 Task: Find an accommodation in 's-Gravenzande, Nederland' for 8 guests from July 12 to July 16, with a price range of ₹10,000 to ₹16,000, 5 beds, and amenities including WiFi, free parking, gym, and TV. Ensure the property type is a house and the host speaks English.
Action: Mouse moved to (438, 56)
Screenshot: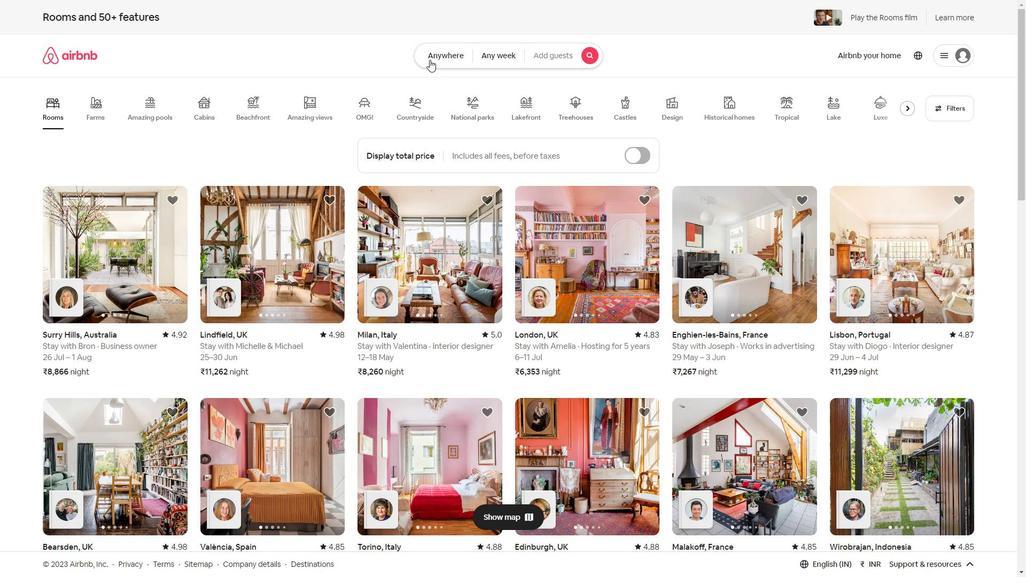
Action: Mouse pressed left at (438, 56)
Screenshot: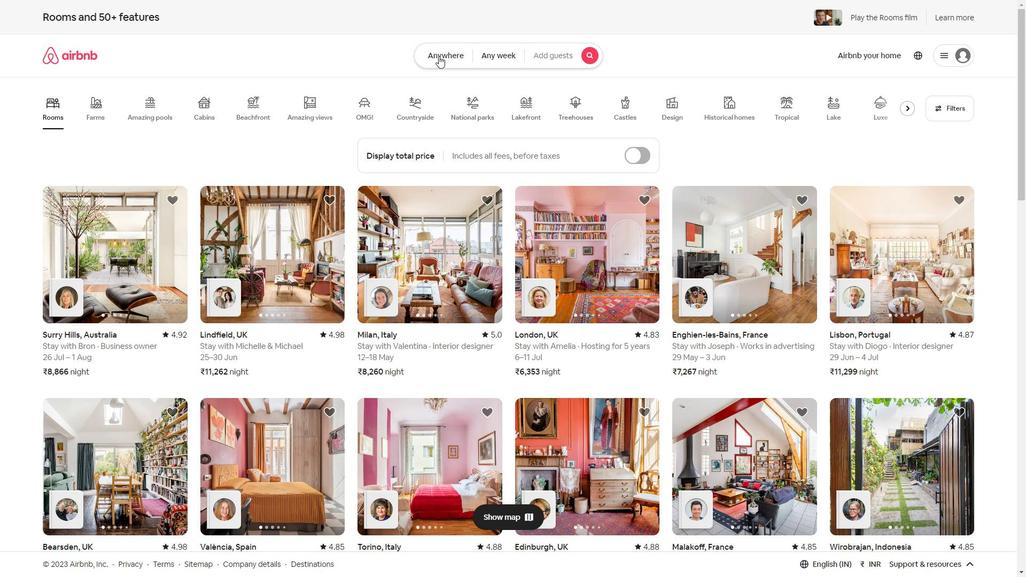 
Action: Mouse moved to (369, 116)
Screenshot: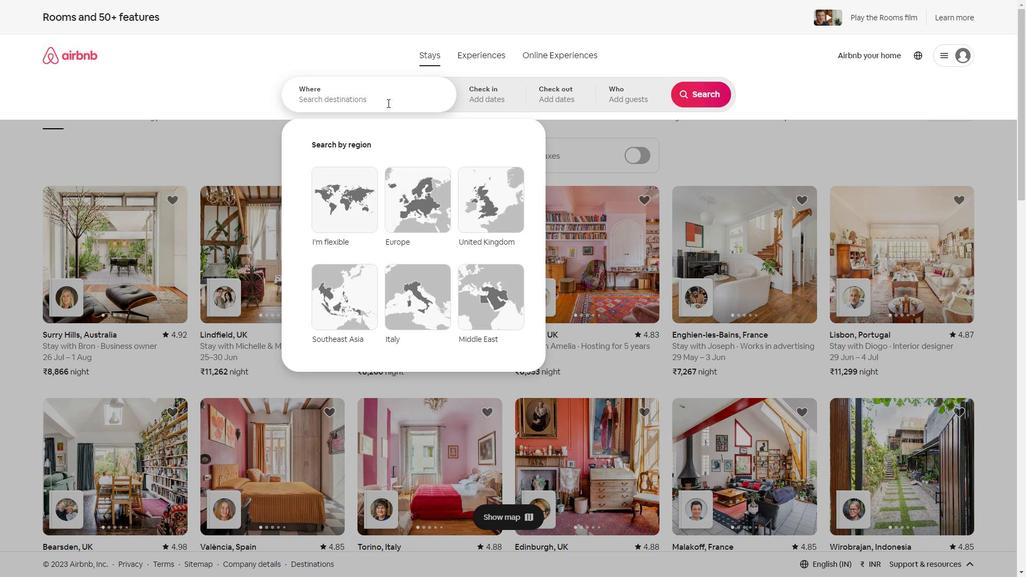 
Action: Mouse pressed left at (369, 116)
Screenshot: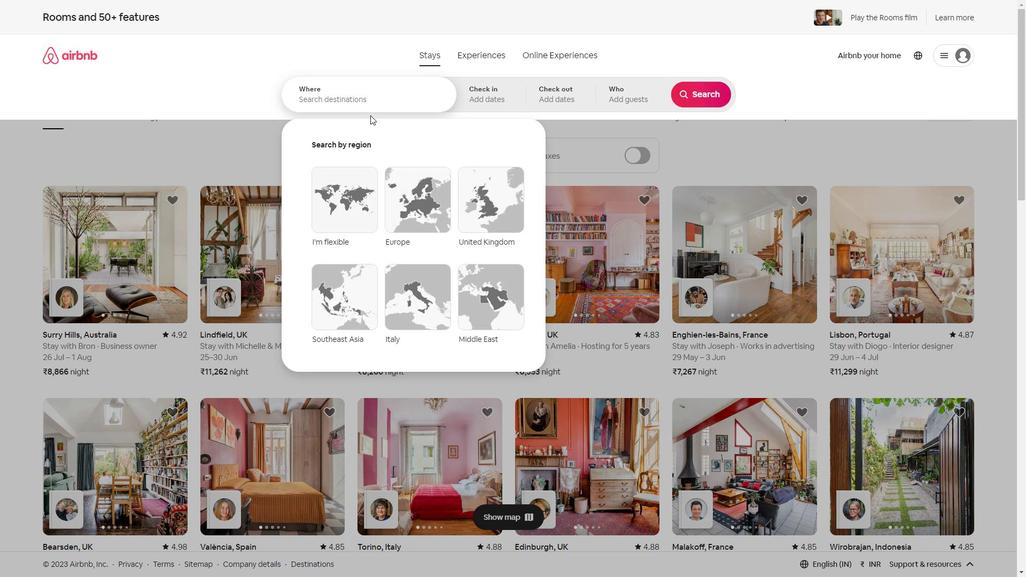 
Action: Mouse moved to (367, 97)
Screenshot: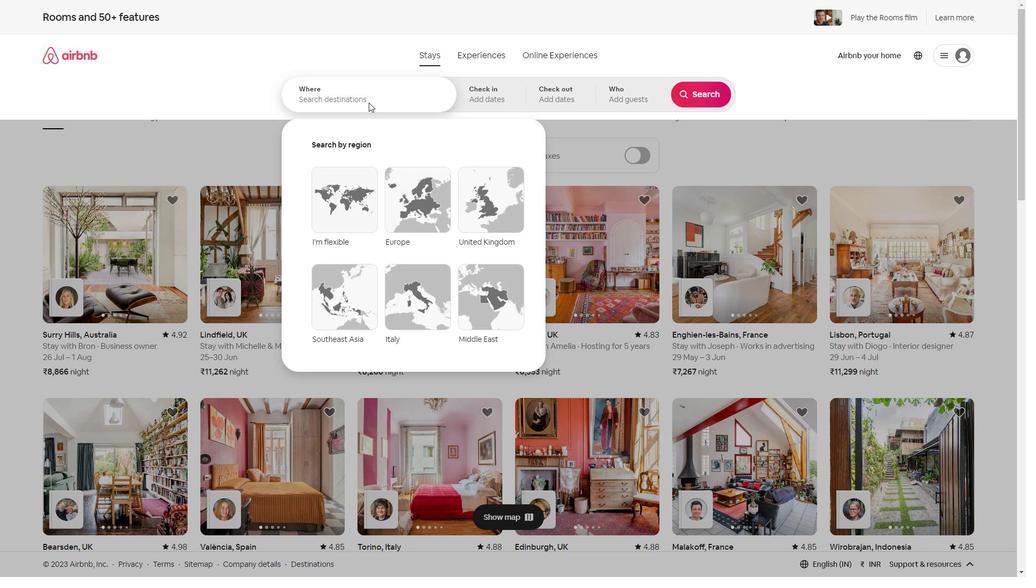 
Action: Mouse pressed left at (367, 97)
Screenshot: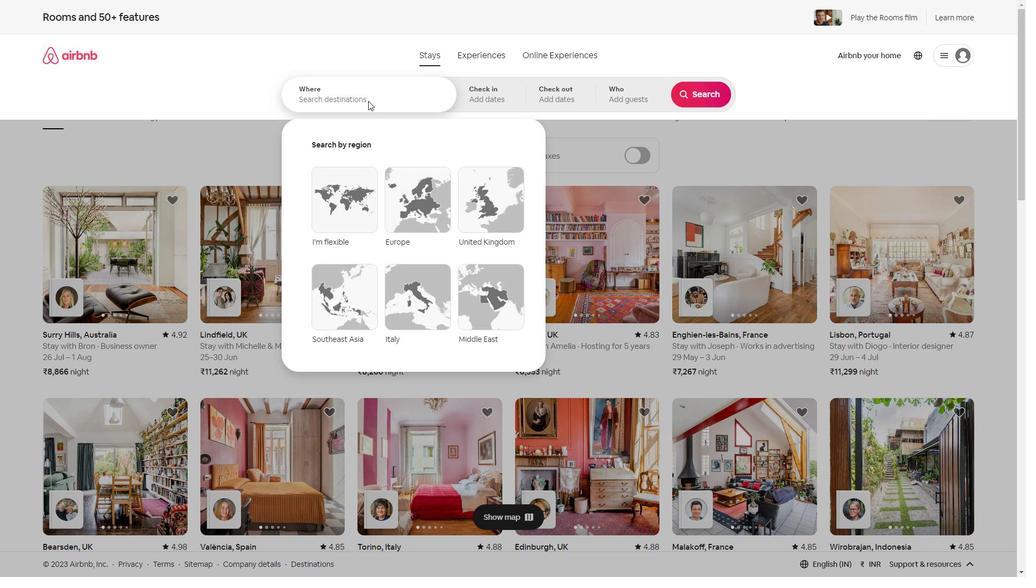 
Action: Key pressed s-<Key.shift><Key.shift><Key.shift><Key.shift><Key.shift><Key.shift><Key.shift><Key.shift><Key.shift><Key.shift><Key.shift>Gre
Screenshot: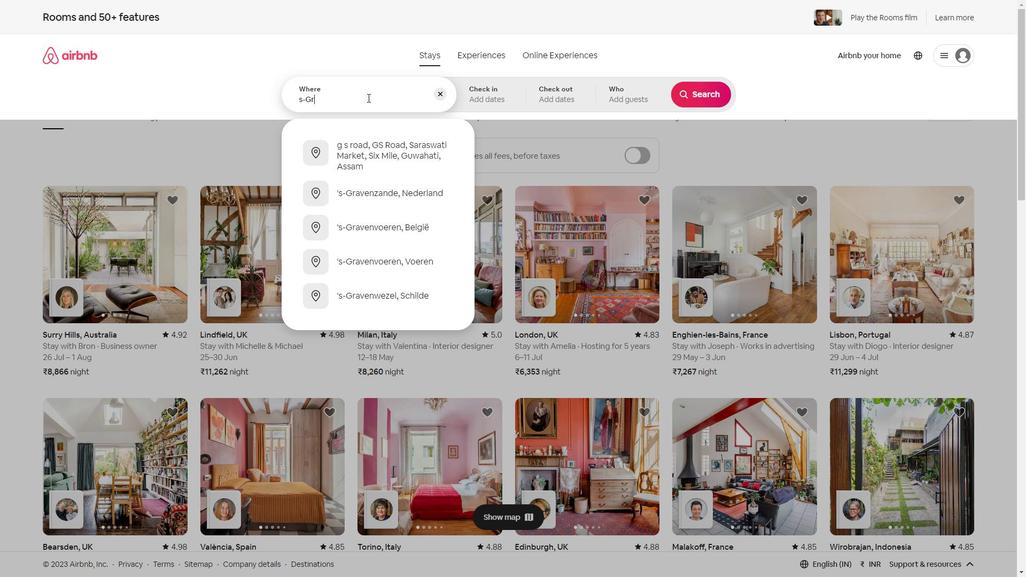 
Action: Mouse moved to (378, 149)
Screenshot: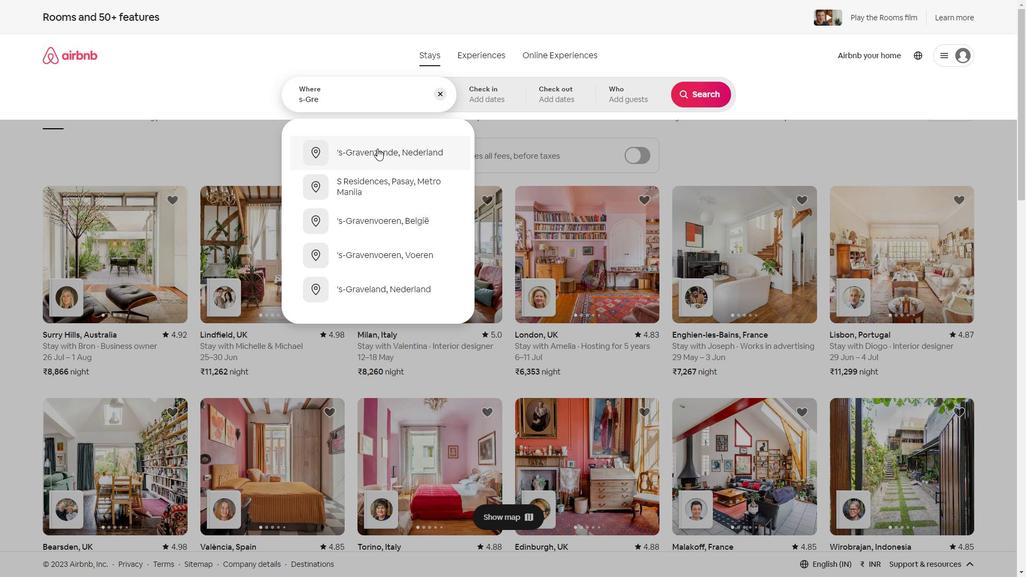 
Action: Mouse pressed left at (378, 149)
Screenshot: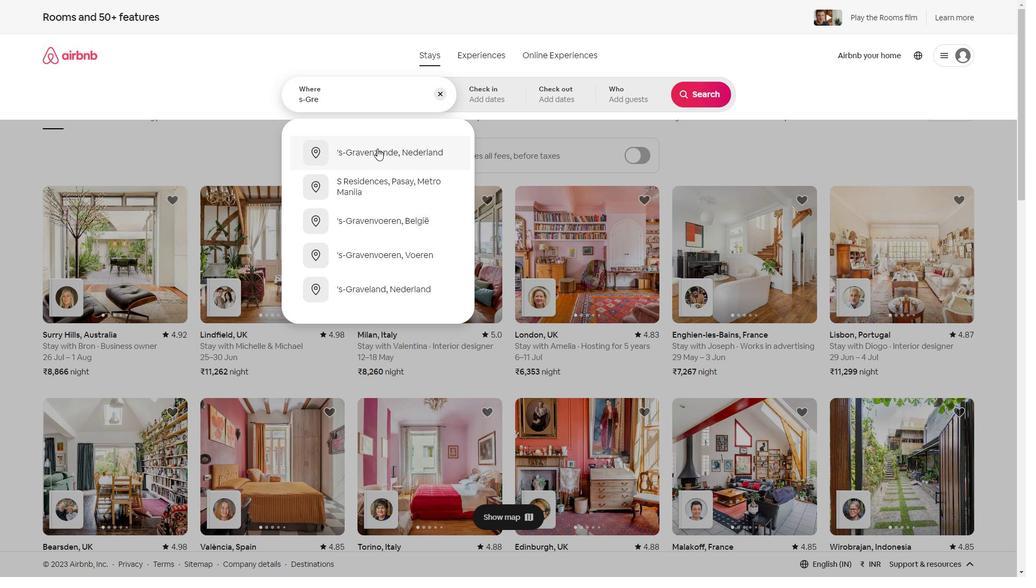 
Action: Mouse moved to (701, 182)
Screenshot: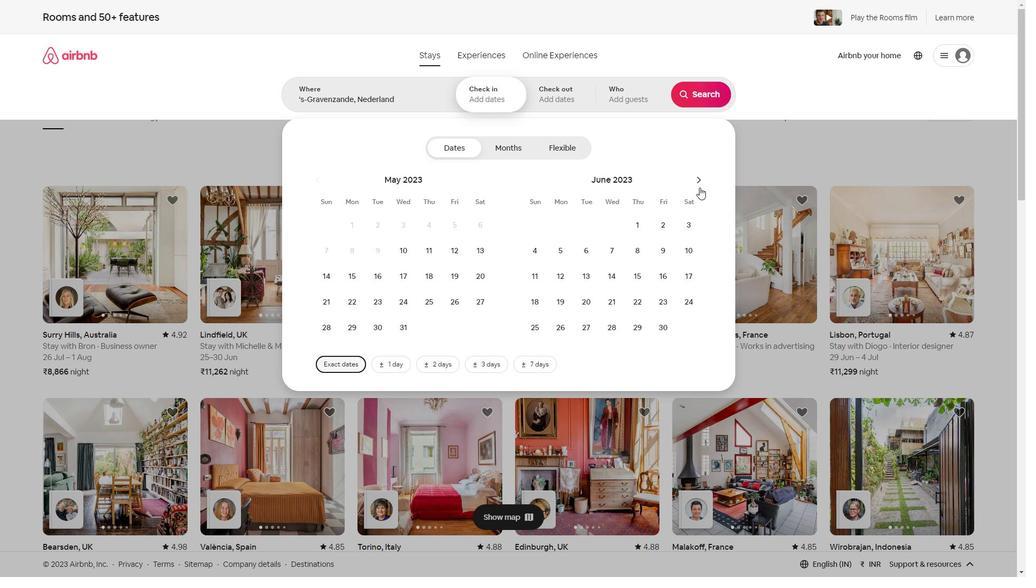 
Action: Mouse pressed left at (701, 182)
Screenshot: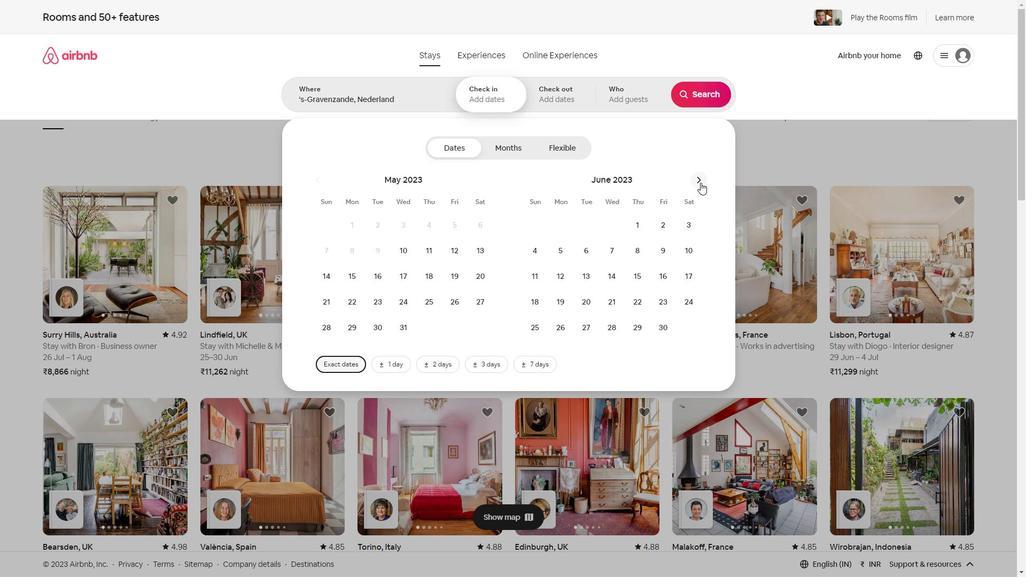 
Action: Mouse moved to (611, 271)
Screenshot: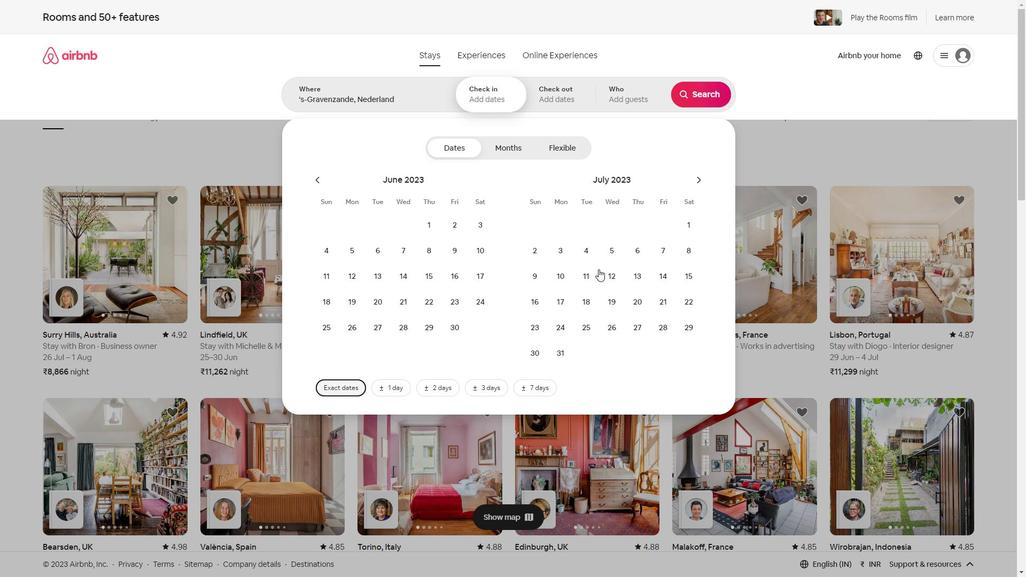 
Action: Mouse pressed left at (611, 271)
Screenshot: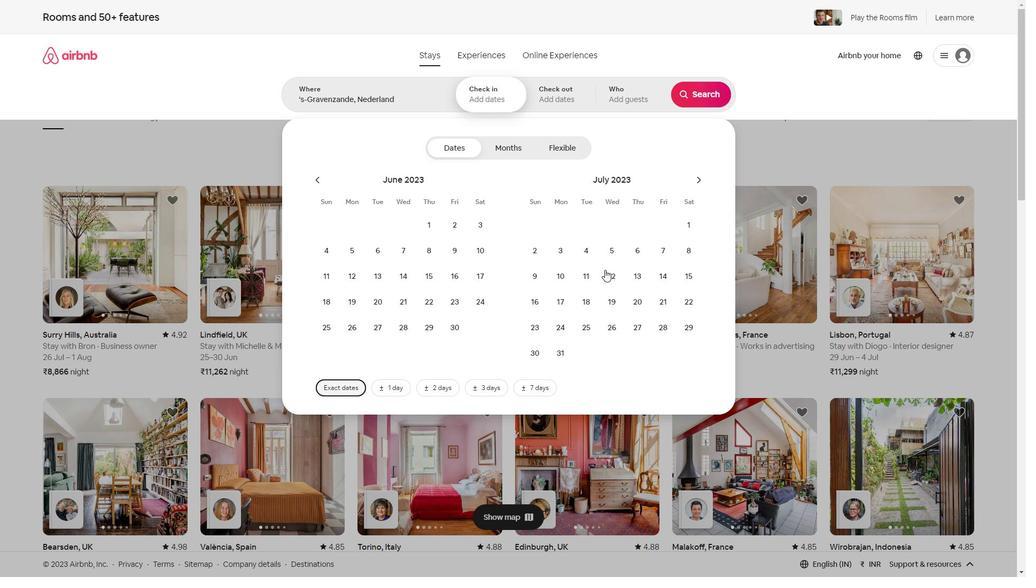 
Action: Mouse moved to (538, 298)
Screenshot: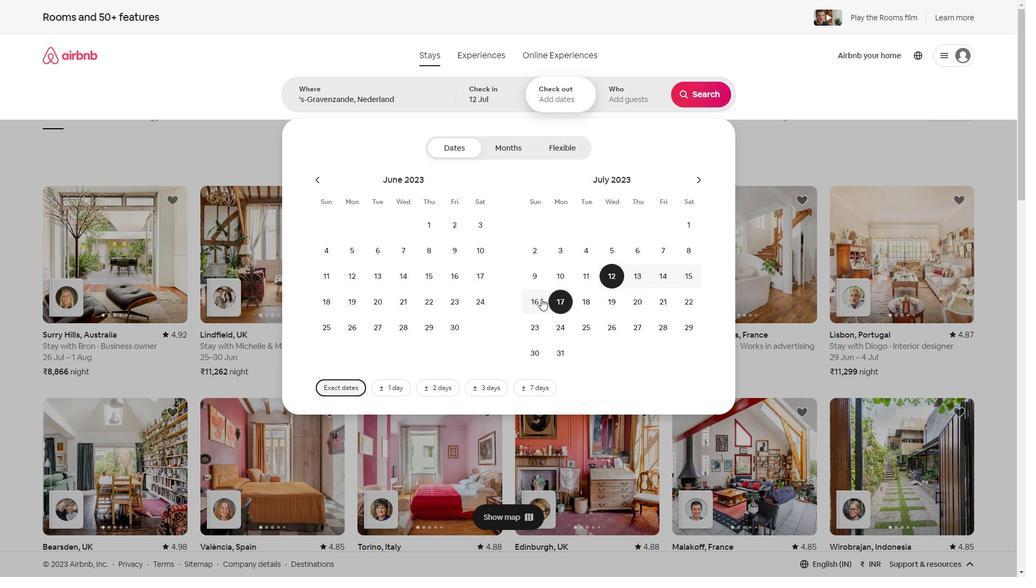 
Action: Mouse pressed left at (538, 298)
Screenshot: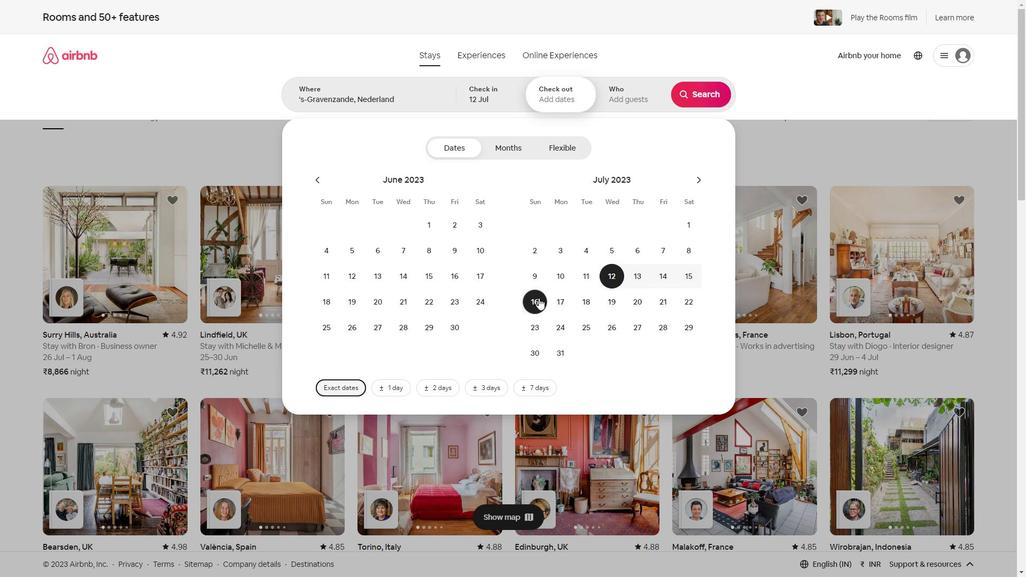 
Action: Mouse moved to (652, 94)
Screenshot: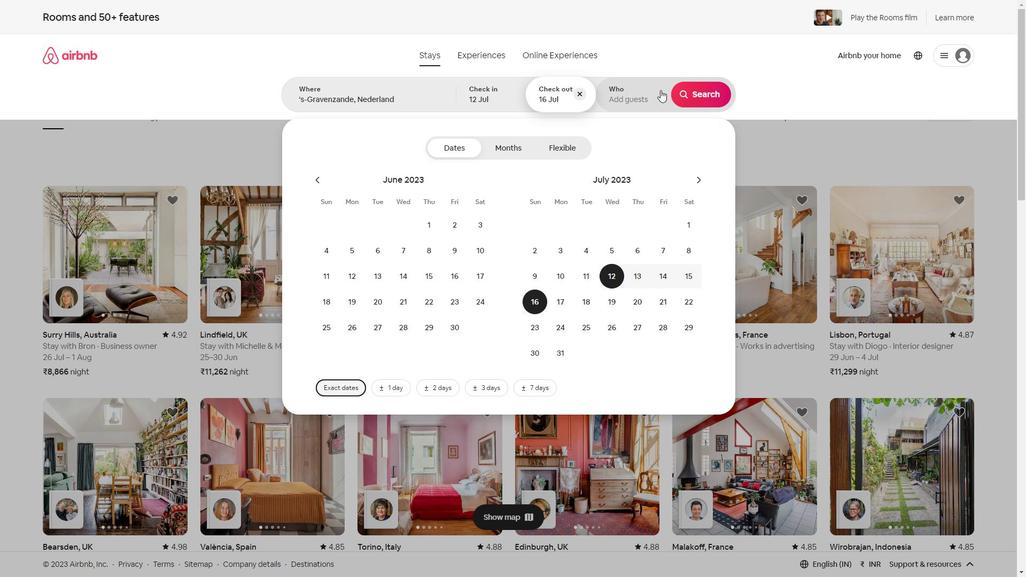 
Action: Mouse pressed left at (652, 94)
Screenshot: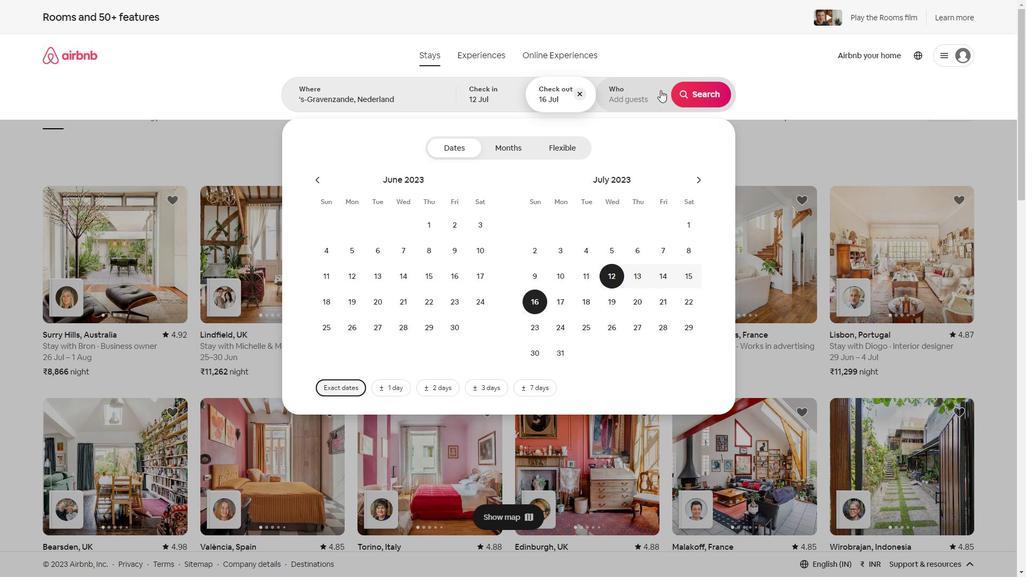 
Action: Mouse moved to (698, 149)
Screenshot: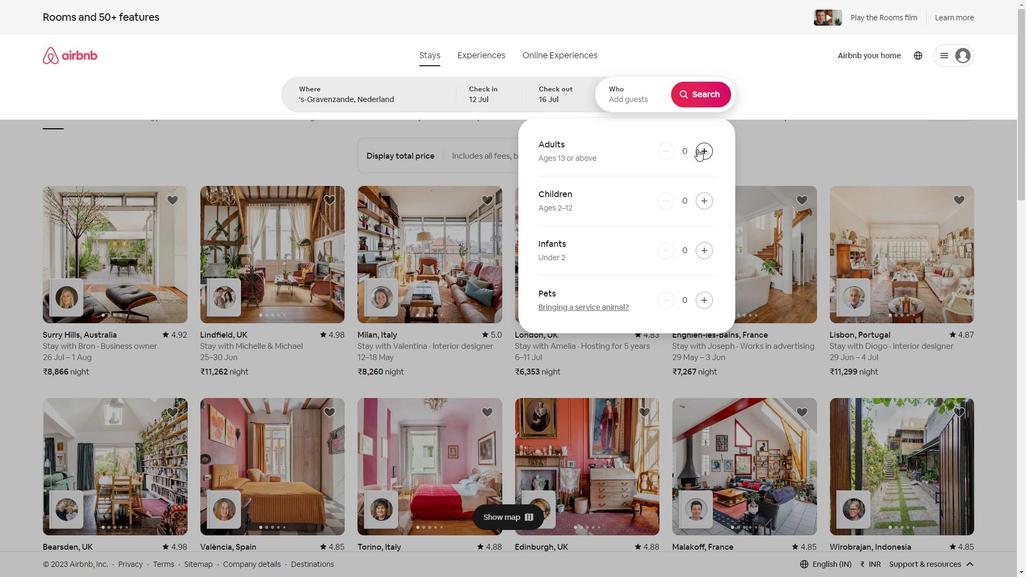 
Action: Mouse pressed left at (698, 149)
Screenshot: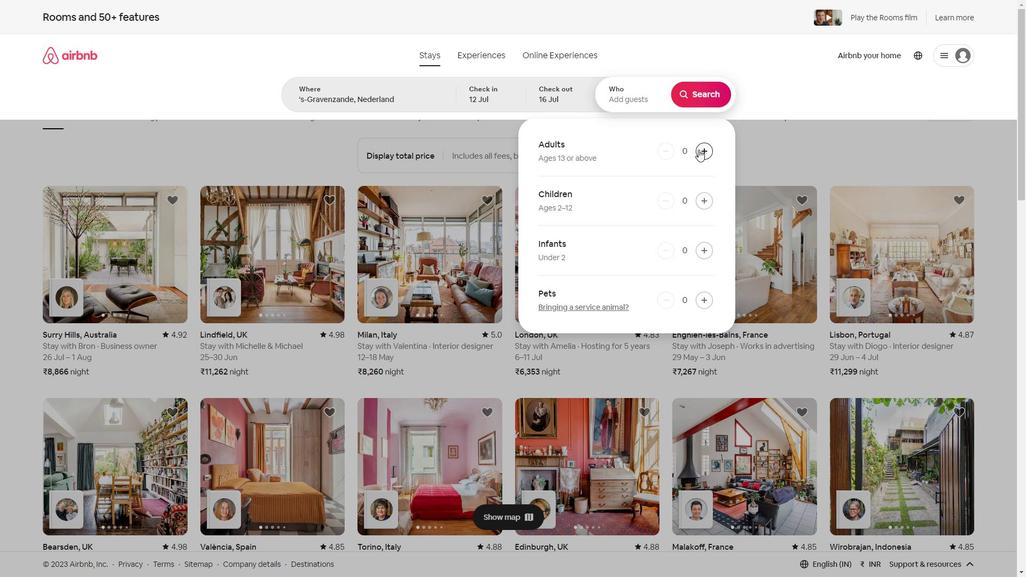 
Action: Mouse pressed left at (698, 149)
Screenshot: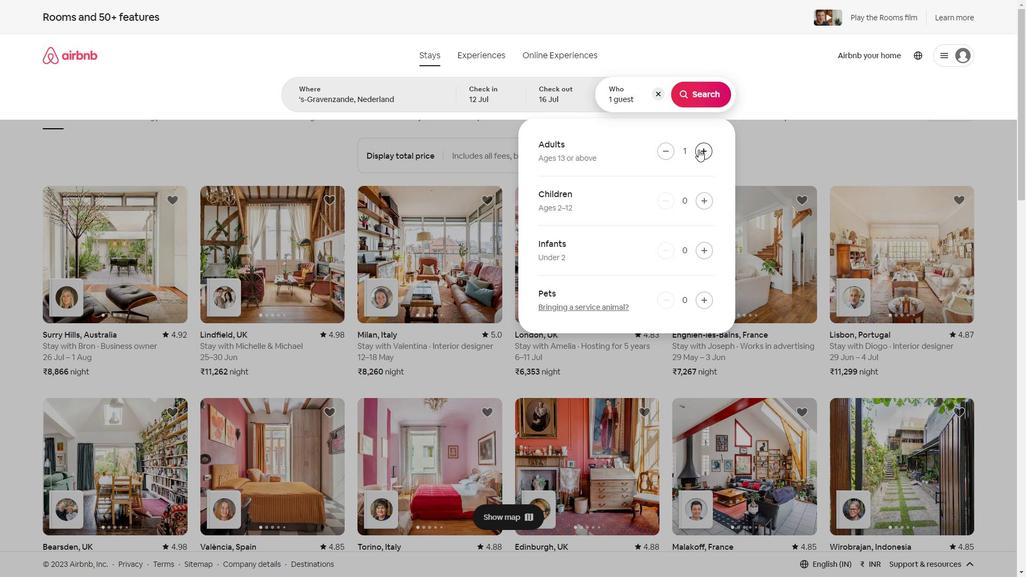 
Action: Mouse pressed left at (698, 149)
Screenshot: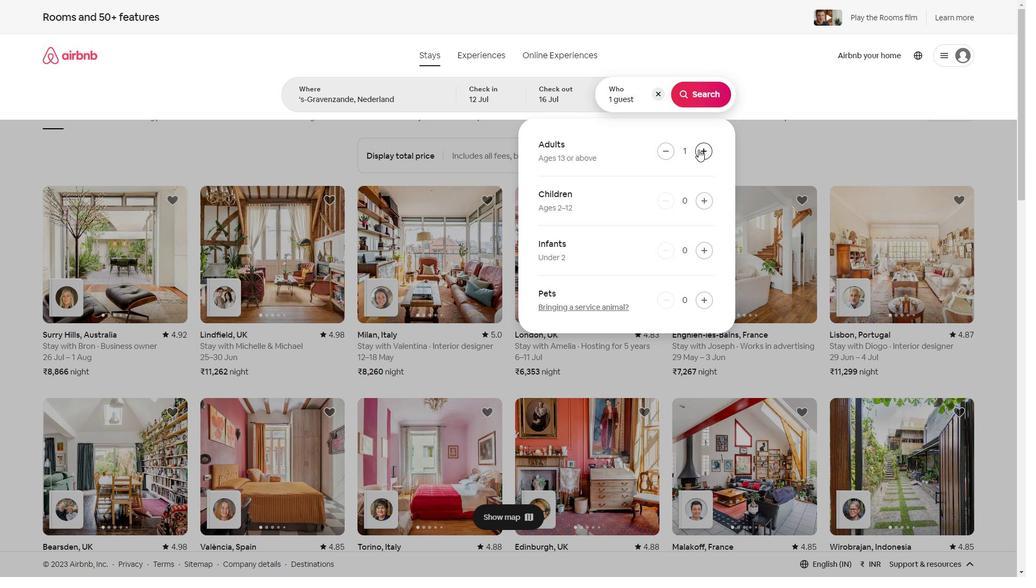 
Action: Mouse pressed left at (698, 149)
Screenshot: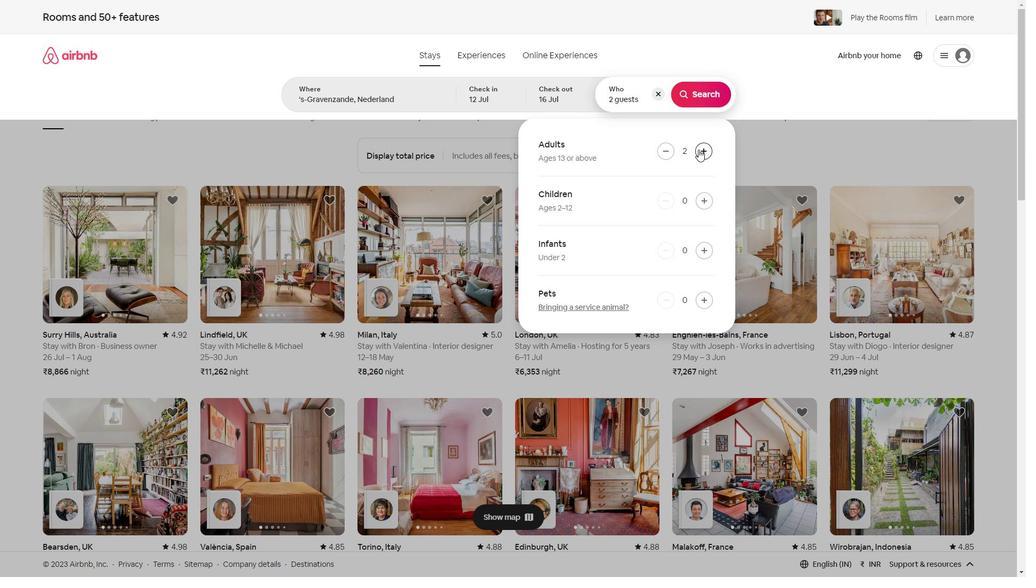 
Action: Mouse pressed left at (698, 149)
Screenshot: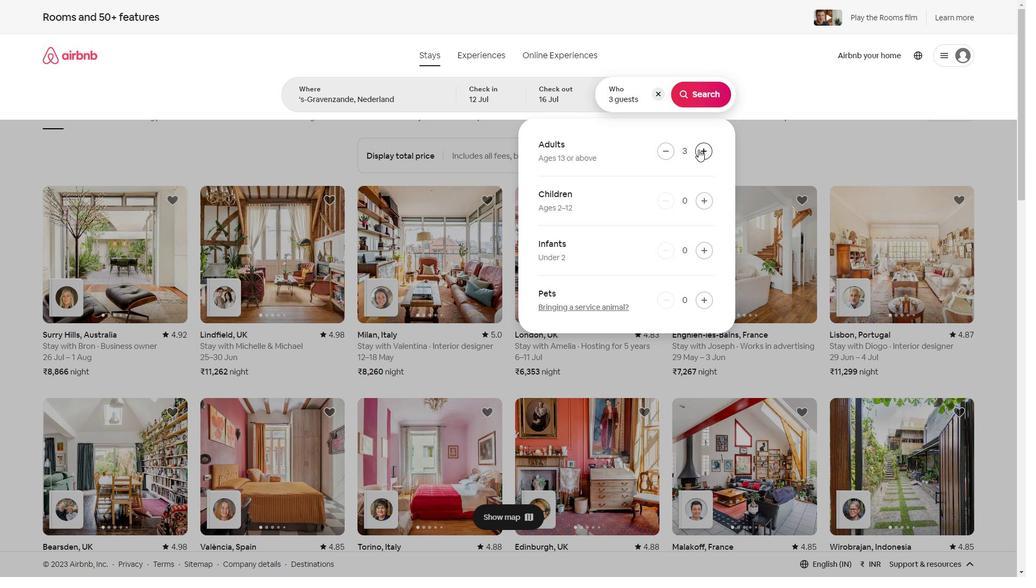 
Action: Mouse pressed left at (698, 149)
Screenshot: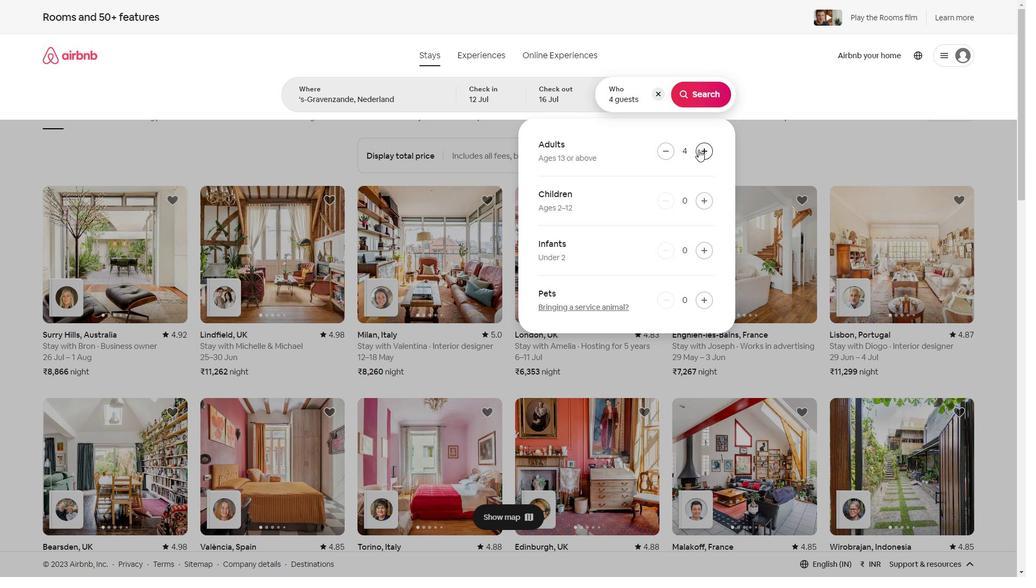 
Action: Mouse pressed left at (698, 149)
Screenshot: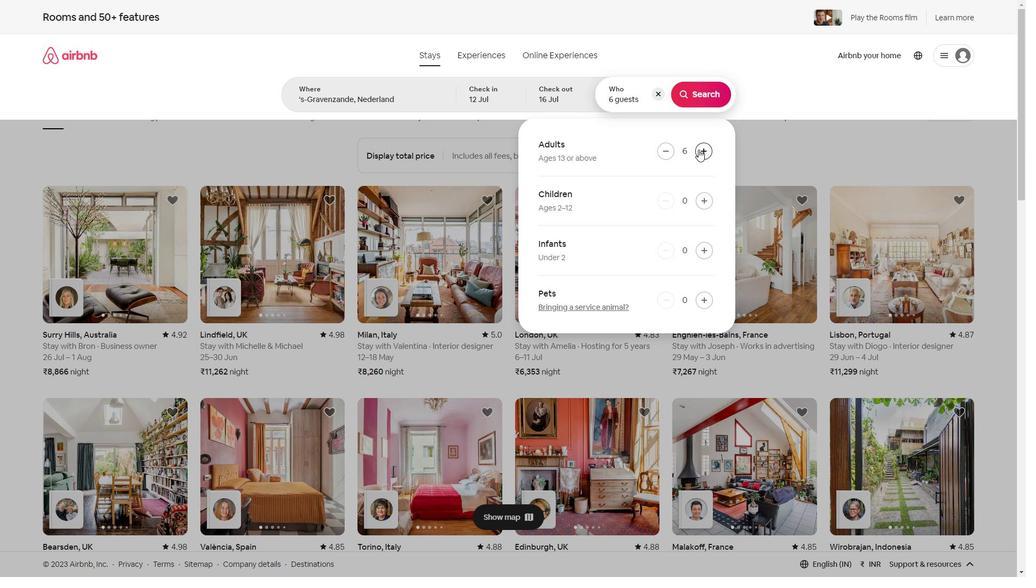 
Action: Mouse pressed left at (698, 149)
Screenshot: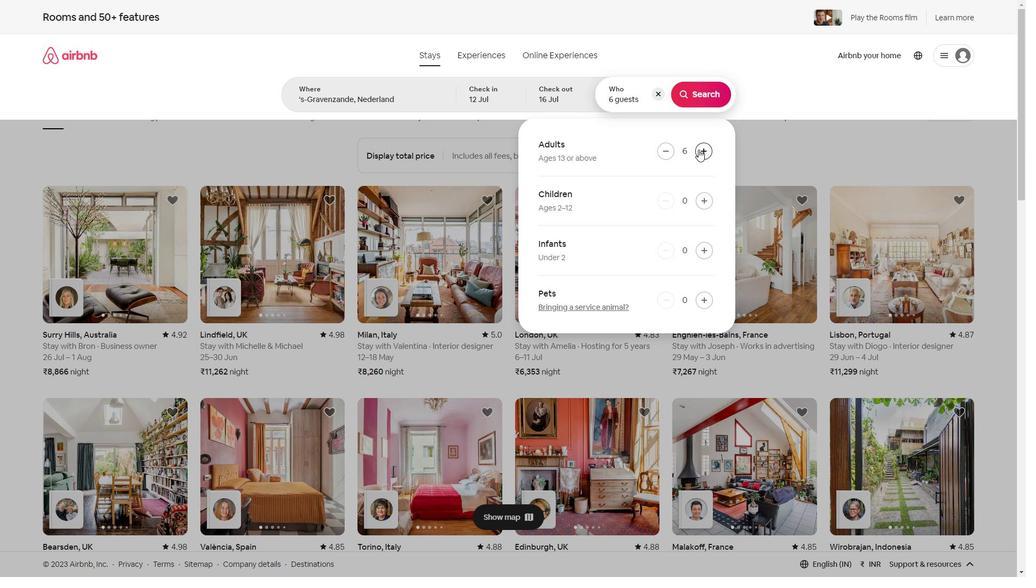 
Action: Mouse moved to (694, 94)
Screenshot: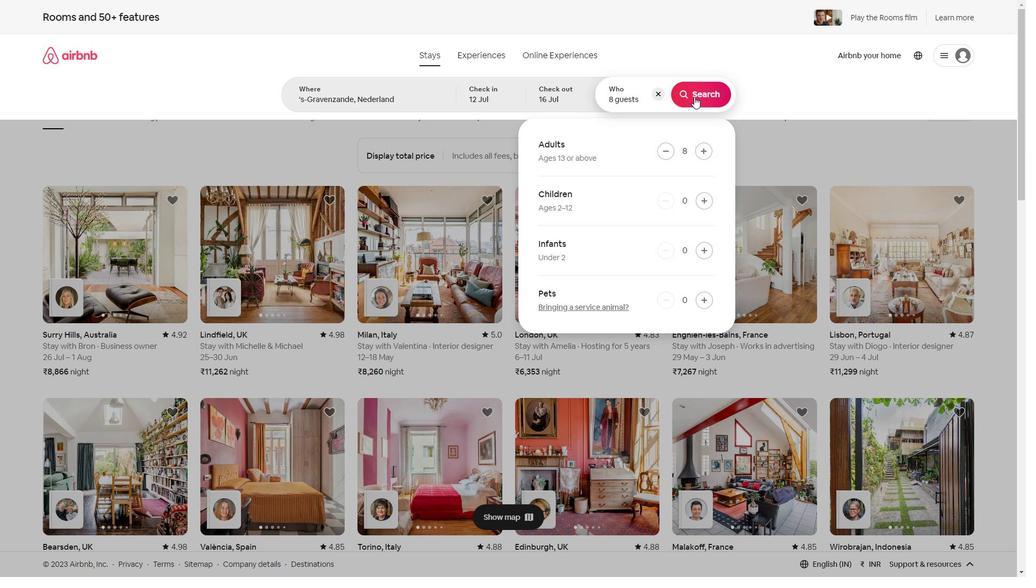 
Action: Mouse pressed left at (694, 94)
Screenshot: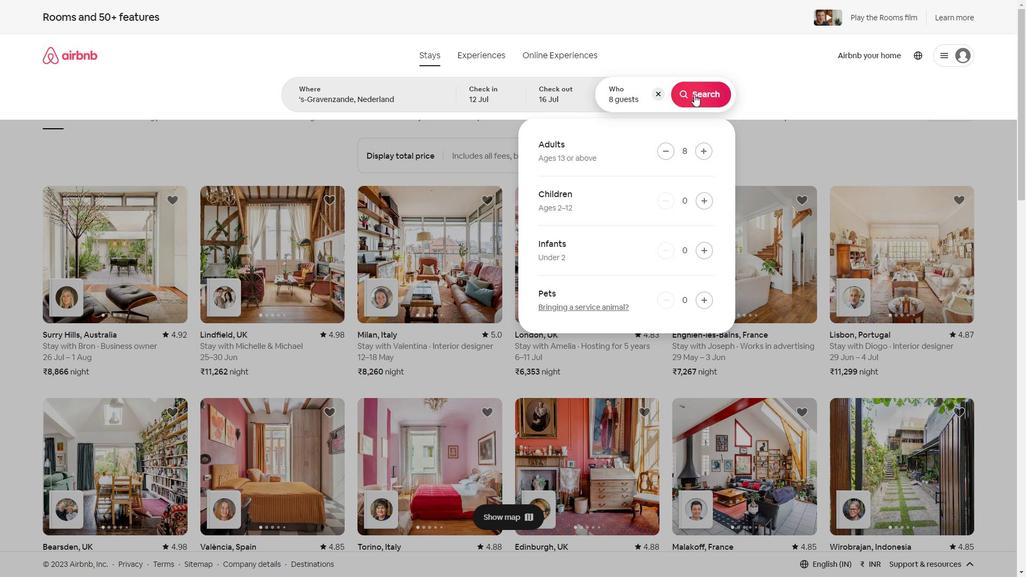 
Action: Mouse moved to (995, 54)
Screenshot: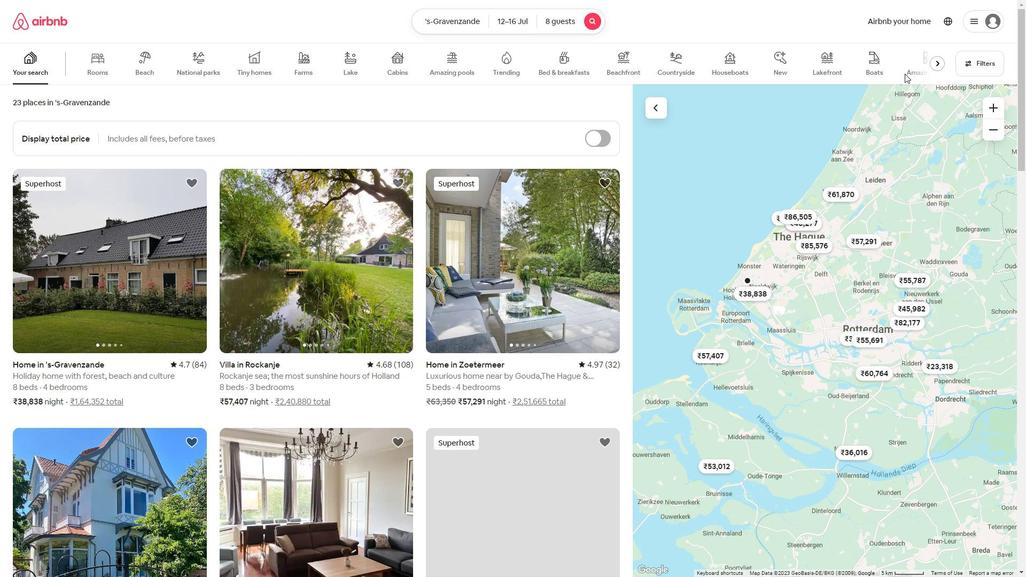 
Action: Mouse pressed left at (995, 54)
Screenshot: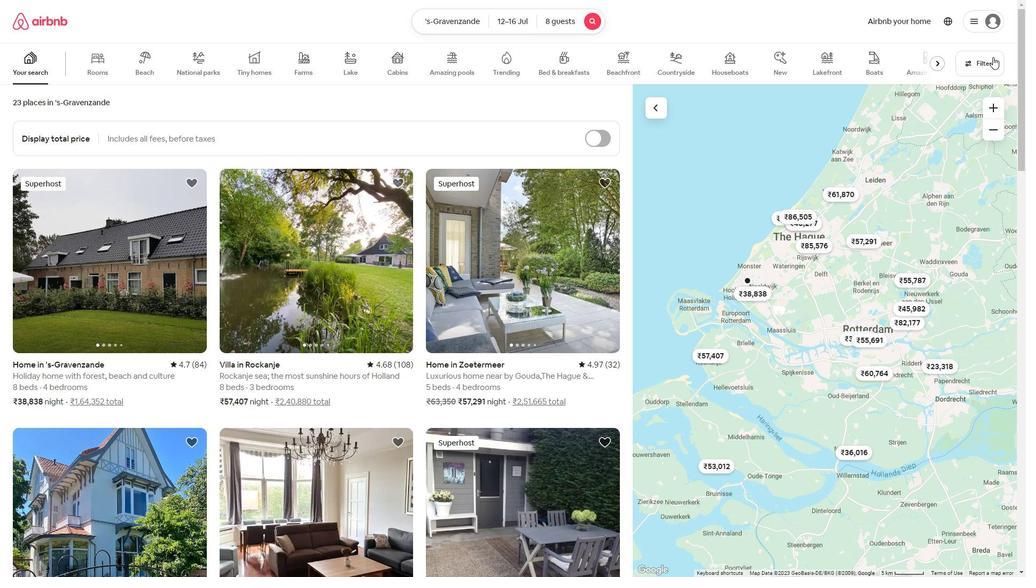 
Action: Mouse moved to (528, 193)
Screenshot: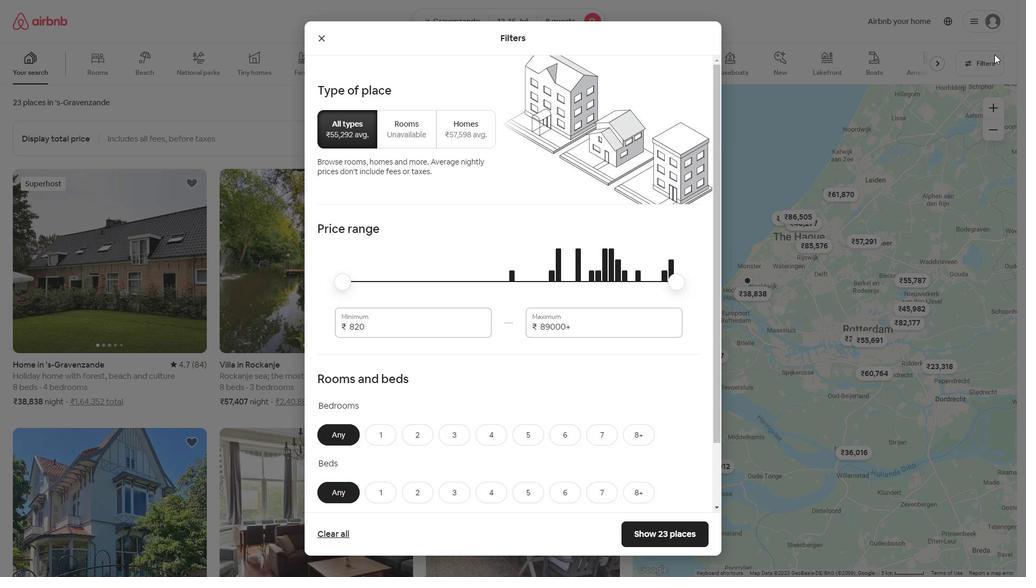 
Action: Mouse scrolled (556, 224) with delta (0, 0)
Screenshot: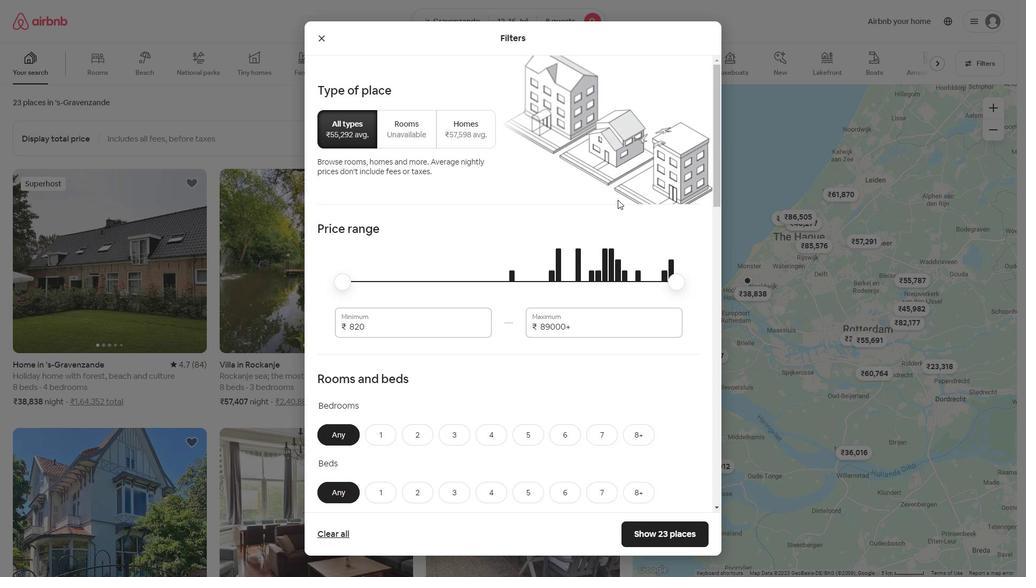 
Action: Mouse moved to (209, 432)
Screenshot: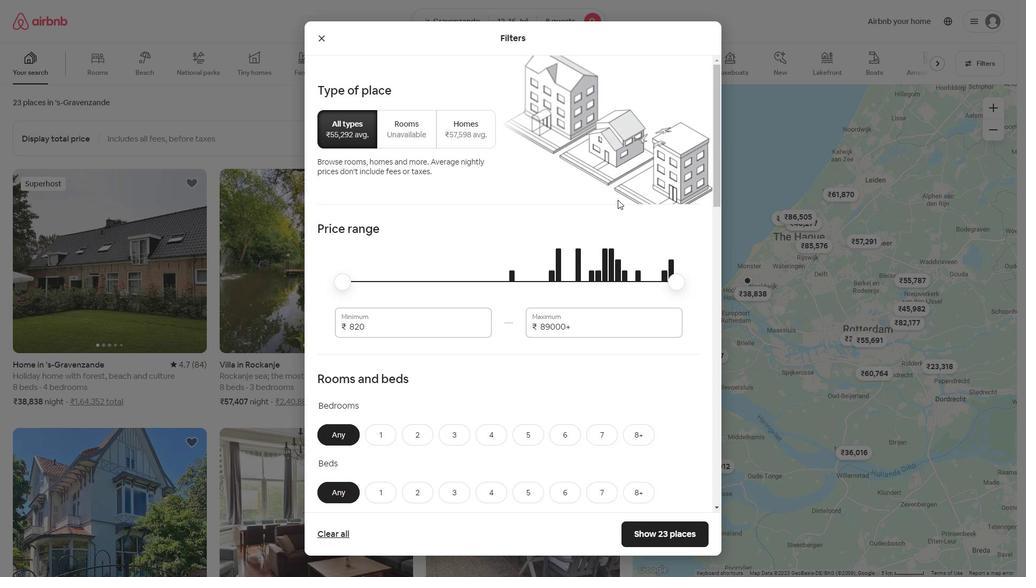 
Action: Mouse scrolled (213, 460) with delta (0, 0)
Screenshot: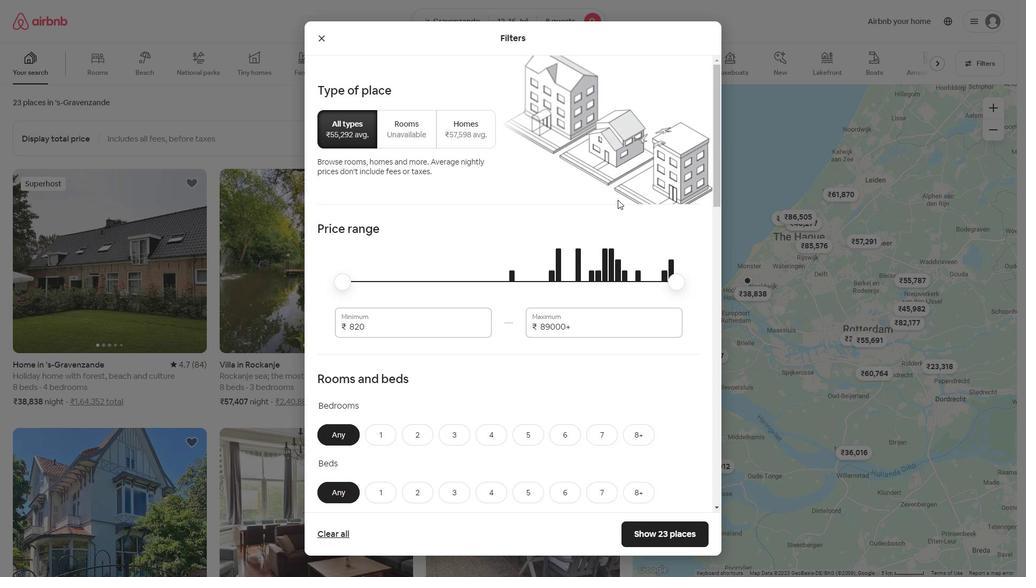 
Action: Mouse moved to (379, 327)
Screenshot: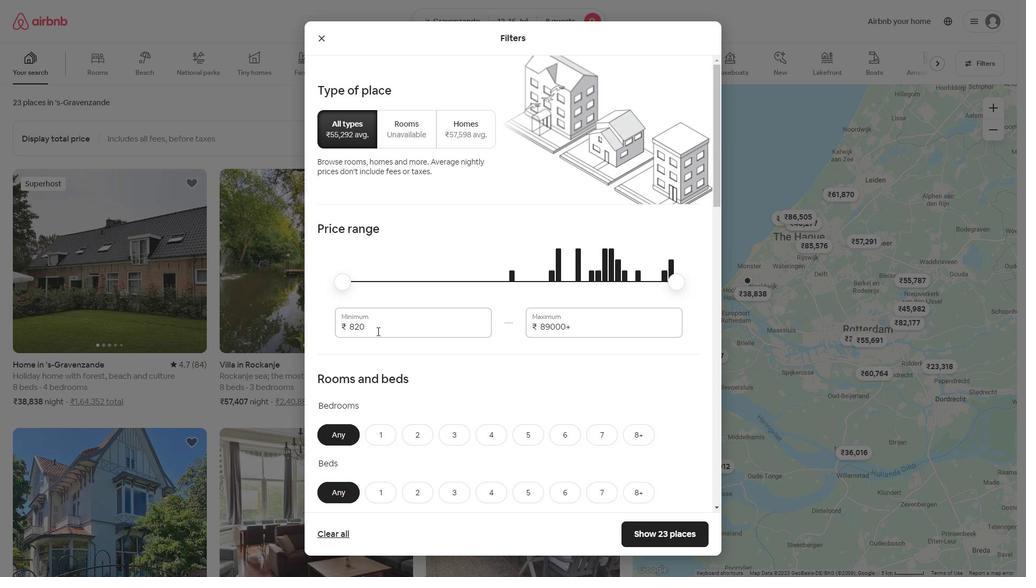 
Action: Mouse pressed left at (379, 327)
Screenshot: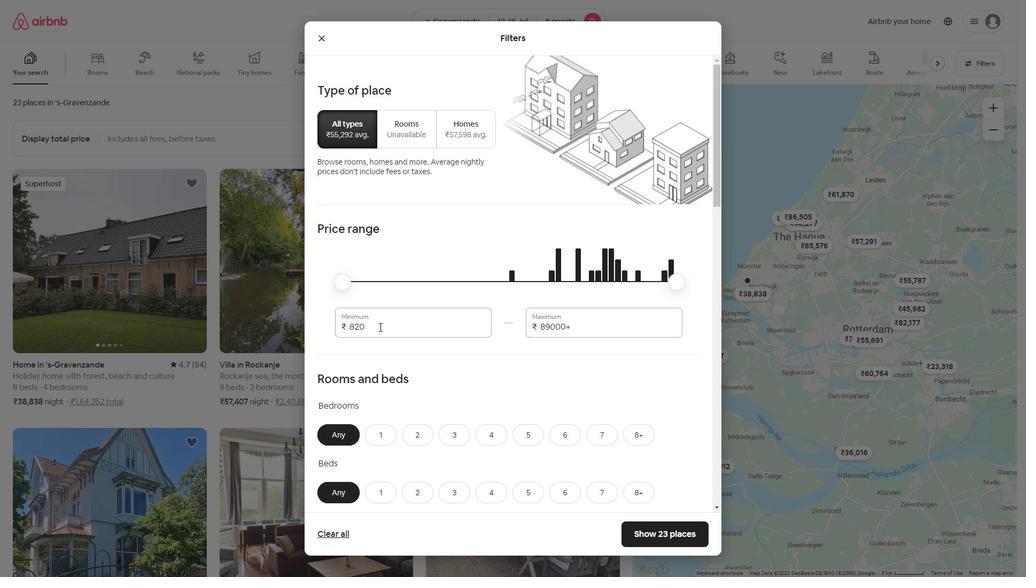 
Action: Key pressed <Key.backspace><Key.backspace><Key.backspace><Key.backspace><Key.backspace><Key.backspace><Key.backspace><Key.backspace><Key.backspace><Key.backspace><Key.backspace>10000
Screenshot: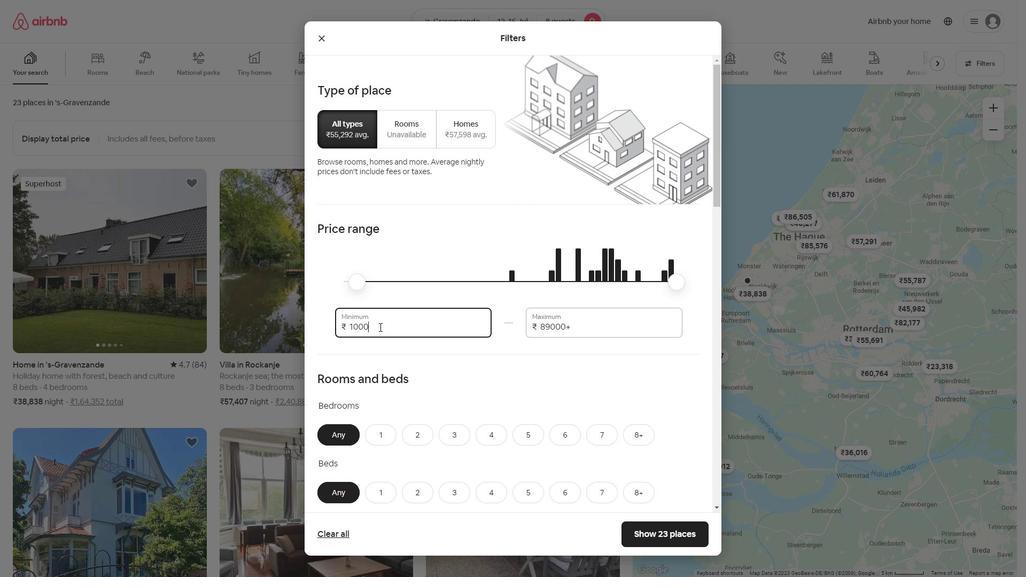 
Action: Mouse moved to (604, 324)
Screenshot: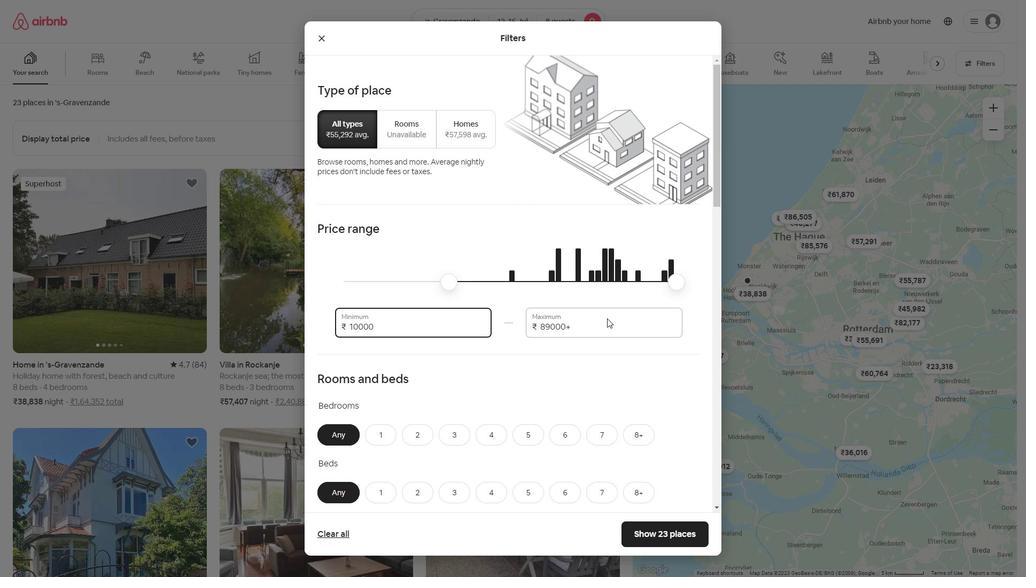 
Action: Mouse pressed left at (604, 324)
Screenshot: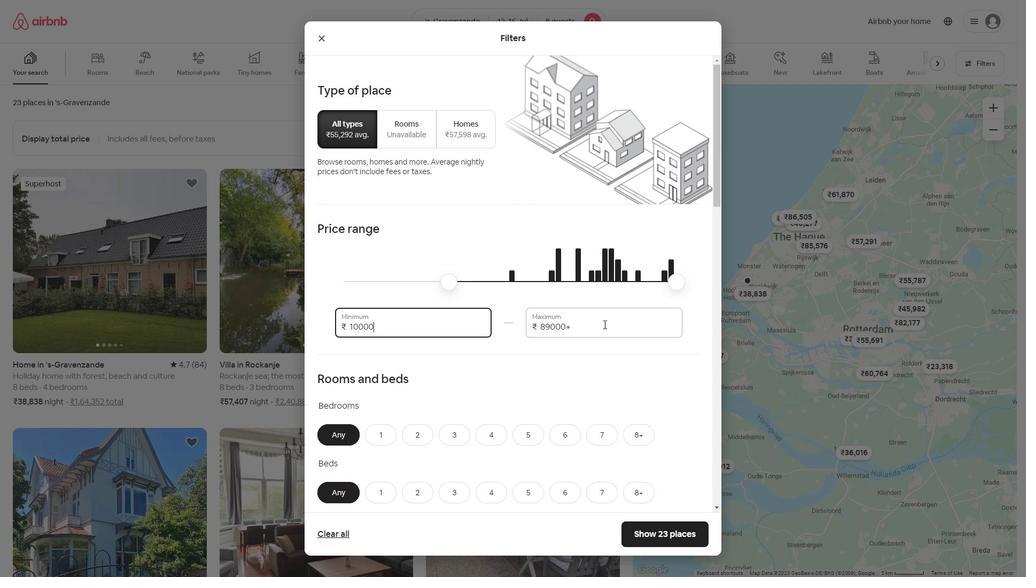 
Action: Key pressed <Key.backspace><Key.backspace><Key.backspace><Key.backspace><Key.backspace><Key.backspace><Key.backspace><Key.backspace><Key.backspace><Key.backspace><Key.backspace><Key.backspace><Key.backspace><Key.backspace>16000
Screenshot: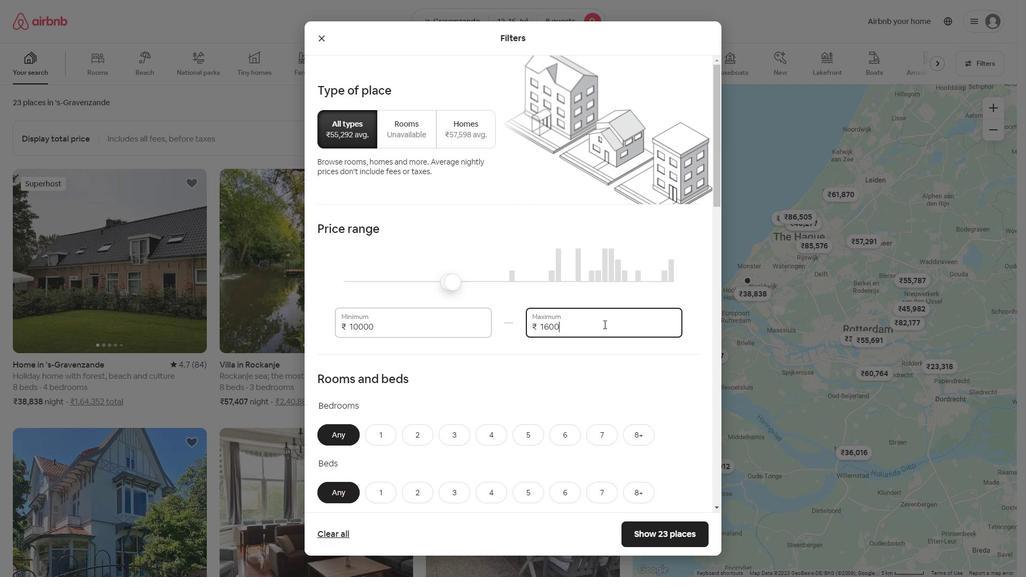 
Action: Mouse moved to (523, 427)
Screenshot: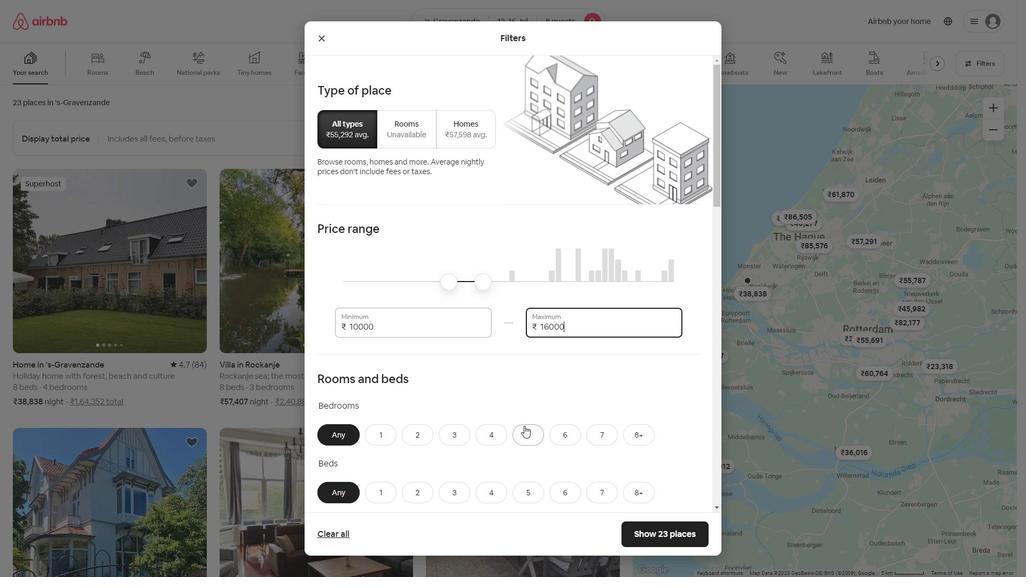 
Action: Mouse scrolled (523, 426) with delta (0, 0)
Screenshot: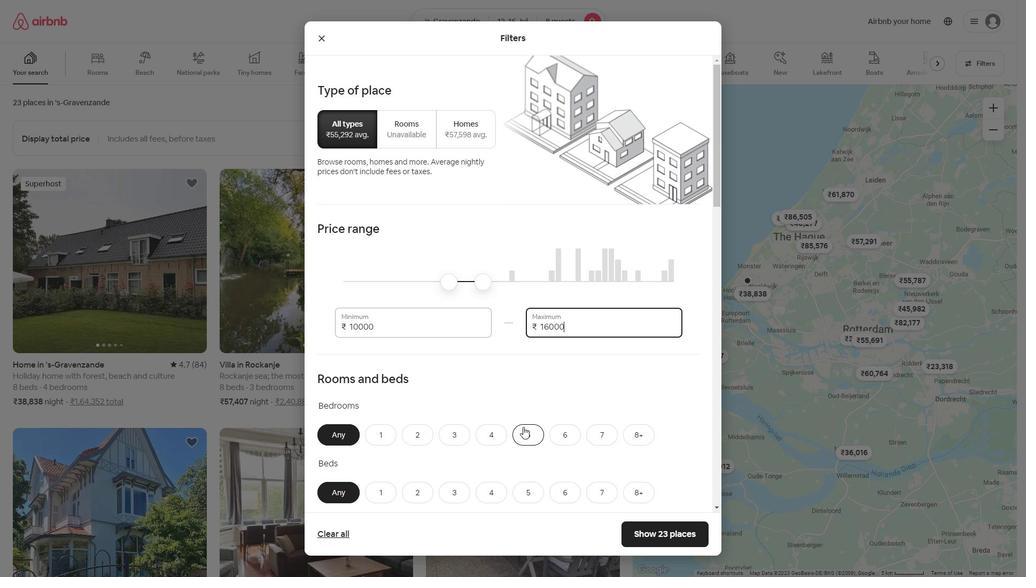 
Action: Mouse scrolled (523, 426) with delta (0, 0)
Screenshot: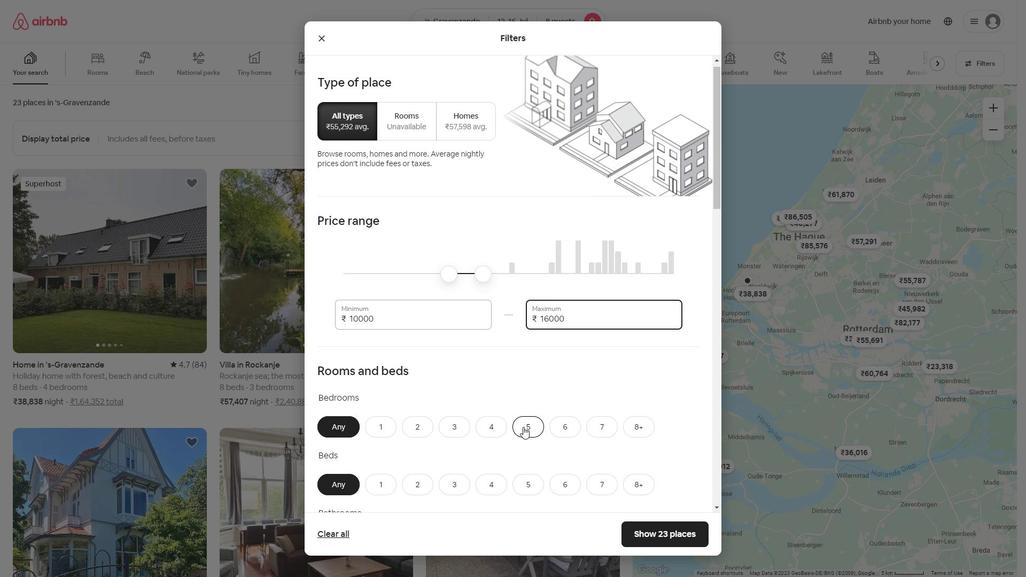 
Action: Mouse moved to (643, 329)
Screenshot: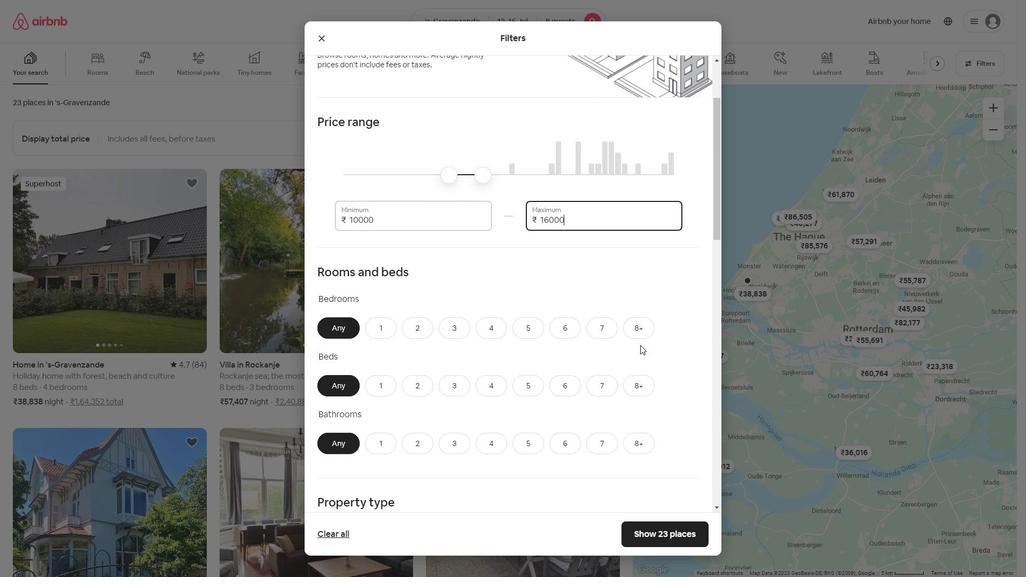 
Action: Mouse pressed left at (643, 329)
Screenshot: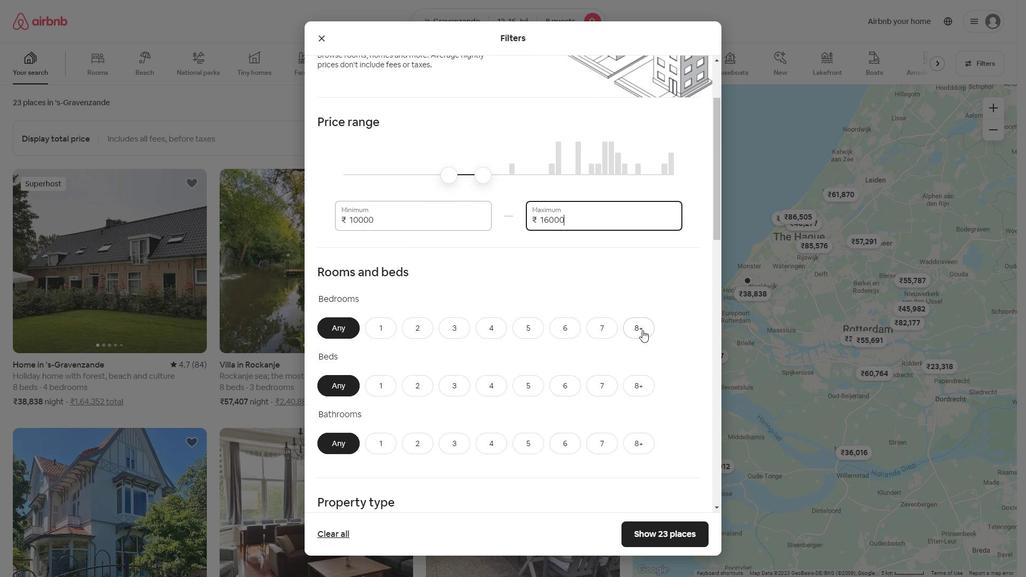 
Action: Mouse moved to (634, 388)
Screenshot: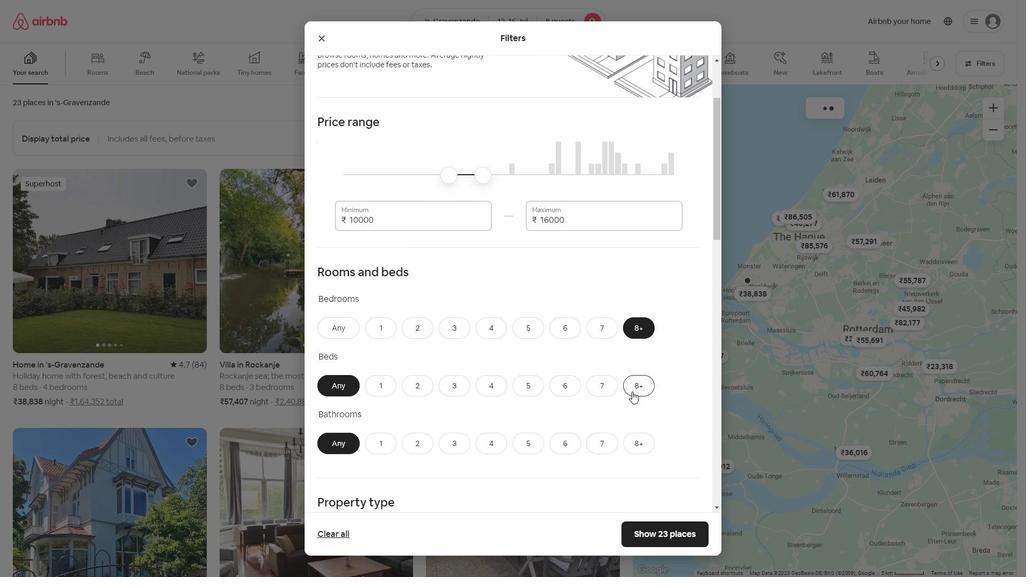 
Action: Mouse pressed left at (634, 388)
Screenshot: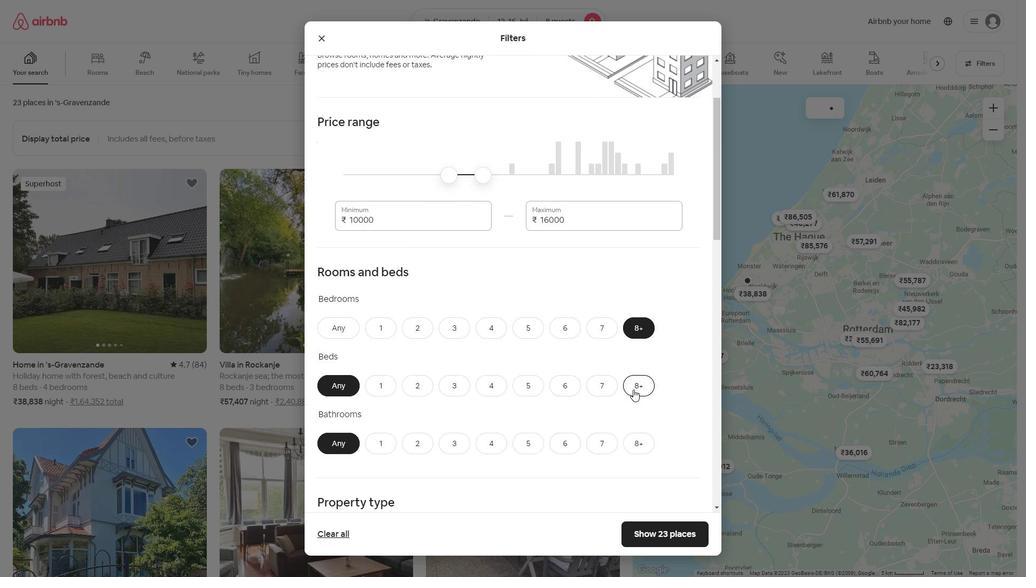 
Action: Mouse moved to (644, 433)
Screenshot: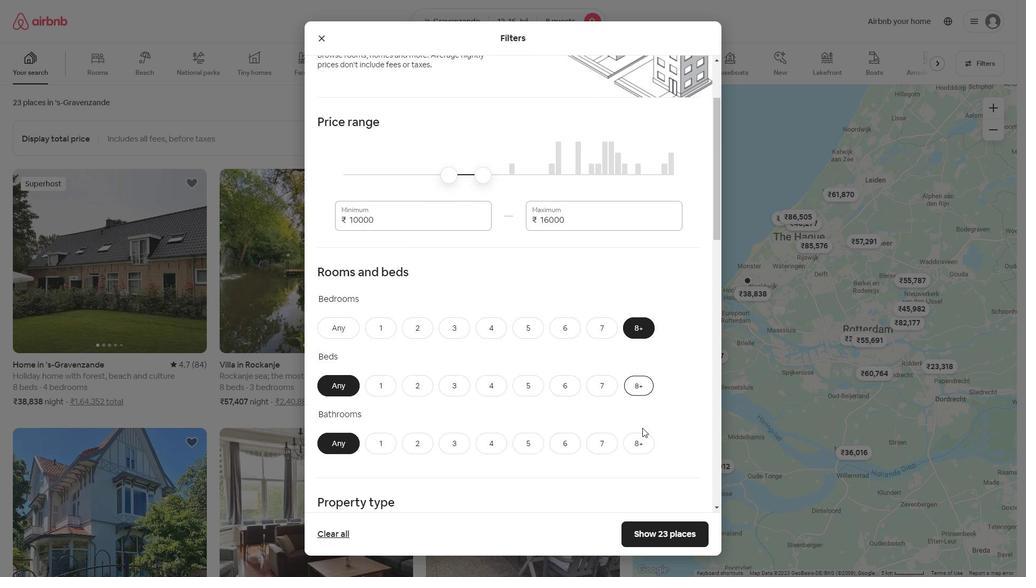
Action: Mouse pressed left at (644, 433)
Screenshot: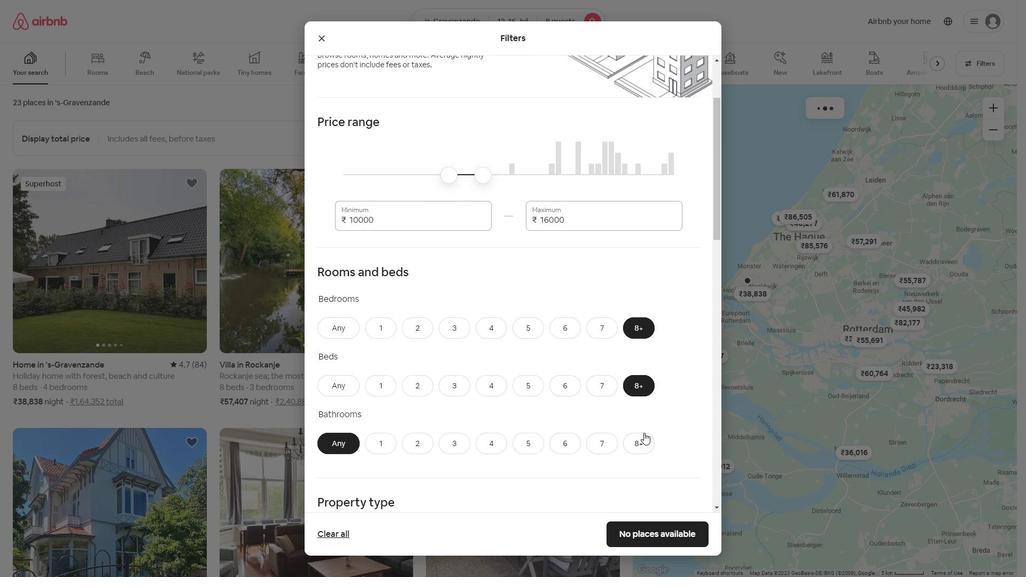 
Action: Mouse moved to (512, 394)
Screenshot: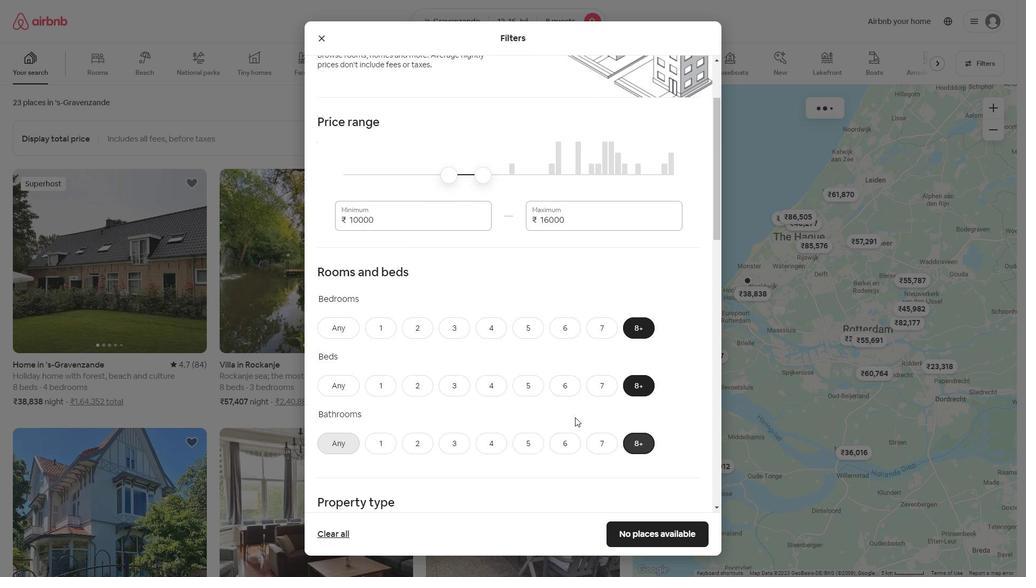 
Action: Mouse scrolled (512, 394) with delta (0, 0)
Screenshot: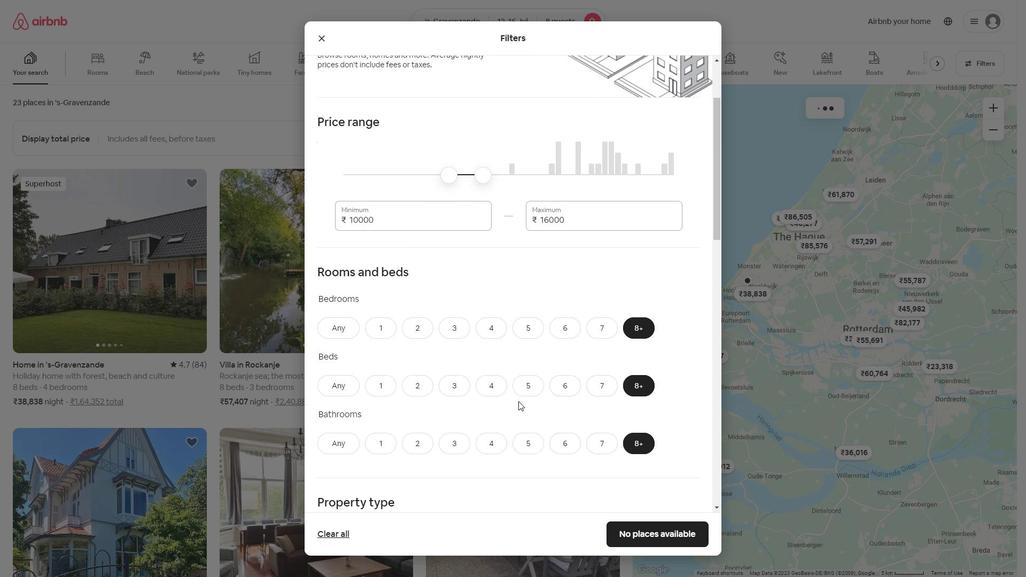 
Action: Mouse scrolled (512, 394) with delta (0, 0)
Screenshot: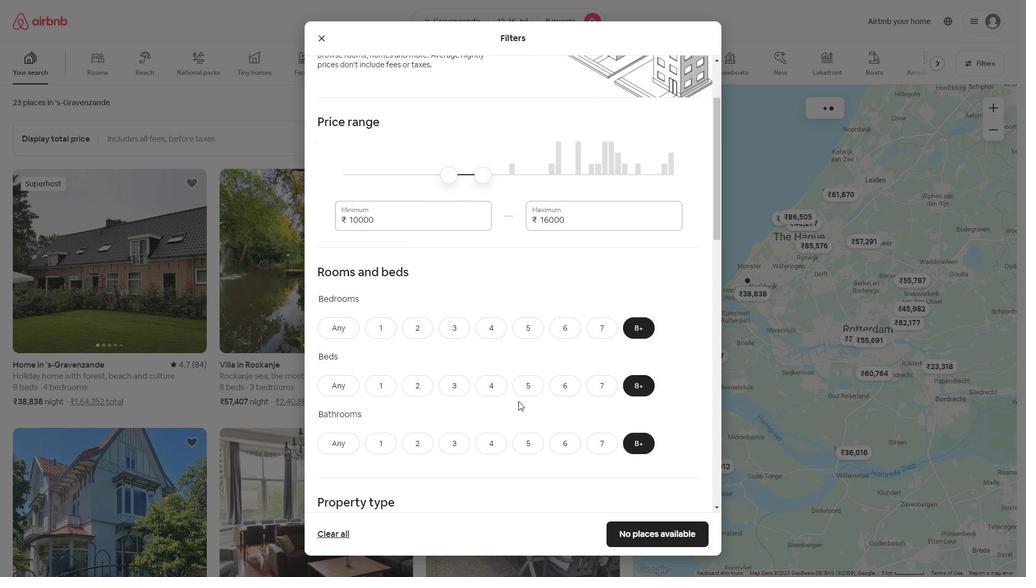 
Action: Mouse scrolled (512, 394) with delta (0, 0)
Screenshot: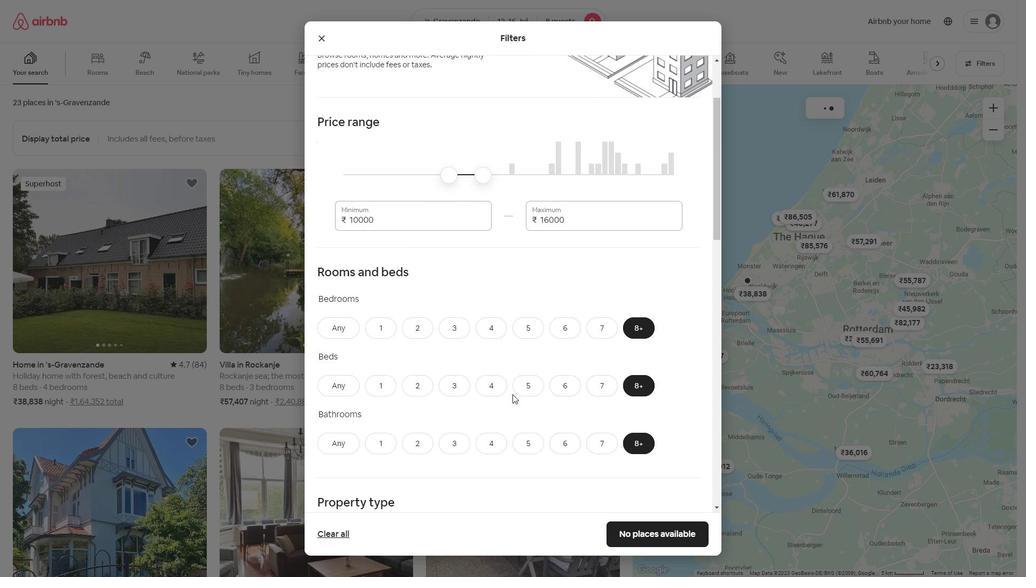 
Action: Mouse scrolled (512, 394) with delta (0, 0)
Screenshot: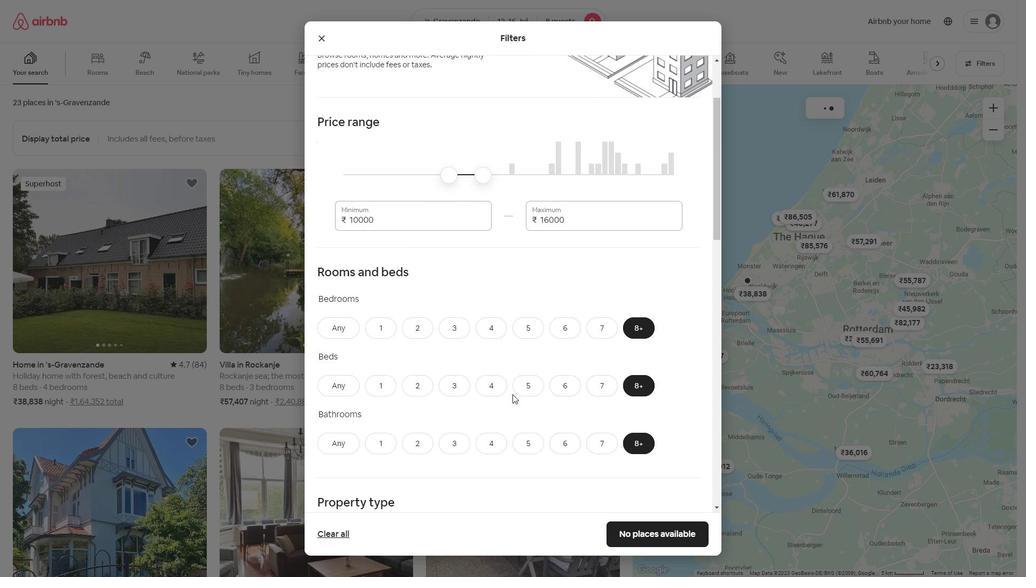 
Action: Mouse moved to (339, 343)
Screenshot: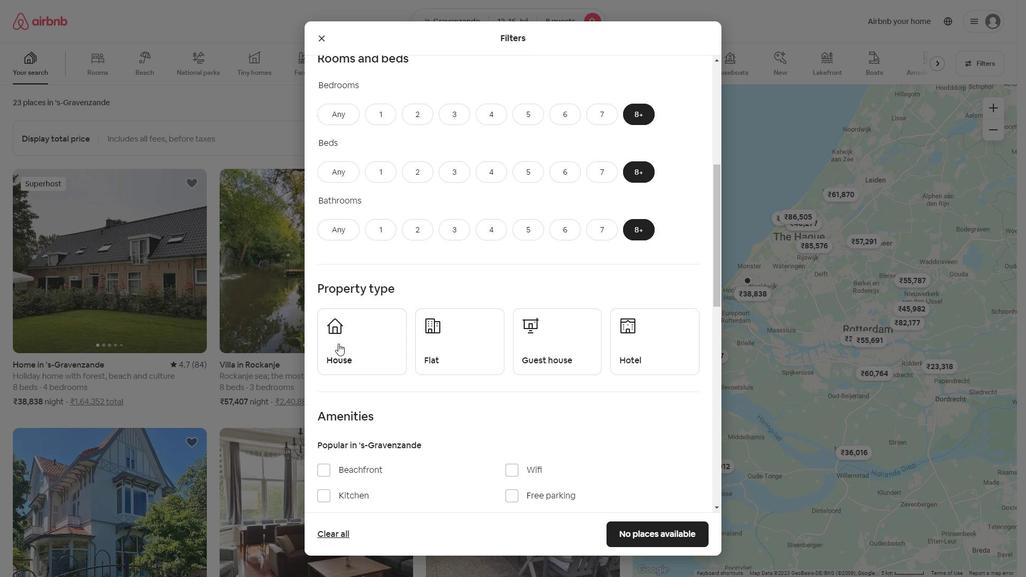 
Action: Mouse pressed left at (339, 343)
Screenshot: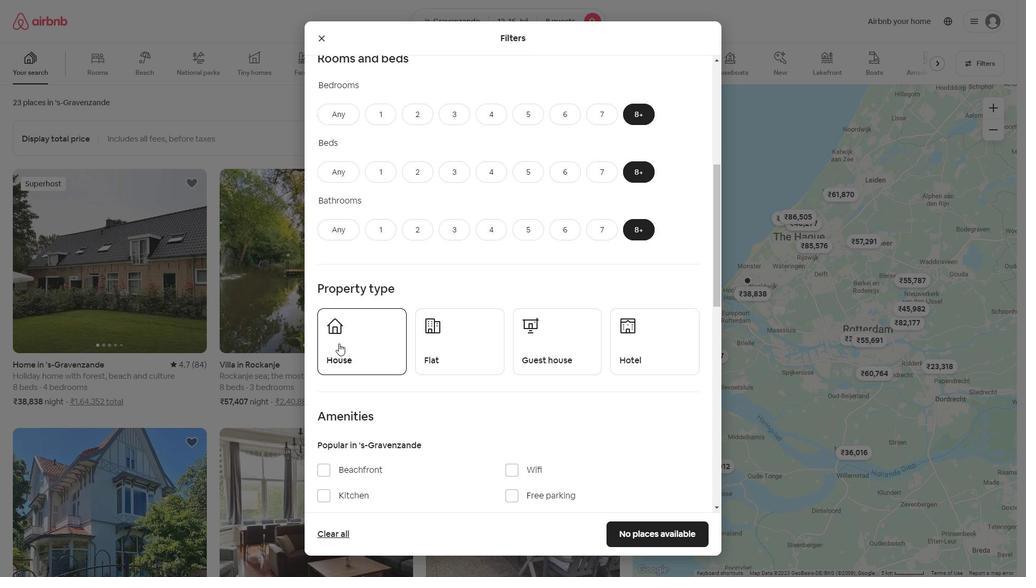 
Action: Mouse moved to (424, 343)
Screenshot: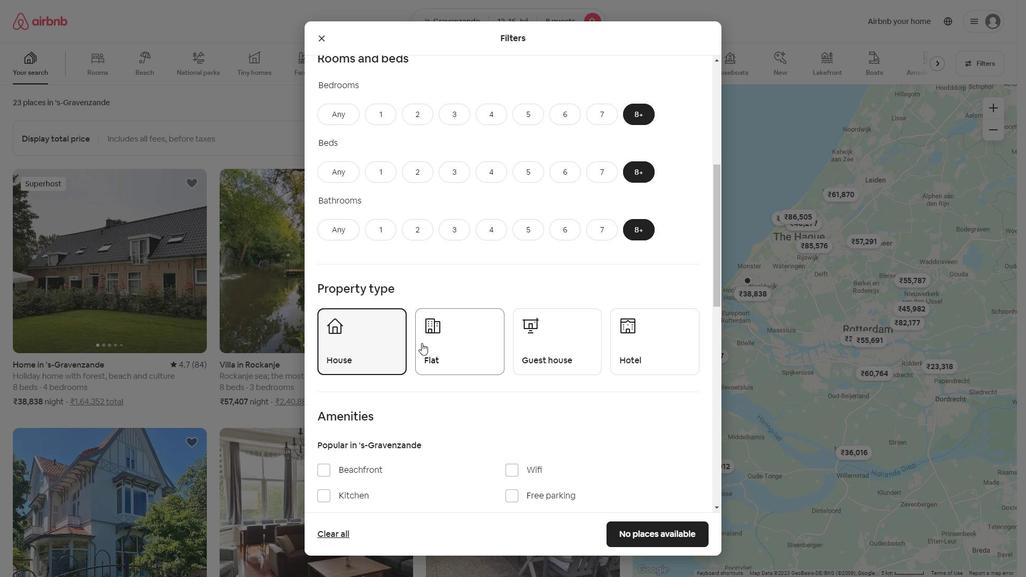 
Action: Mouse pressed left at (424, 343)
Screenshot: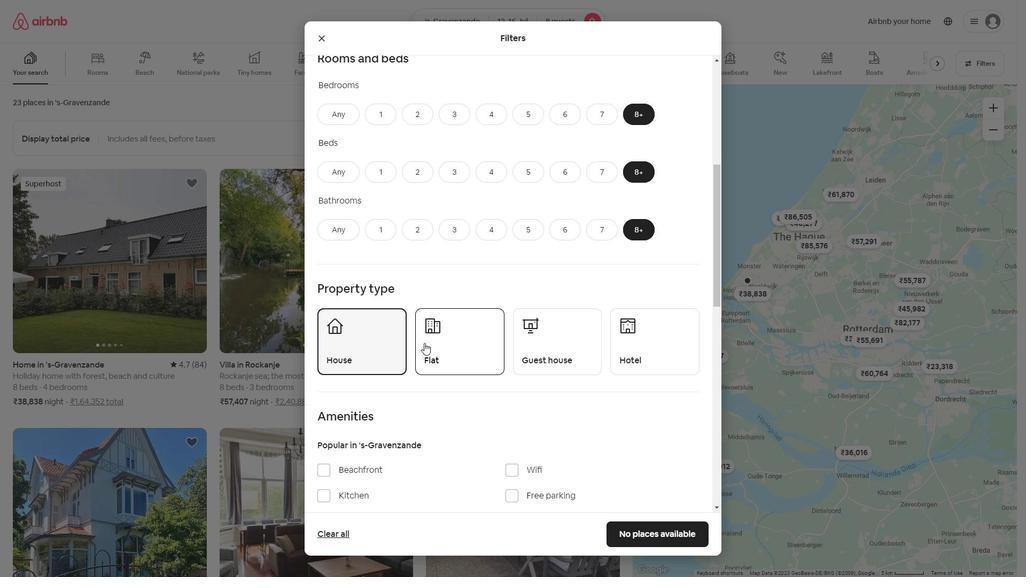 
Action: Mouse moved to (544, 339)
Screenshot: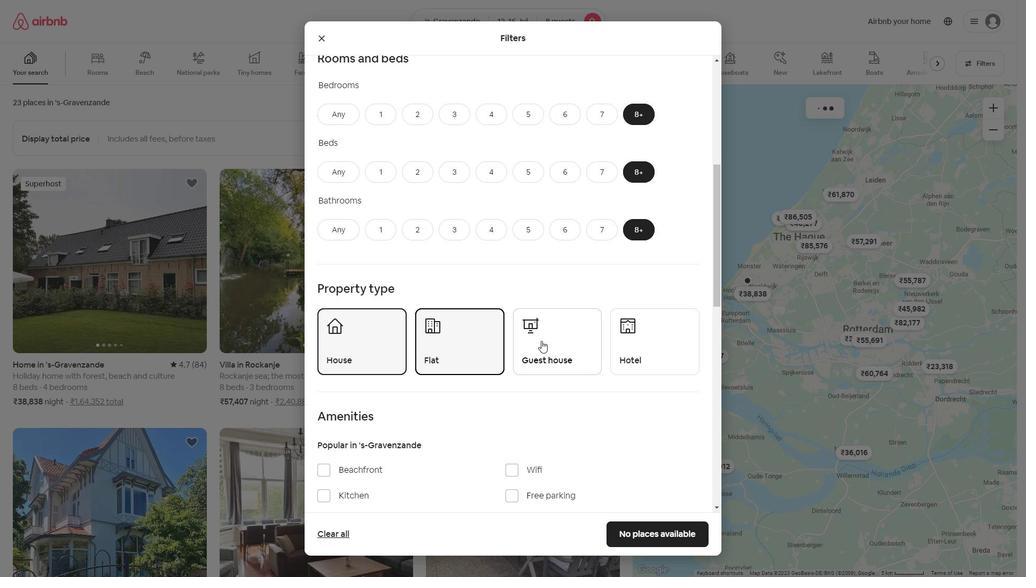 
Action: Mouse pressed left at (544, 339)
Screenshot: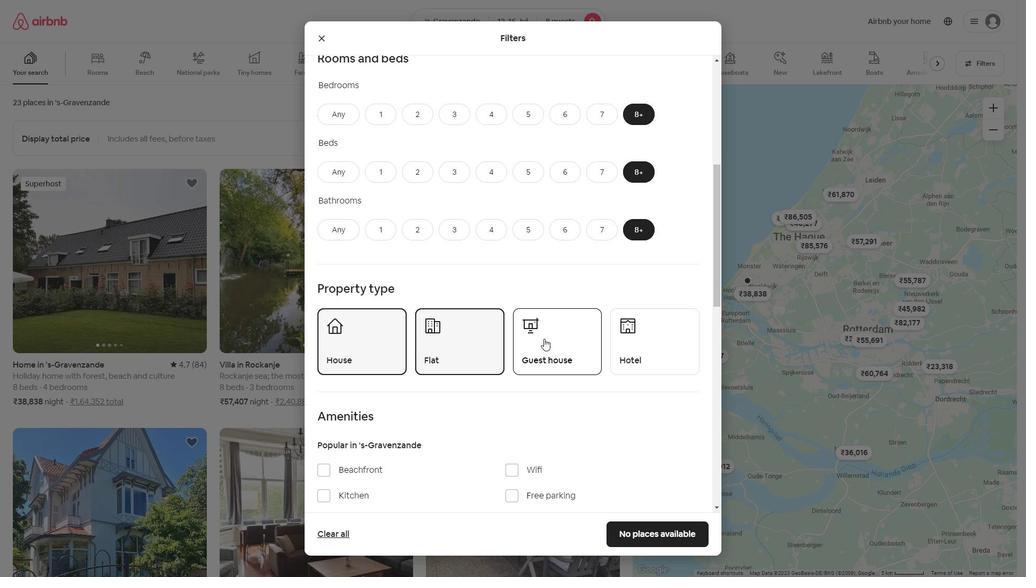 
Action: Mouse moved to (659, 337)
Screenshot: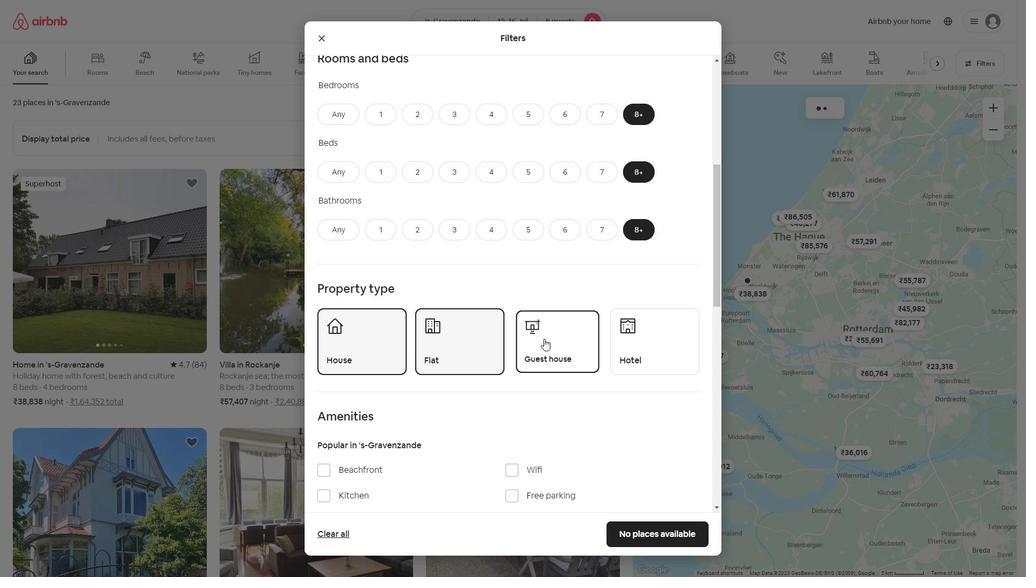 
Action: Mouse pressed left at (659, 337)
Screenshot: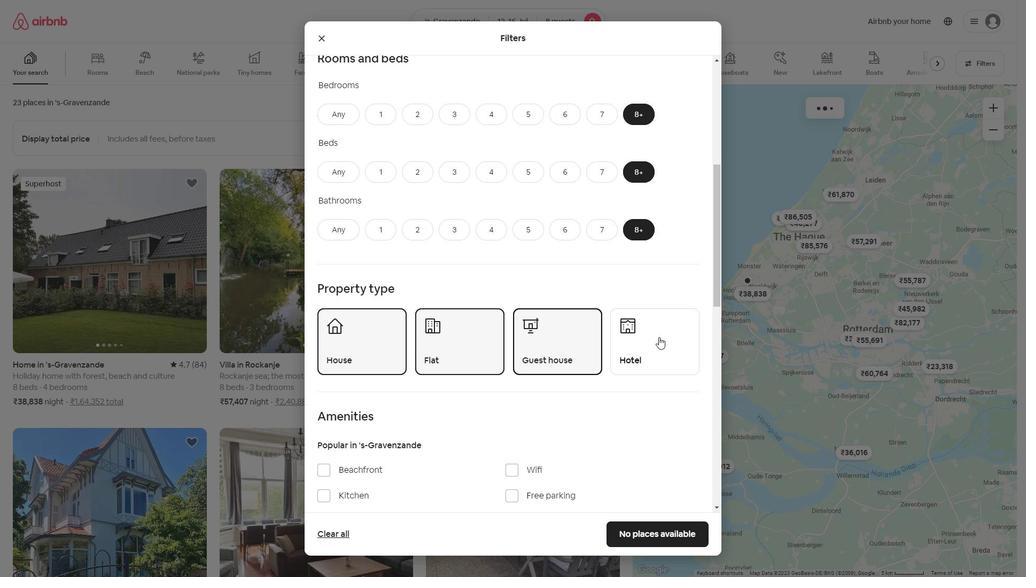 
Action: Mouse moved to (289, 319)
Screenshot: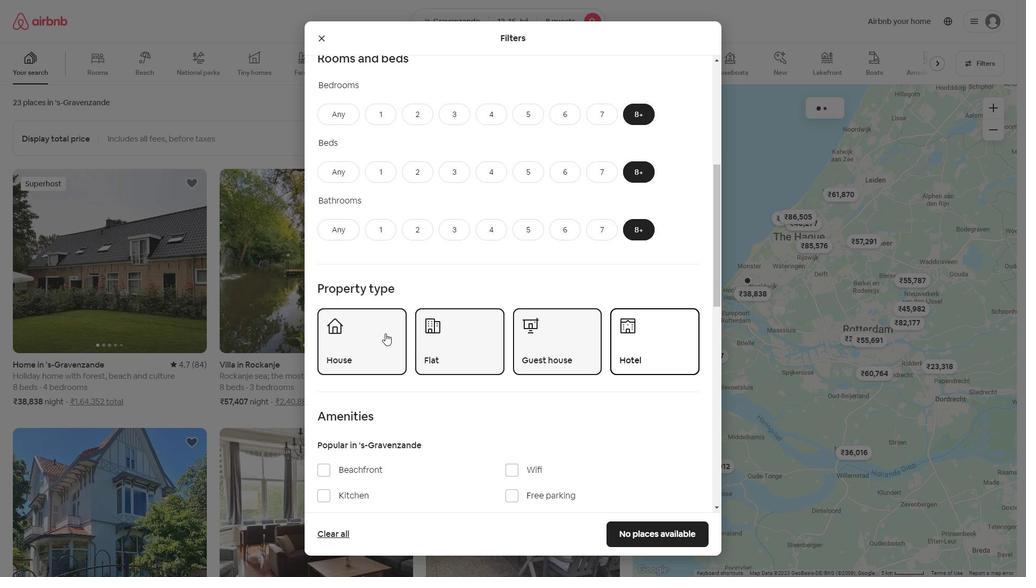 
Action: Mouse scrolled (289, 319) with delta (0, 0)
Screenshot: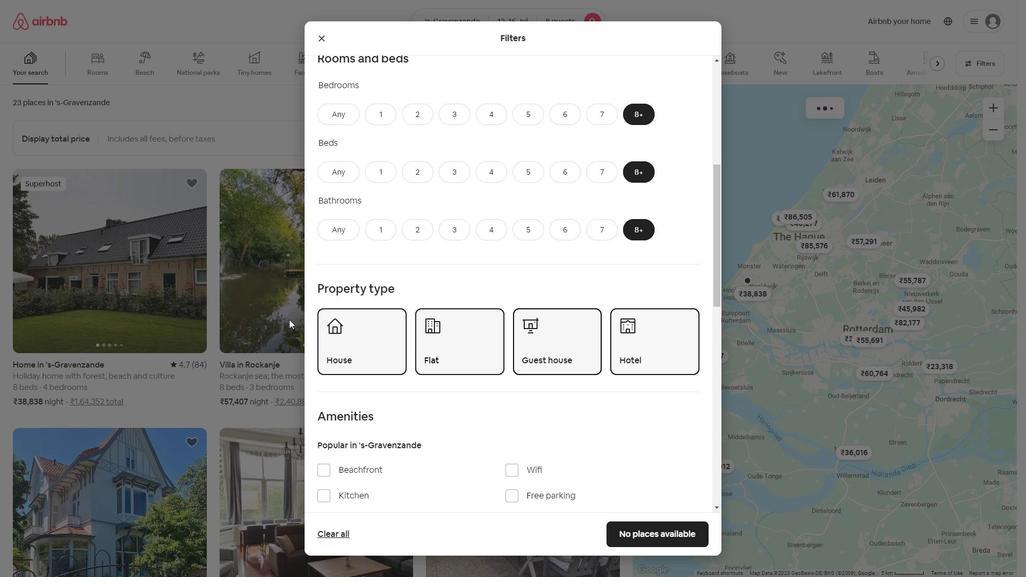 
Action: Mouse scrolled (289, 319) with delta (0, 0)
Screenshot: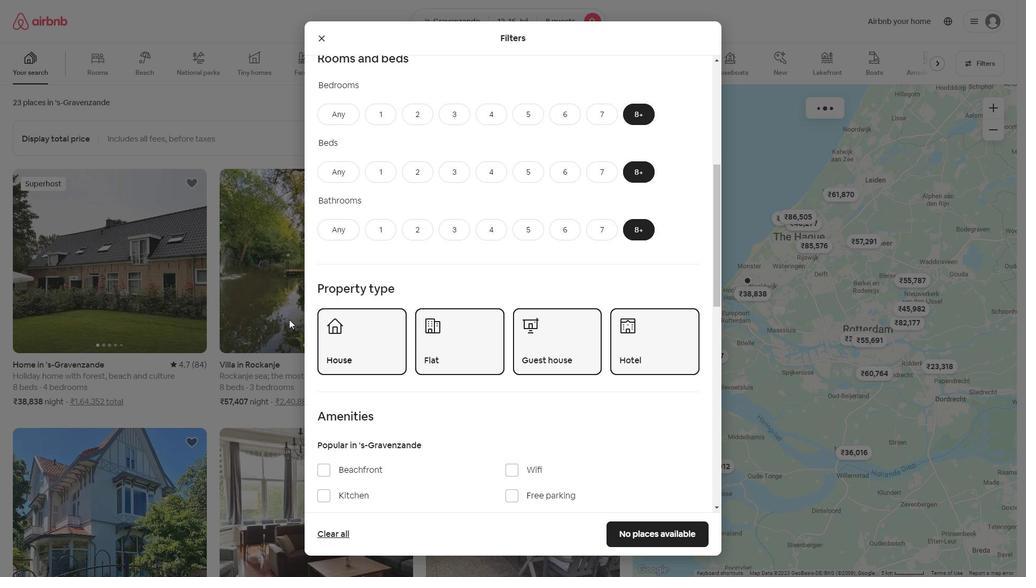 
Action: Mouse scrolled (289, 319) with delta (0, 0)
Screenshot: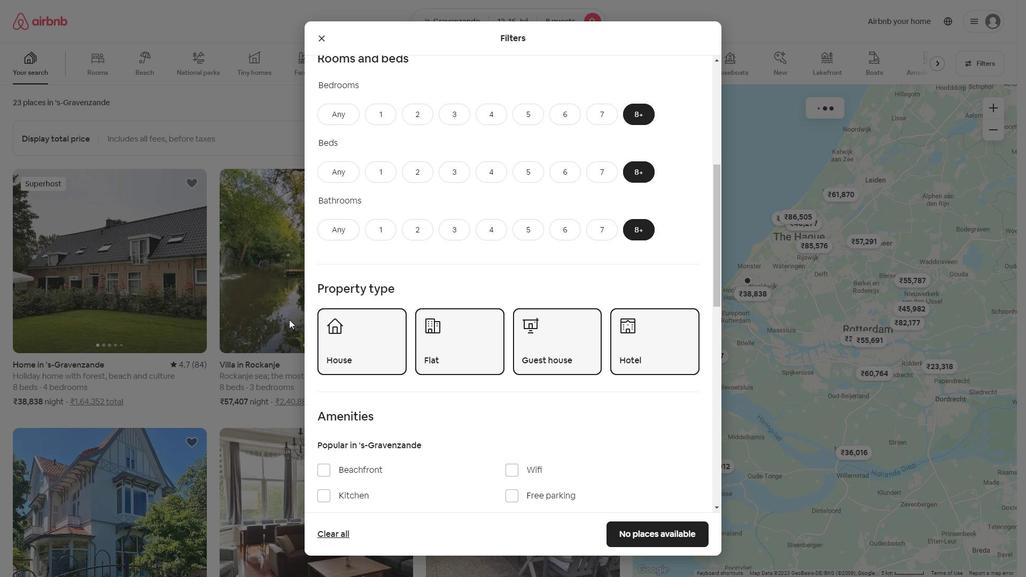 
Action: Mouse scrolled (289, 319) with delta (0, 0)
Screenshot: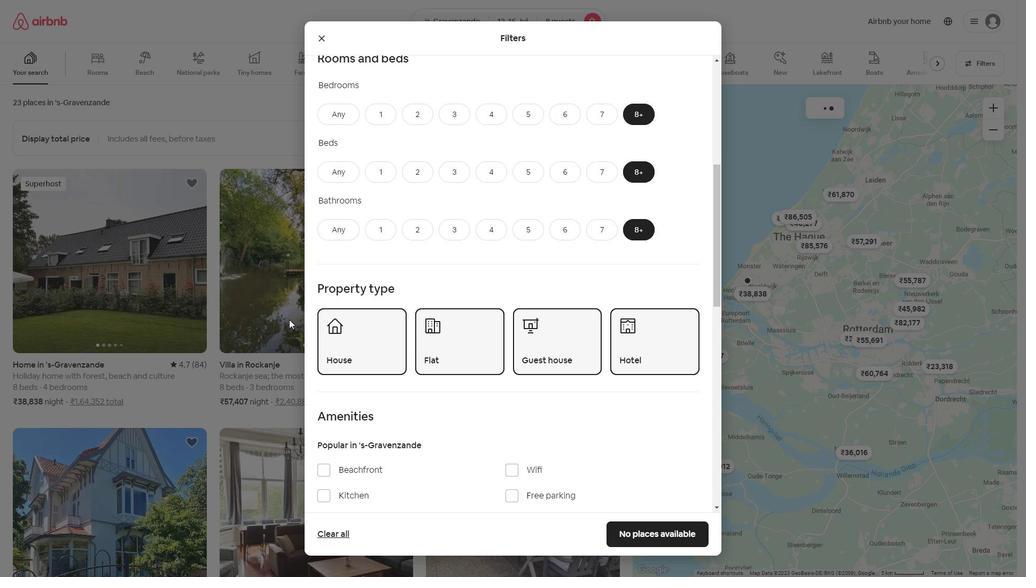 
Action: Mouse moved to (401, 305)
Screenshot: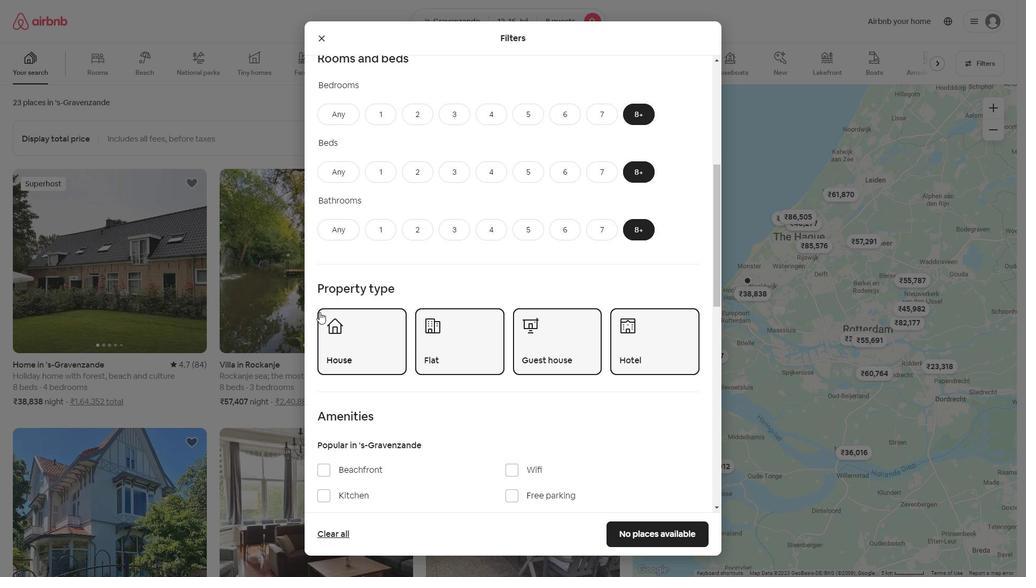 
Action: Mouse scrolled (401, 305) with delta (0, 0)
Screenshot: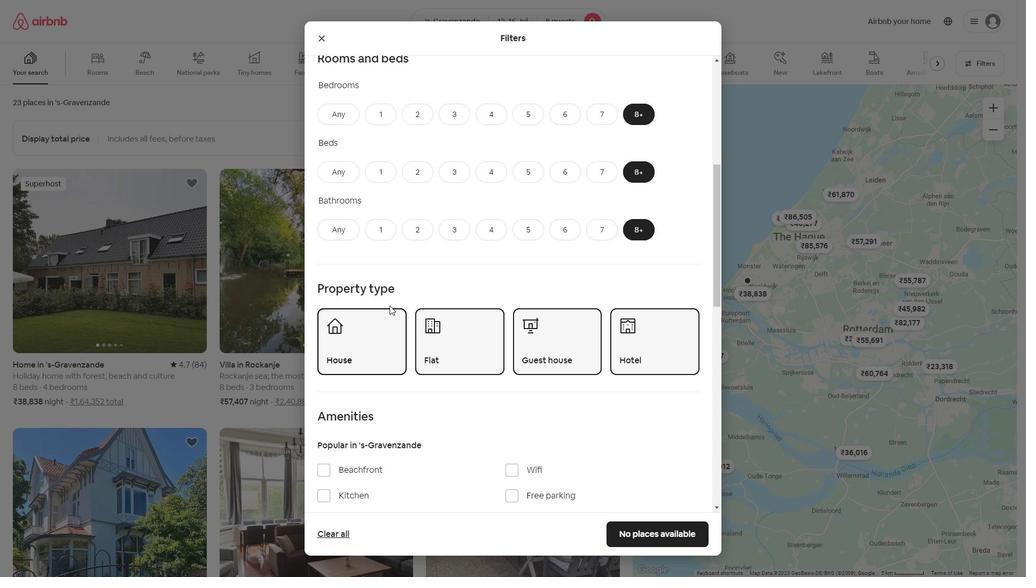 
Action: Mouse scrolled (401, 305) with delta (0, 0)
Screenshot: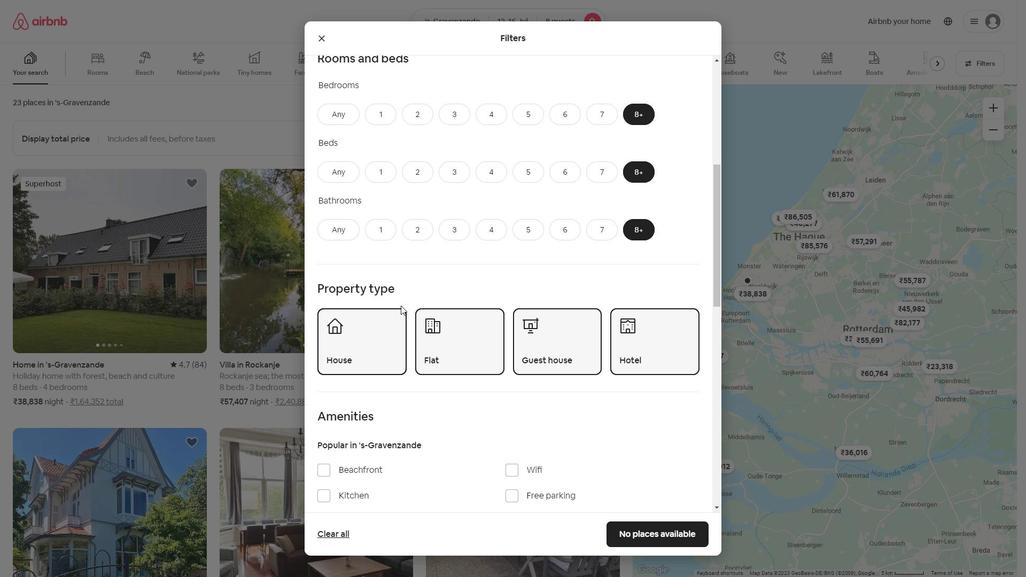 
Action: Mouse scrolled (401, 305) with delta (0, 0)
Screenshot: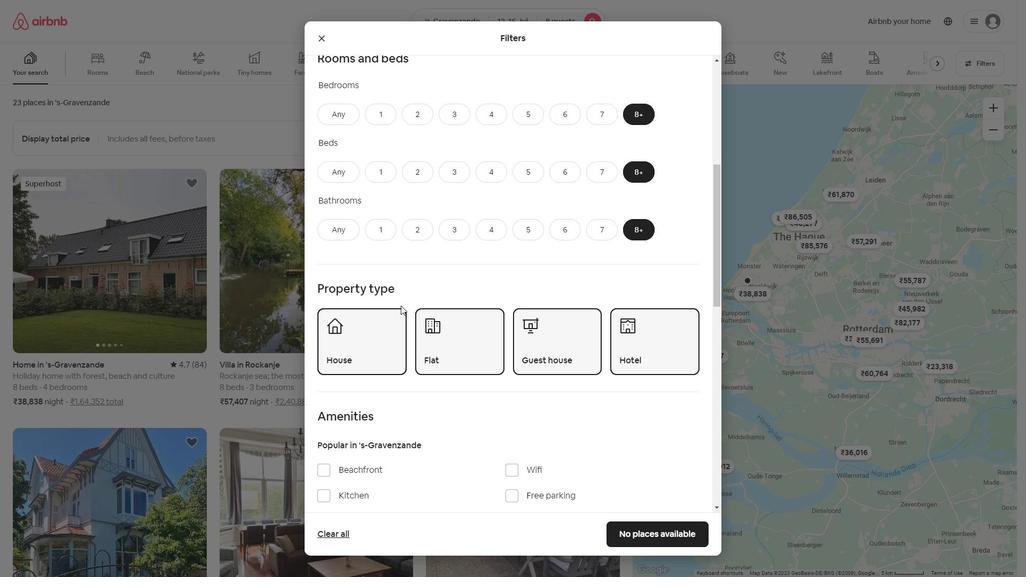 
Action: Mouse scrolled (401, 305) with delta (0, 0)
Screenshot: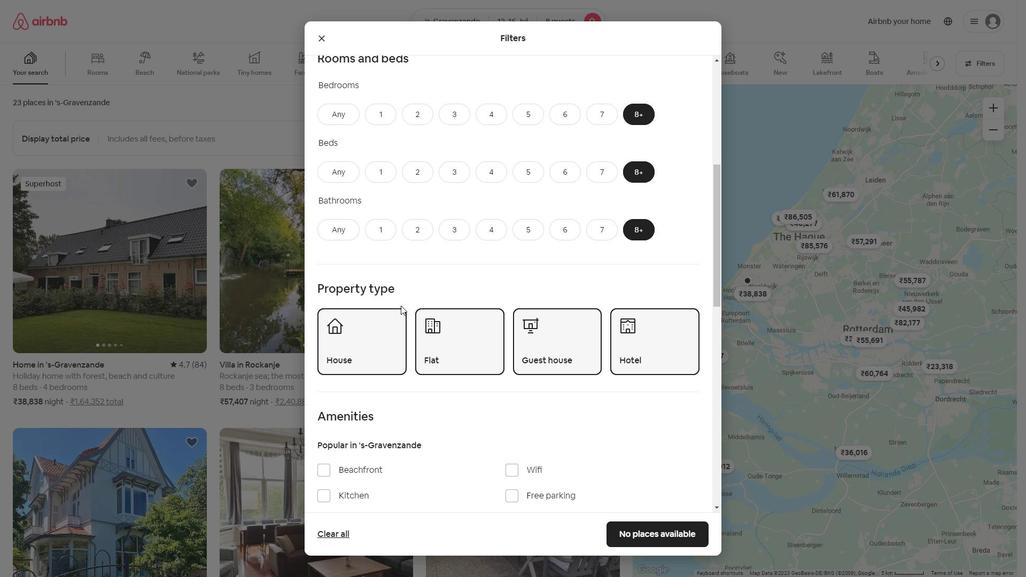 
Action: Mouse moved to (508, 258)
Screenshot: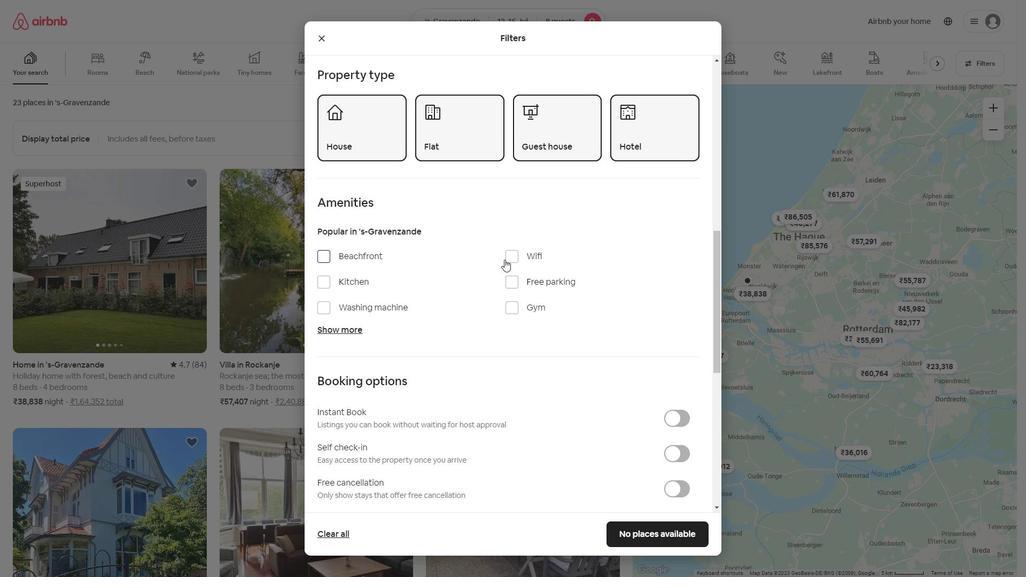 
Action: Mouse pressed left at (508, 258)
Screenshot: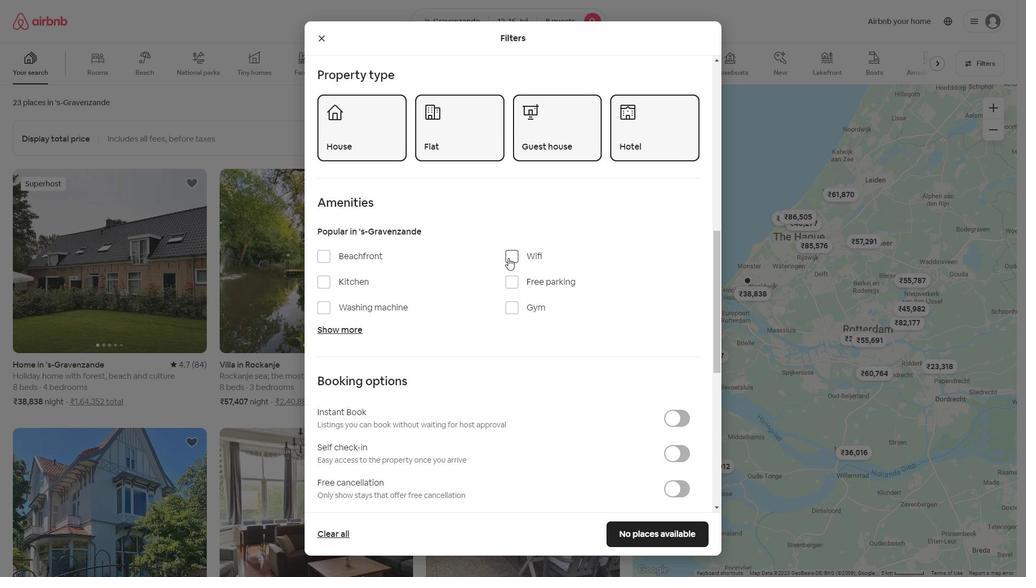 
Action: Mouse moved to (509, 286)
Screenshot: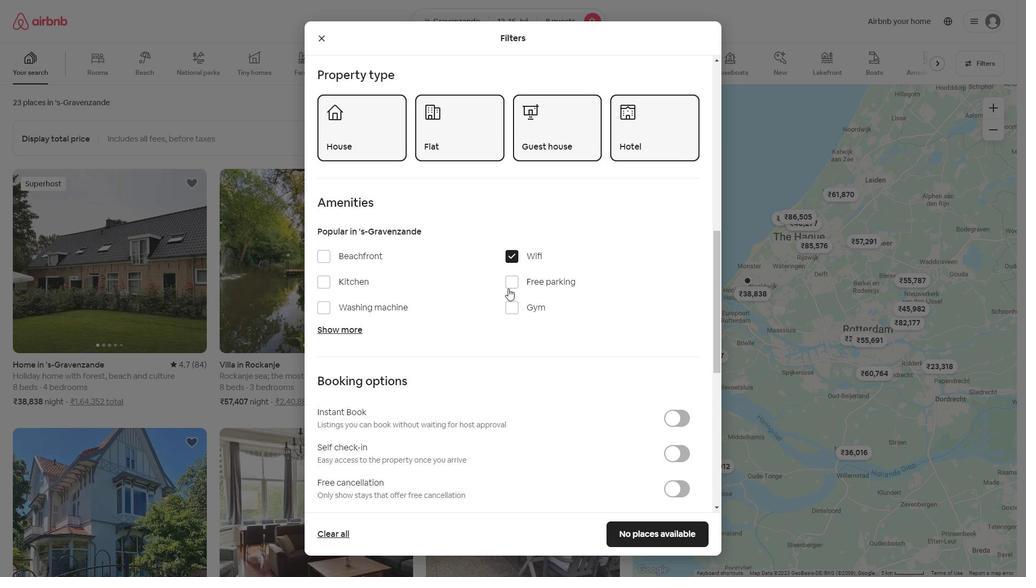 
Action: Mouse pressed left at (509, 286)
Screenshot: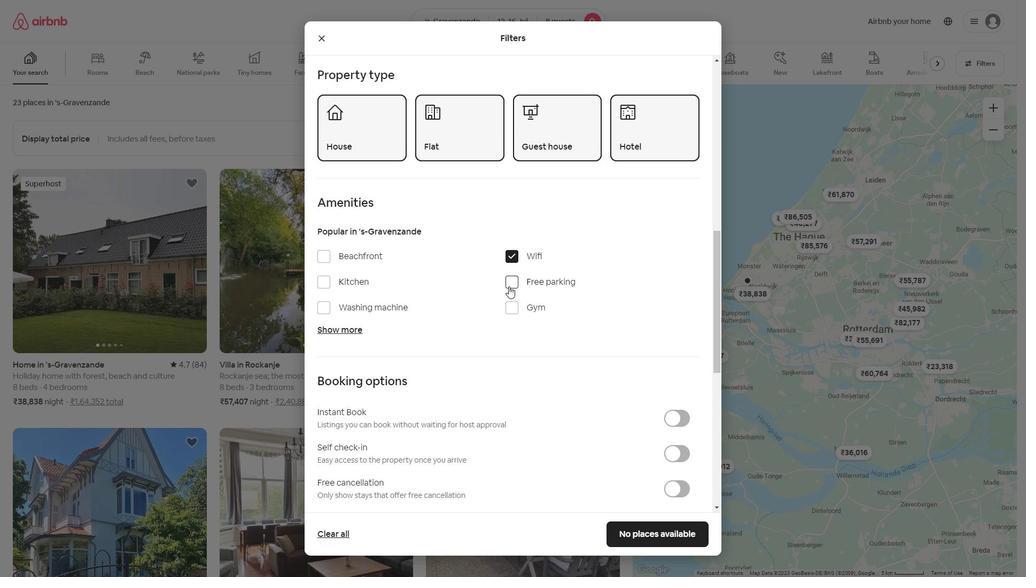
Action: Mouse moved to (511, 305)
Screenshot: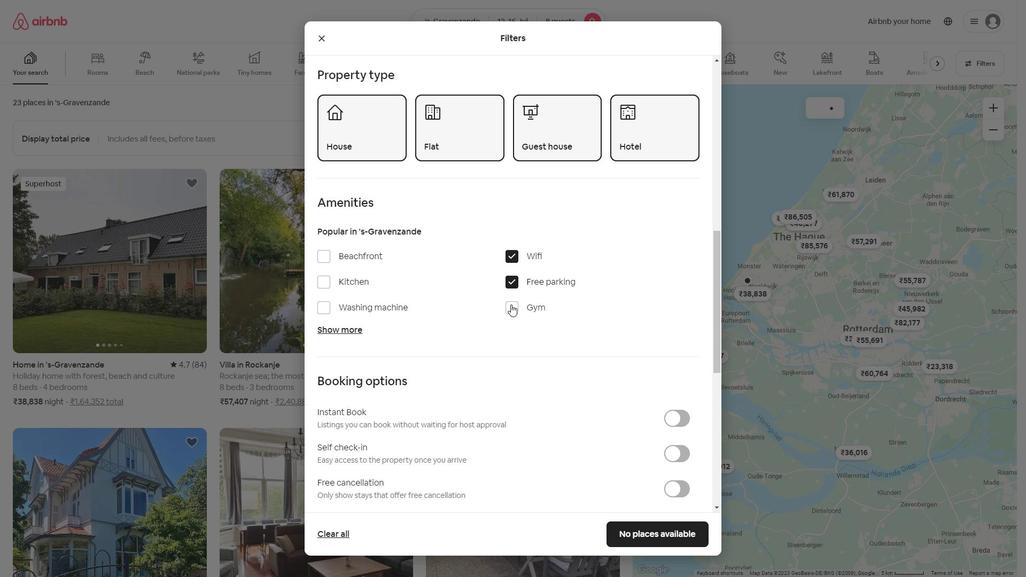 
Action: Mouse pressed left at (511, 305)
Screenshot: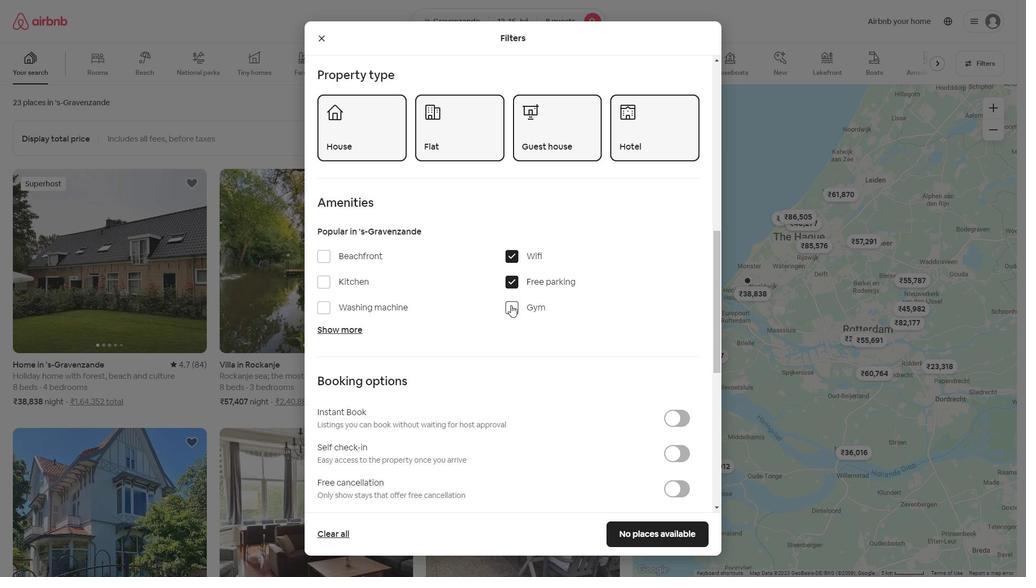 
Action: Mouse moved to (354, 327)
Screenshot: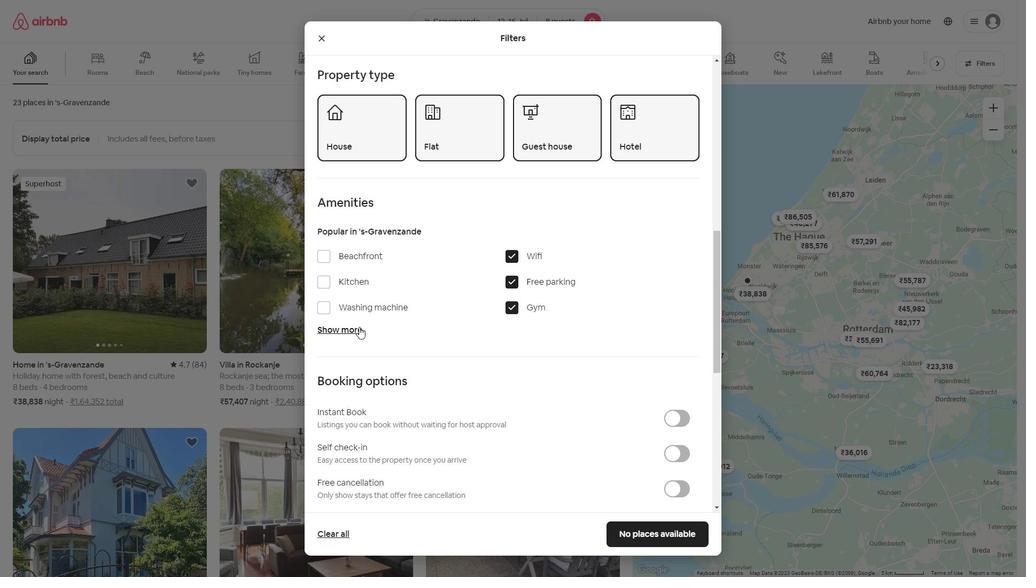 
Action: Mouse pressed left at (354, 327)
Screenshot: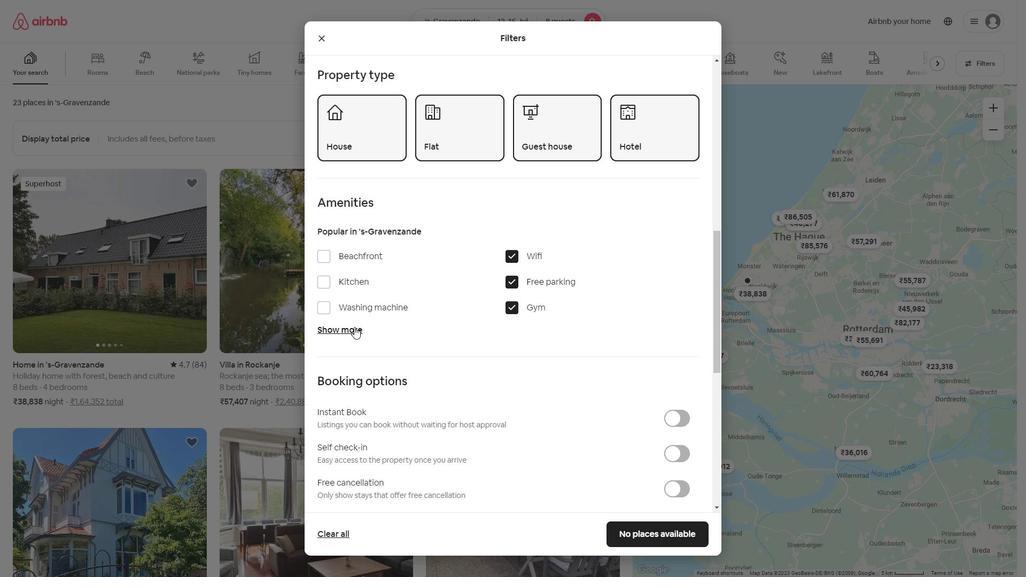 
Action: Mouse moved to (321, 418)
Screenshot: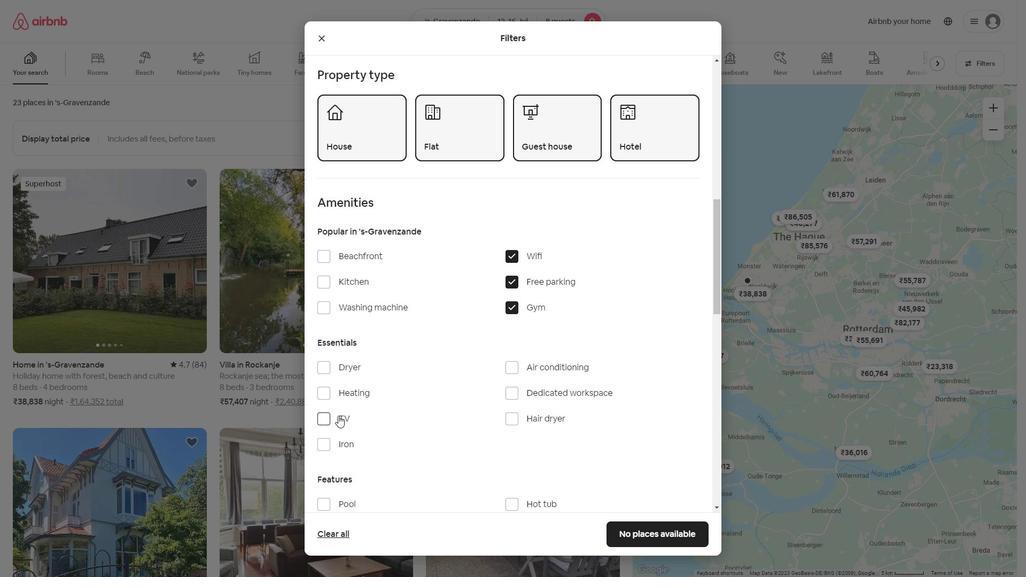 
Action: Mouse pressed left at (321, 418)
Screenshot: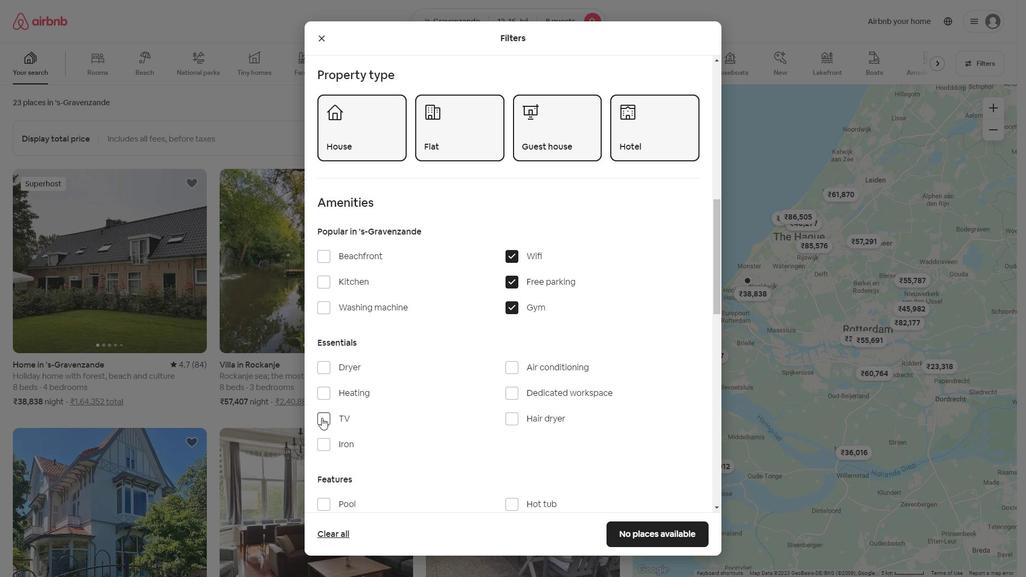 
Action: Mouse moved to (347, 421)
Screenshot: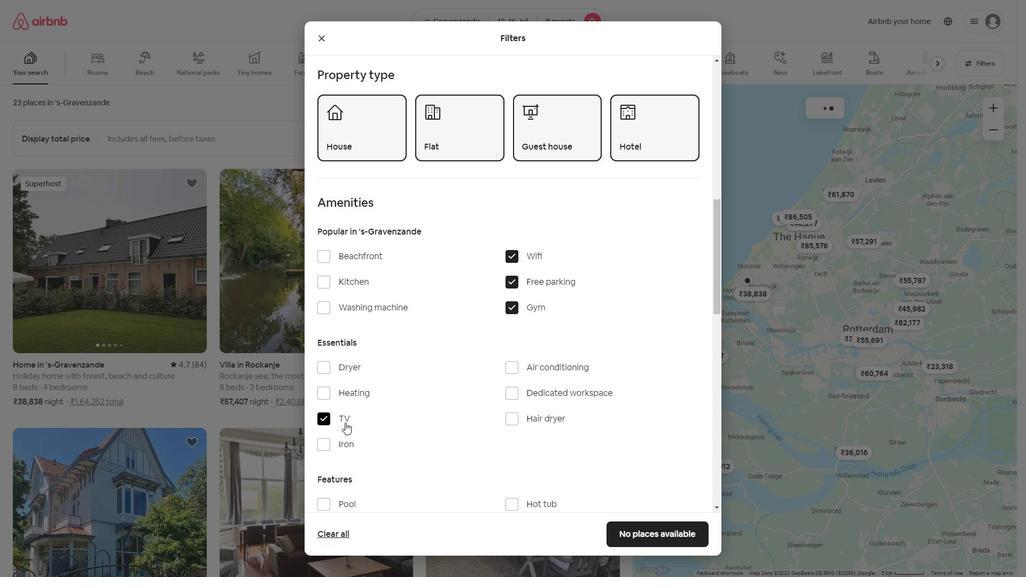 
Action: Mouse scrolled (346, 421) with delta (0, 0)
Screenshot: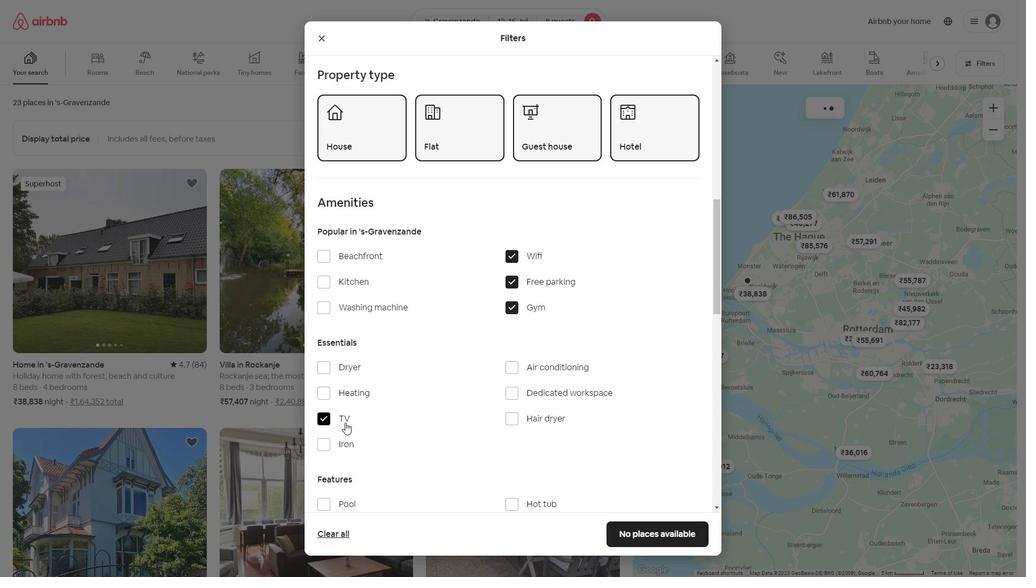 
Action: Mouse moved to (347, 421)
Screenshot: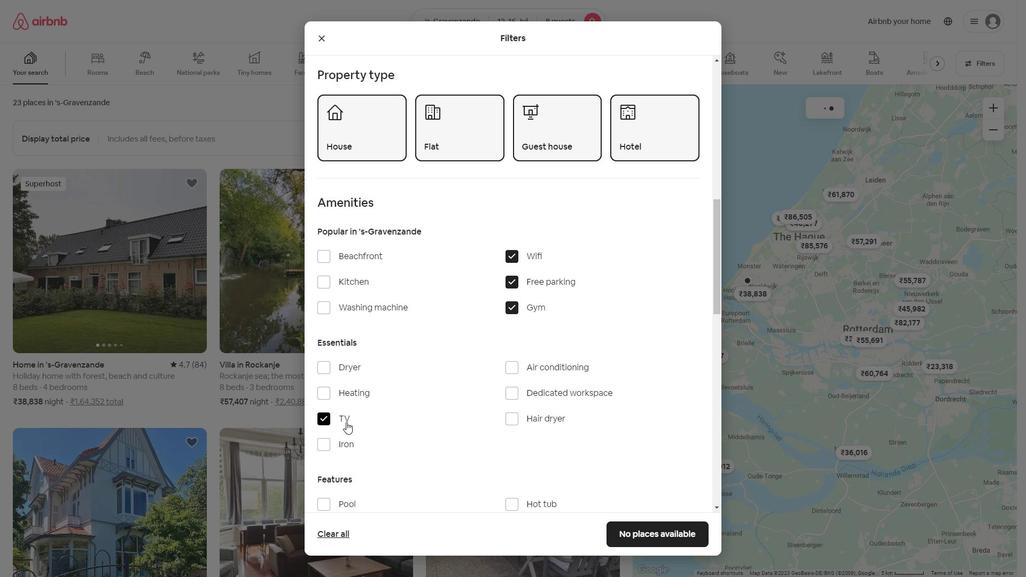 
Action: Mouse scrolled (347, 421) with delta (0, 0)
Screenshot: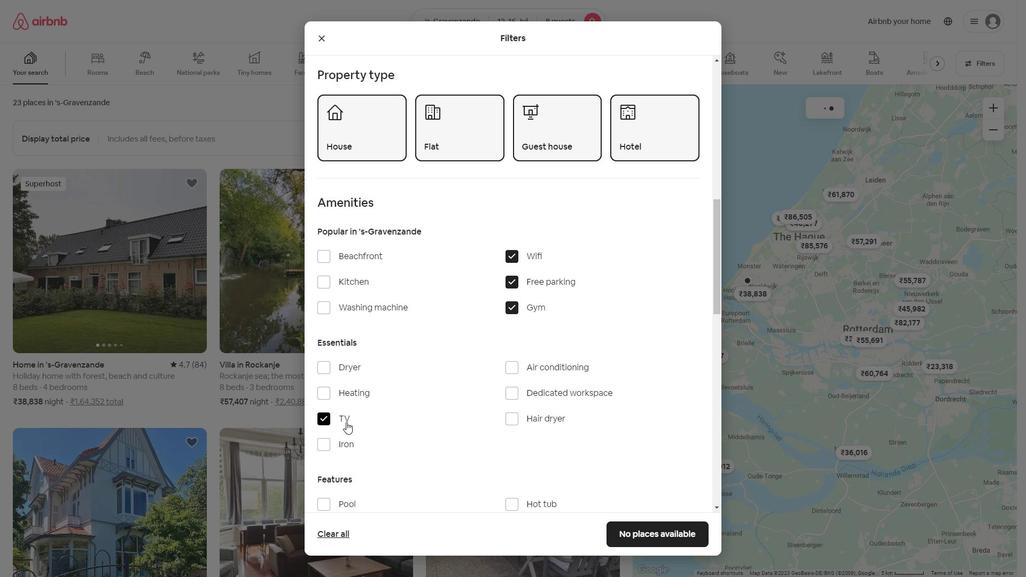 
Action: Mouse moved to (351, 418)
Screenshot: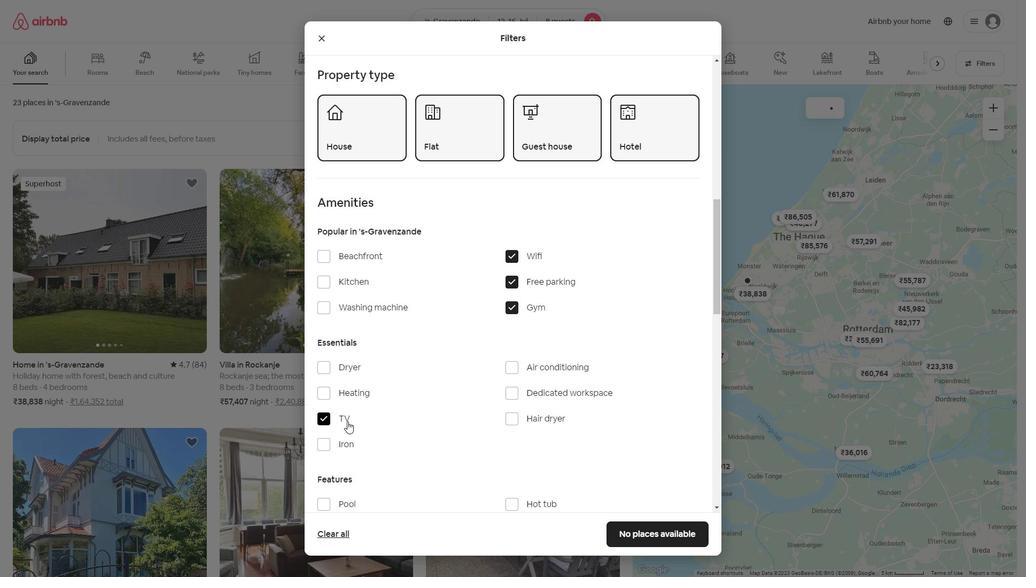 
Action: Mouse scrolled (350, 419) with delta (0, 0)
Screenshot: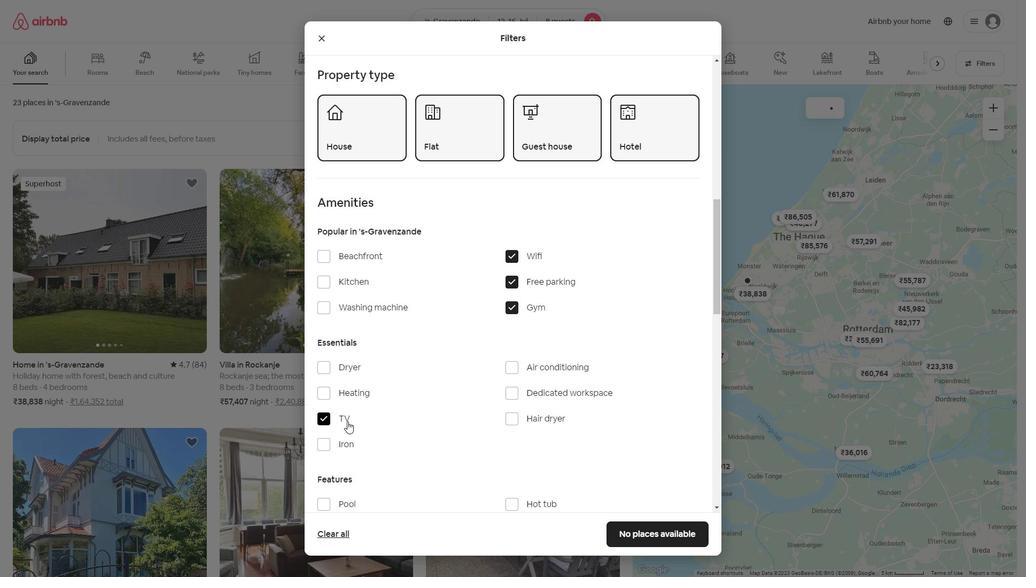 
Action: Mouse moved to (519, 392)
Screenshot: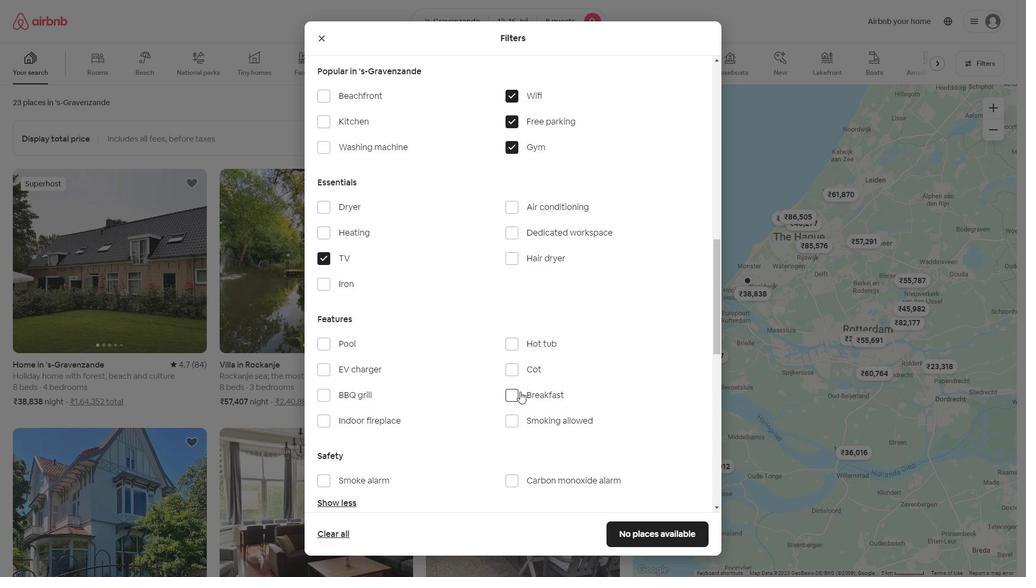 
Action: Mouse pressed left at (519, 392)
Screenshot: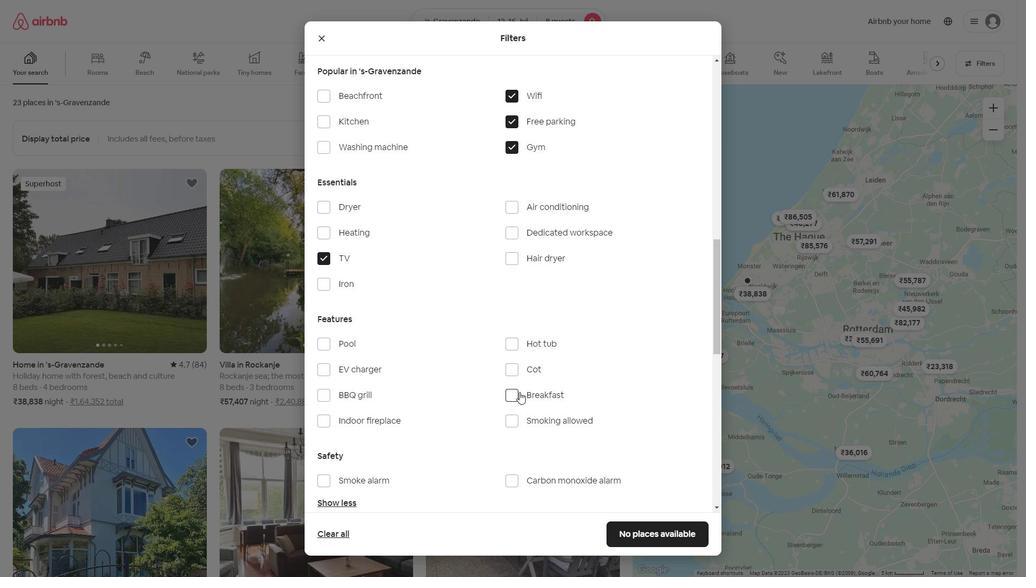 
Action: Mouse moved to (518, 393)
Screenshot: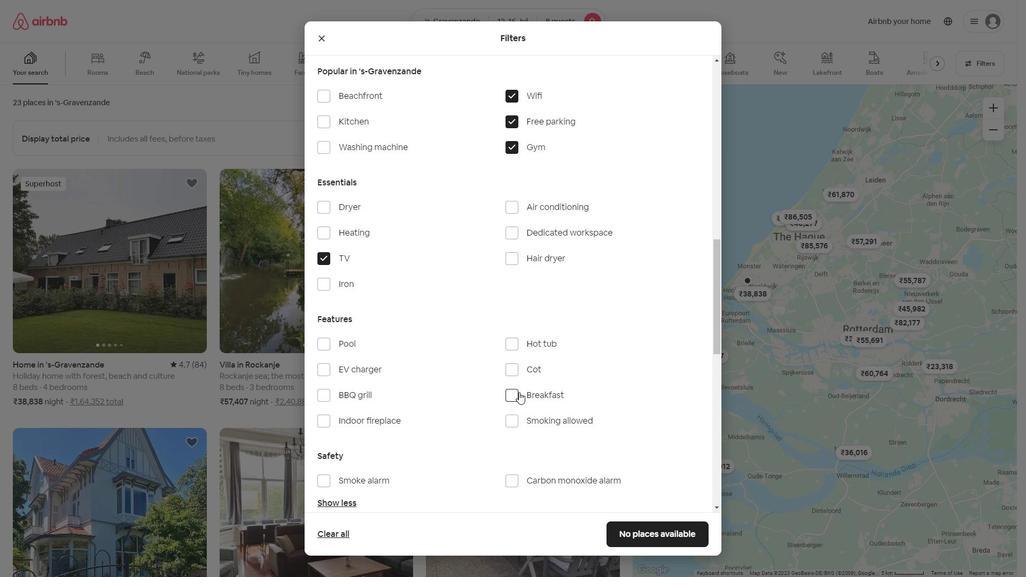 
Action: Mouse scrolled (518, 392) with delta (0, 0)
Screenshot: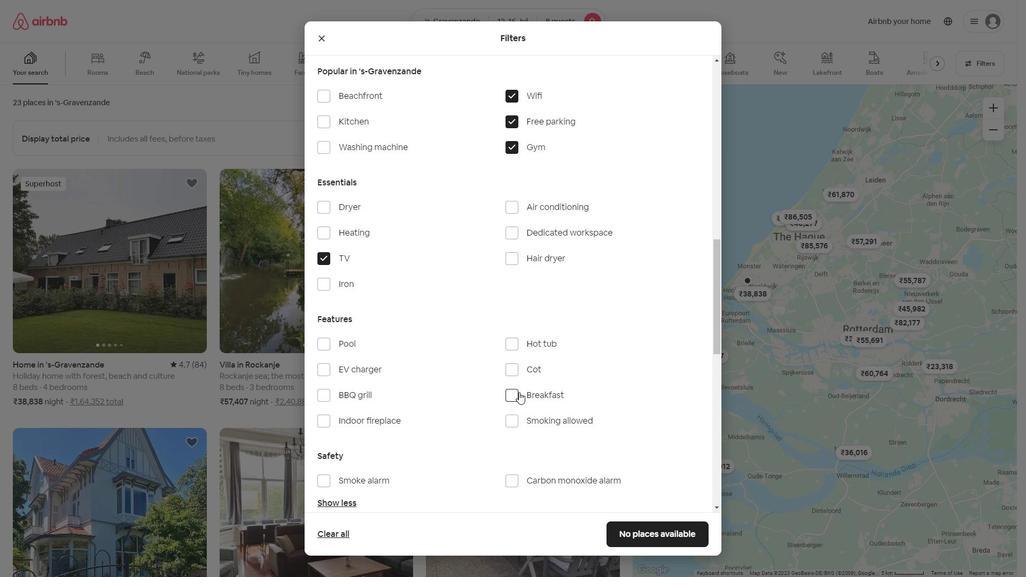 
Action: Mouse scrolled (518, 392) with delta (0, 0)
Screenshot: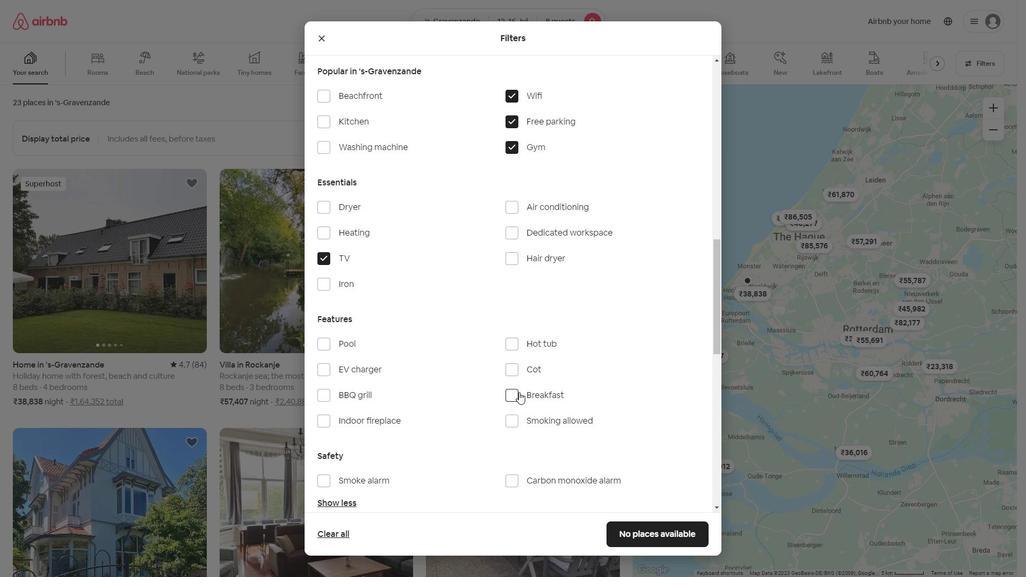
Action: Mouse scrolled (518, 392) with delta (0, 0)
Screenshot: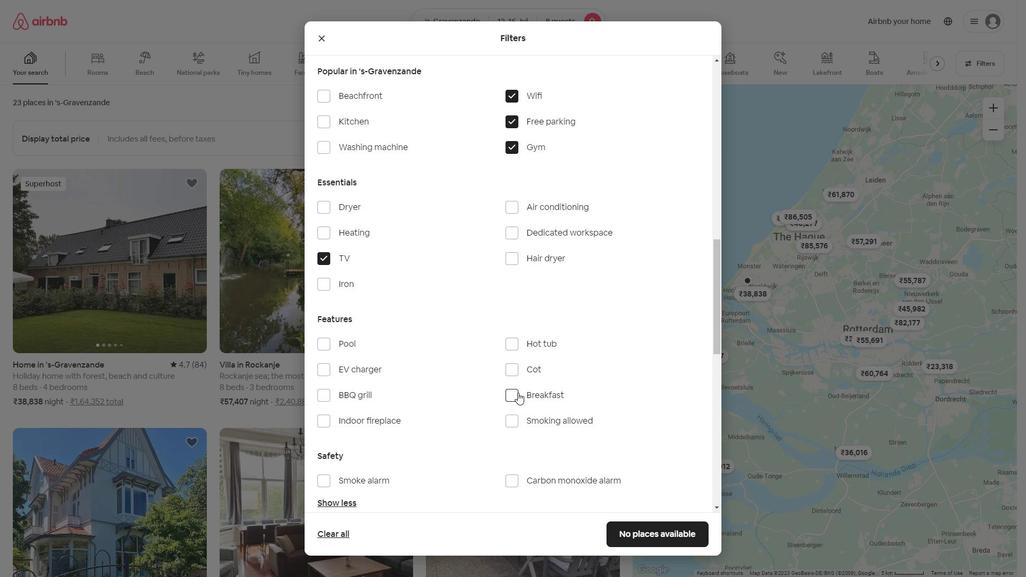 
Action: Mouse scrolled (518, 392) with delta (0, 0)
Screenshot: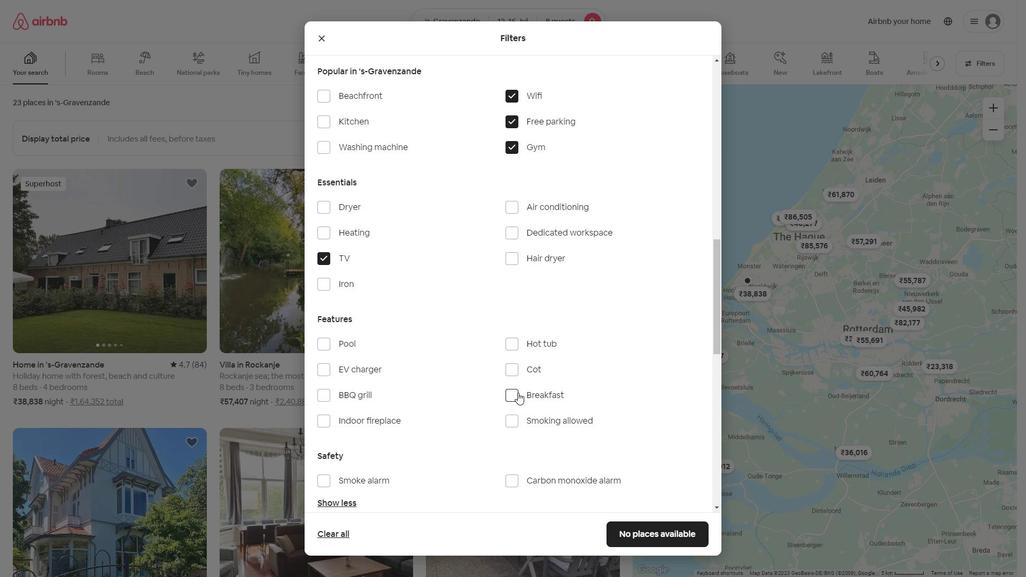 
Action: Mouse scrolled (518, 392) with delta (0, 0)
Screenshot: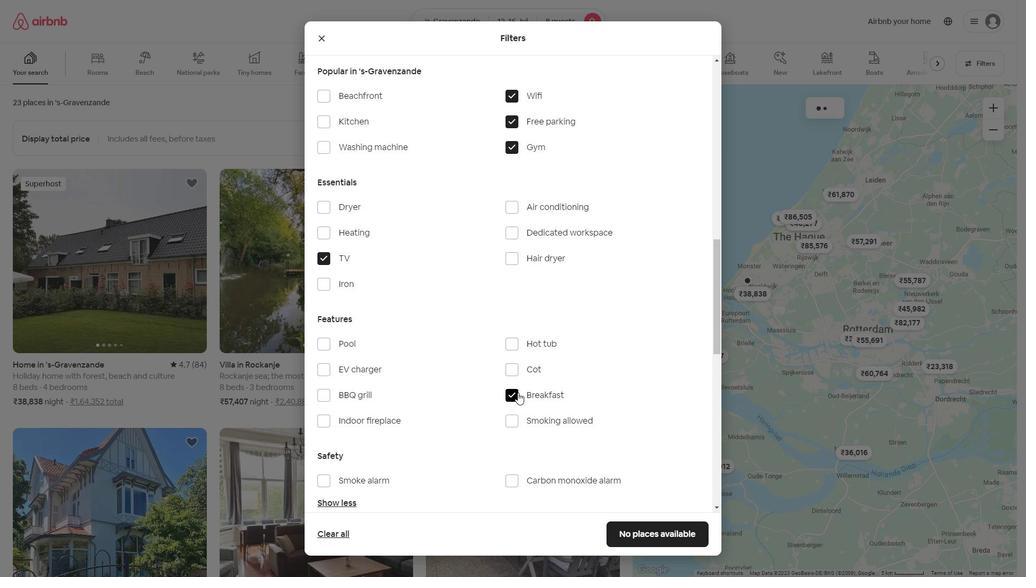 
Action: Mouse moved to (673, 358)
Screenshot: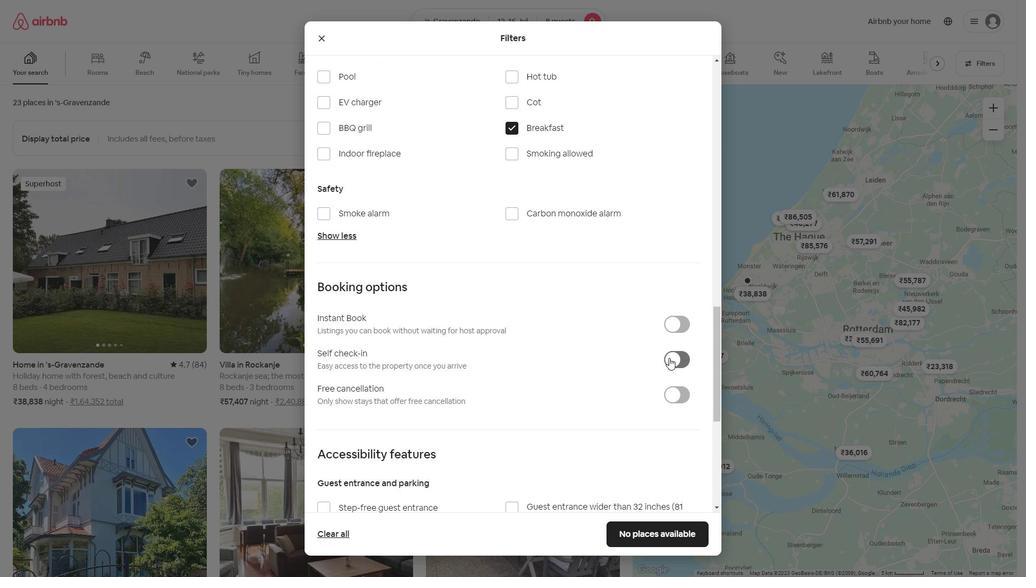 
Action: Mouse pressed left at (673, 358)
Screenshot: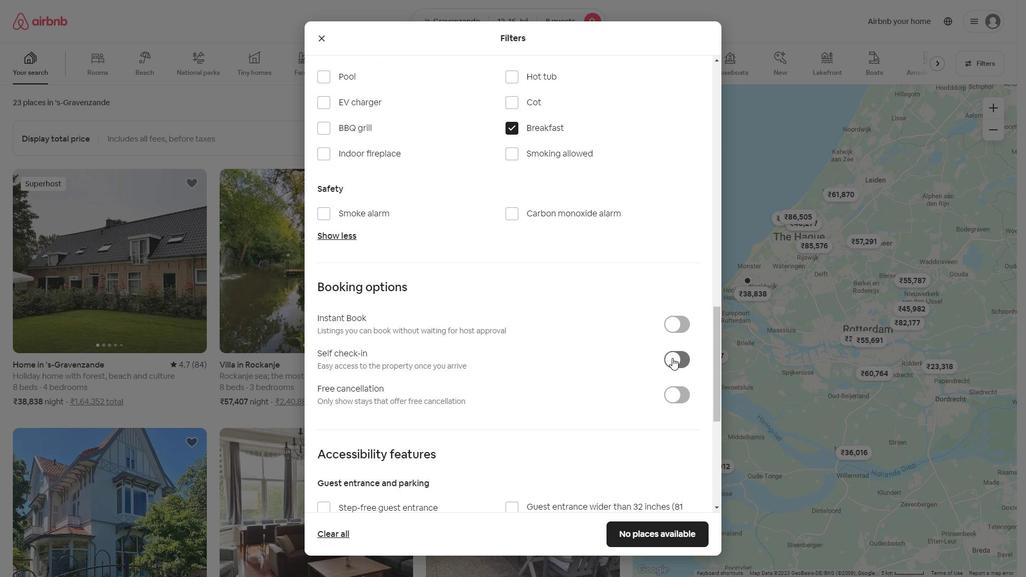 
Action: Mouse moved to (419, 332)
Screenshot: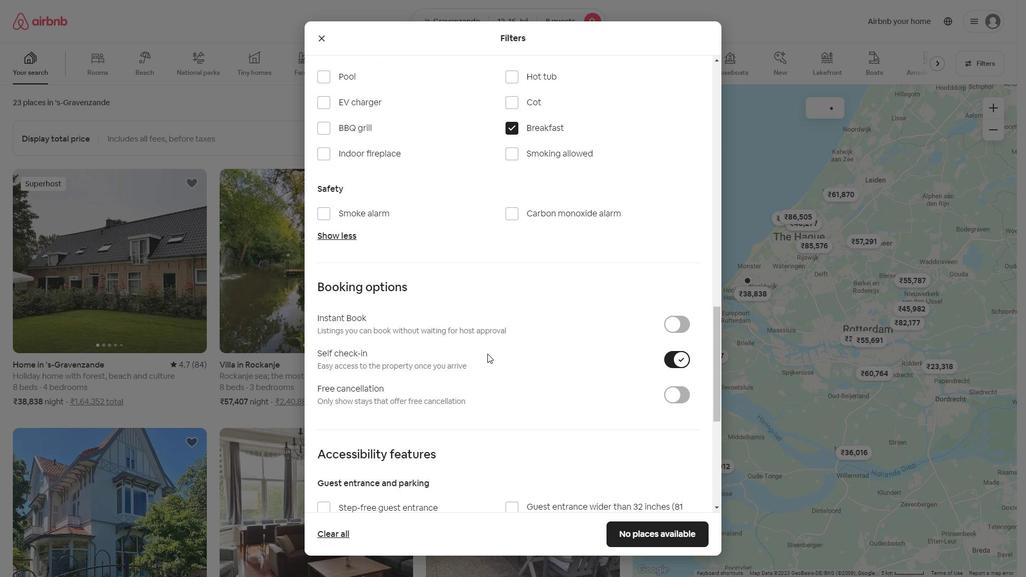 
Action: Mouse scrolled (419, 331) with delta (0, 0)
Screenshot: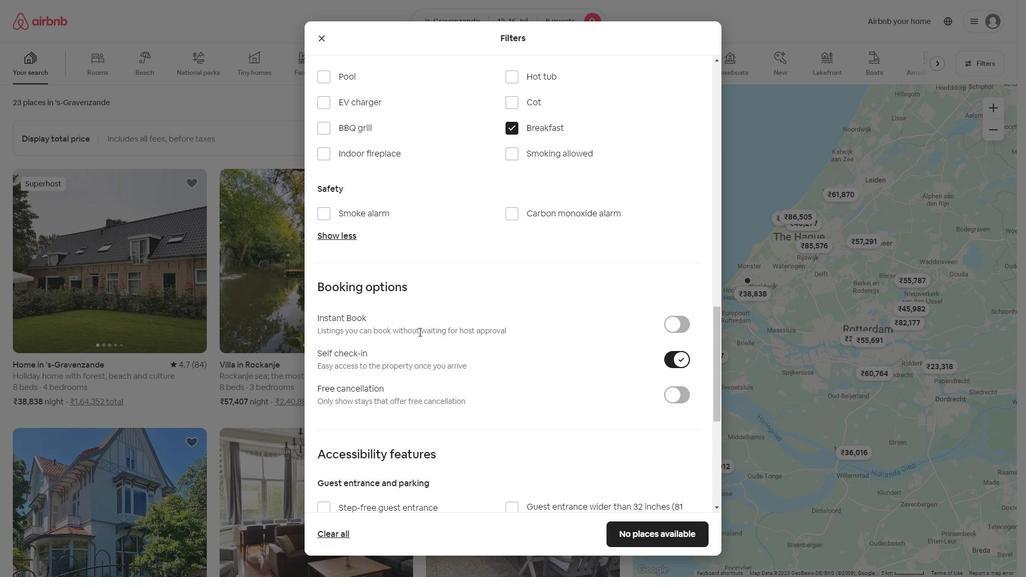 
Action: Mouse scrolled (419, 331) with delta (0, 0)
Screenshot: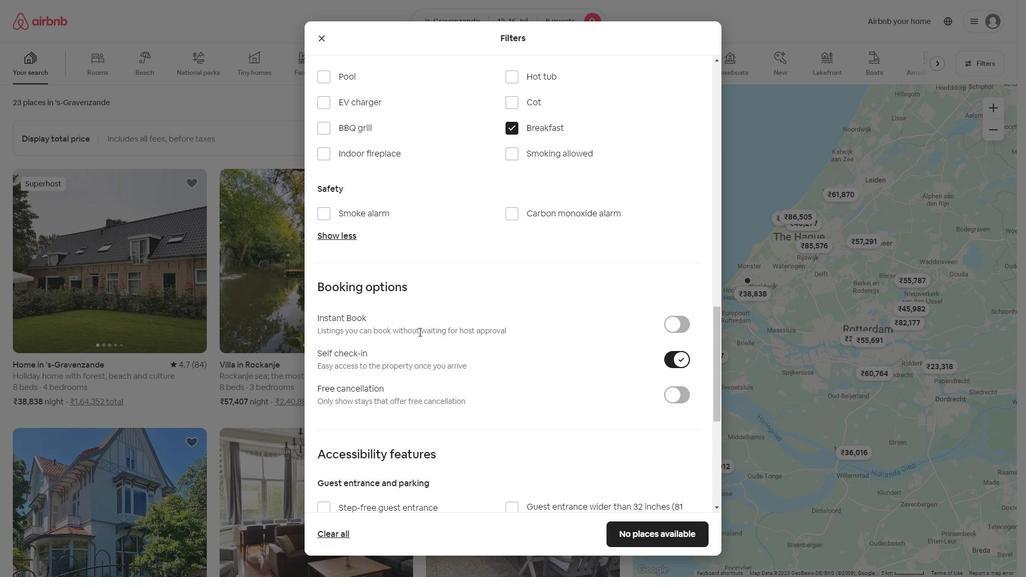 
Action: Mouse scrolled (419, 331) with delta (0, 0)
Screenshot: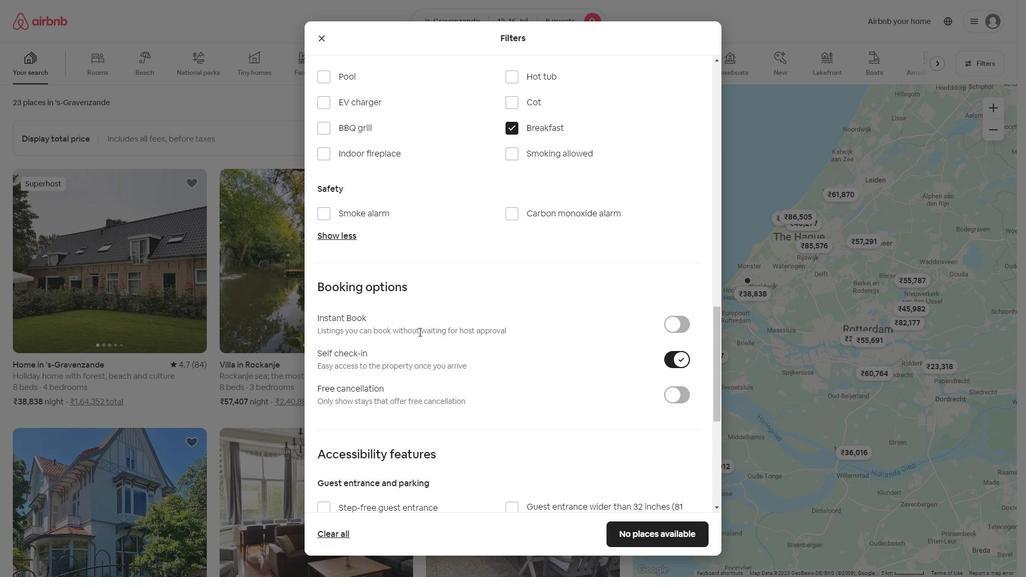 
Action: Mouse scrolled (419, 331) with delta (0, 0)
Screenshot: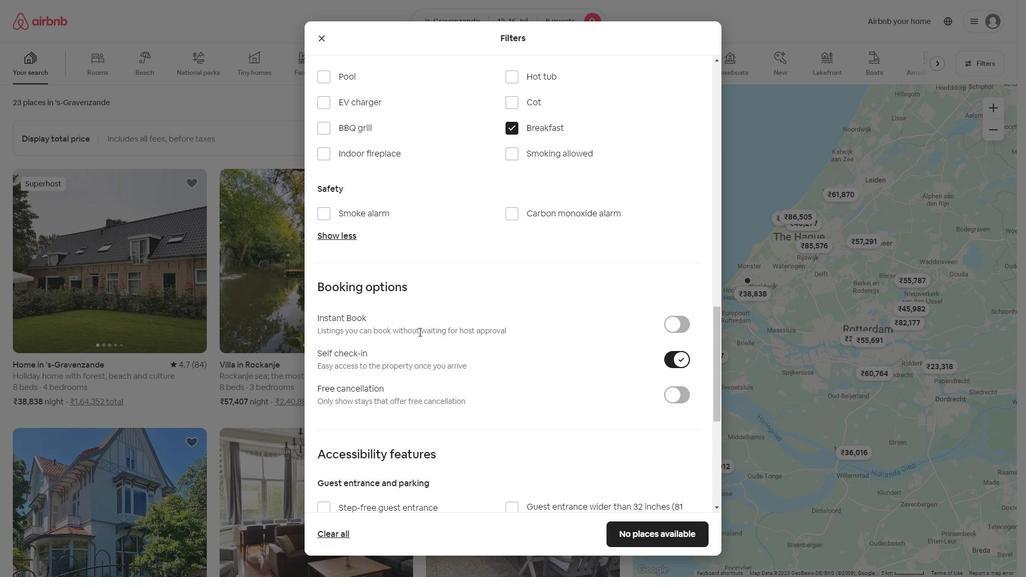 
Action: Mouse moved to (279, 484)
Screenshot: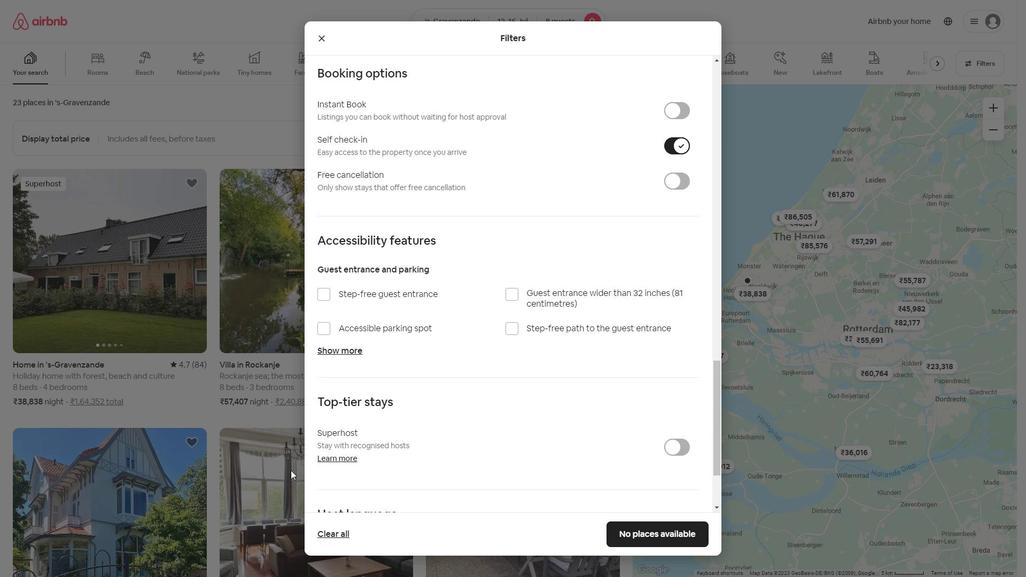 
Action: Mouse scrolled (290, 474) with delta (0, 0)
Screenshot: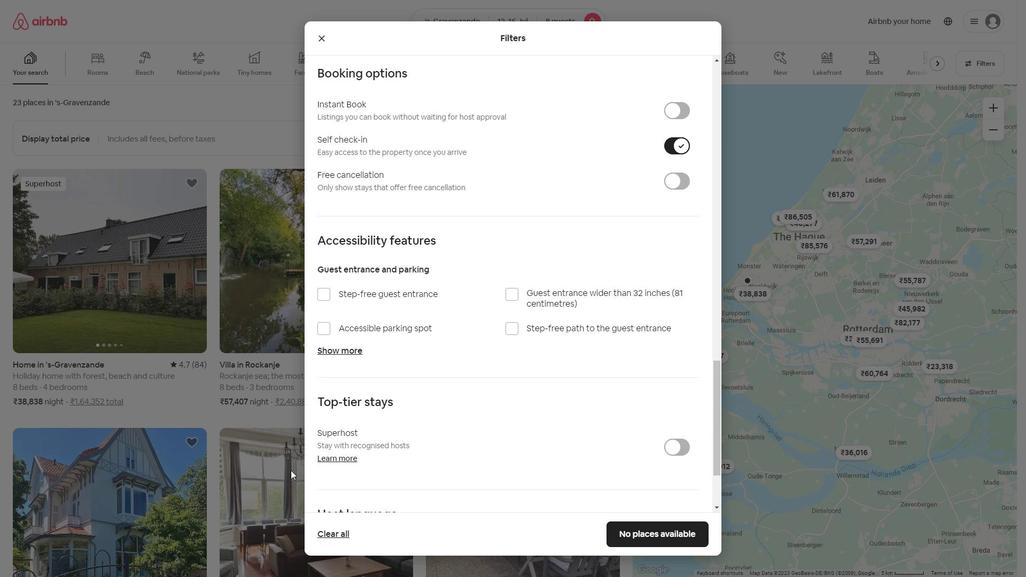 
Action: Mouse moved to (285, 489)
Screenshot: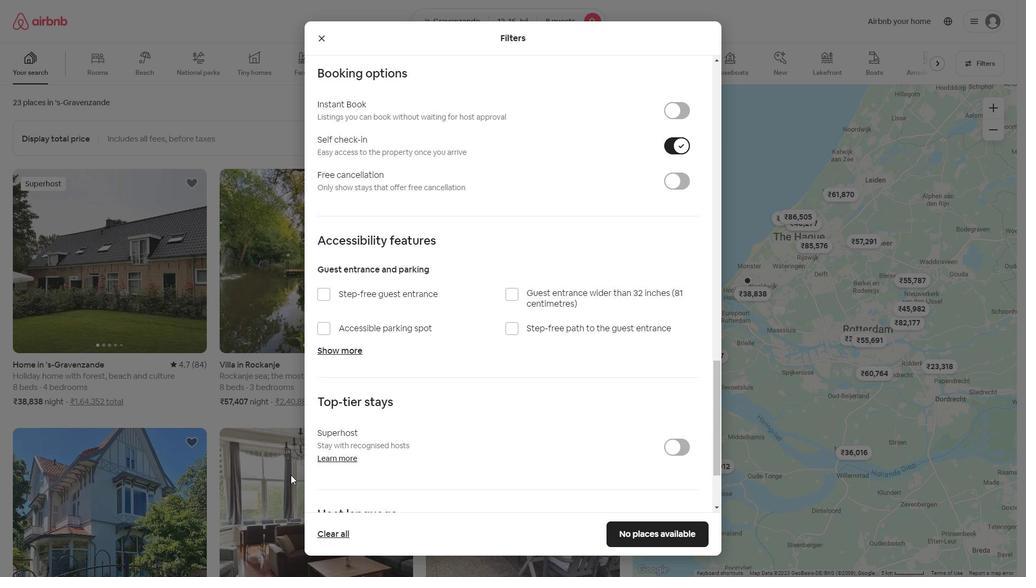 
Action: Mouse scrolled (290, 474) with delta (0, 0)
Screenshot: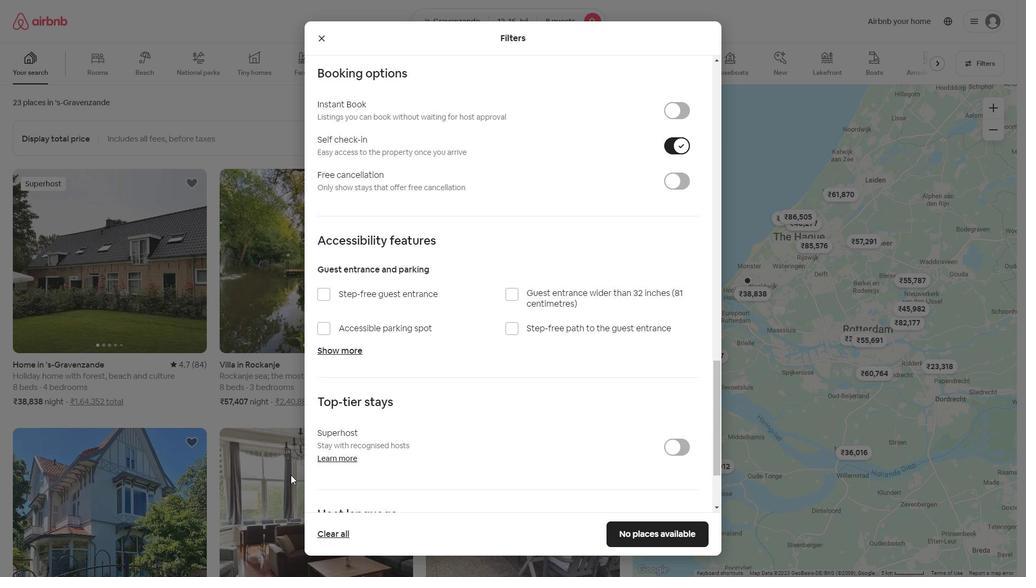 
Action: Mouse moved to (293, 487)
Screenshot: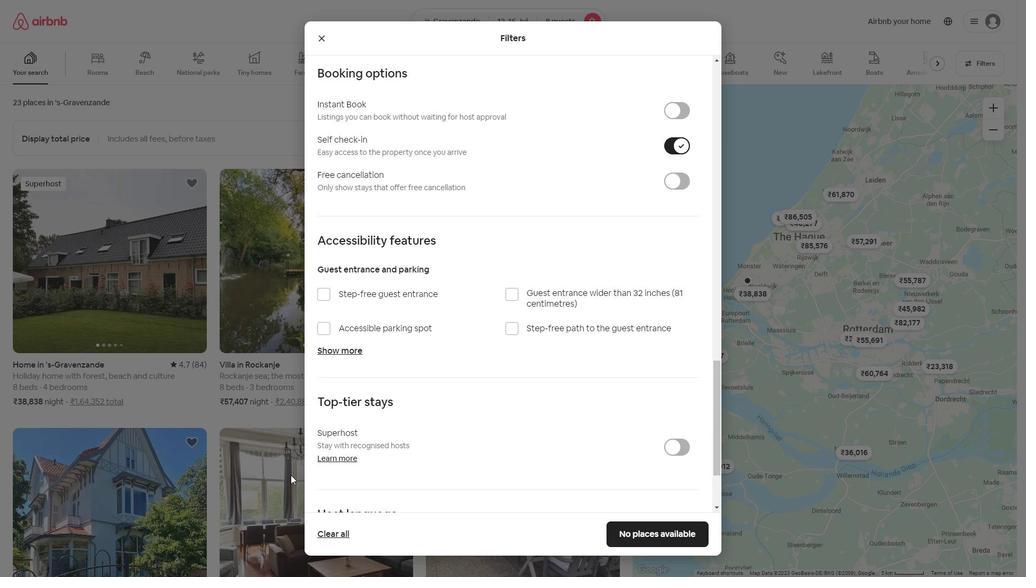 
Action: Mouse scrolled (290, 476) with delta (0, 0)
Screenshot: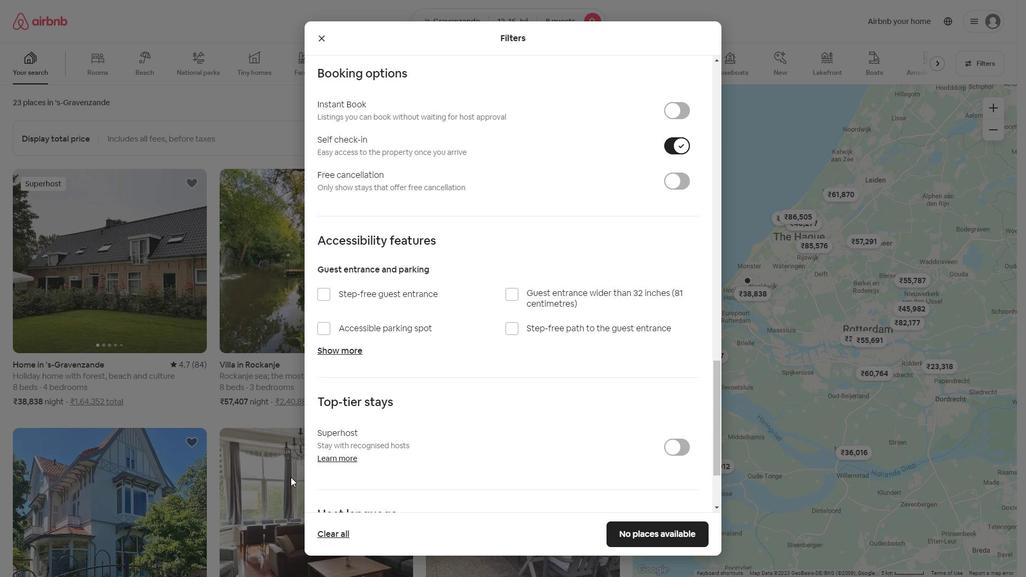 
Action: Mouse moved to (293, 487)
Screenshot: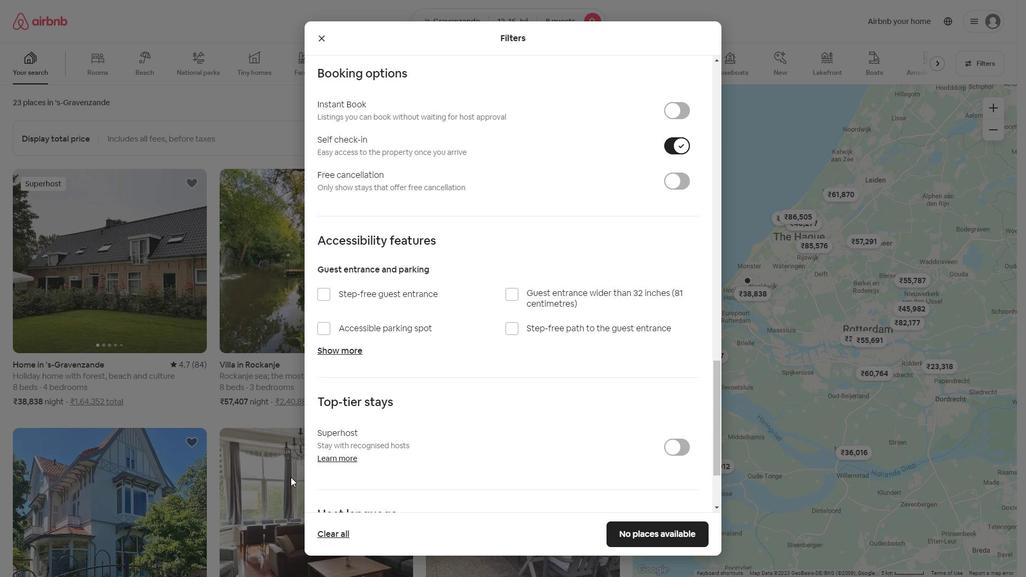 
Action: Mouse scrolled (293, 487) with delta (0, 0)
Screenshot: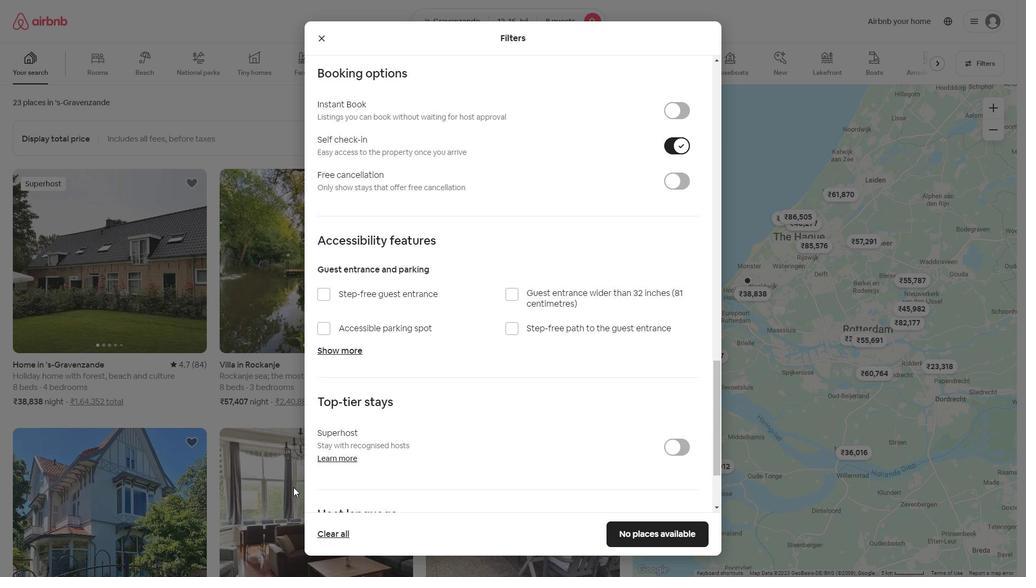 
Action: Mouse moved to (294, 487)
Screenshot: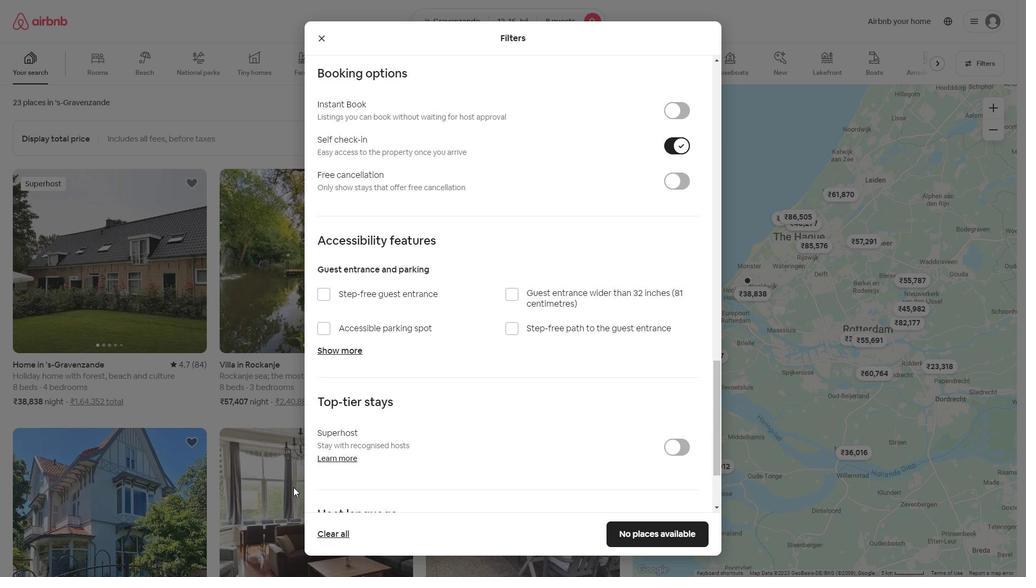 
Action: Mouse scrolled (293, 487) with delta (0, 0)
Screenshot: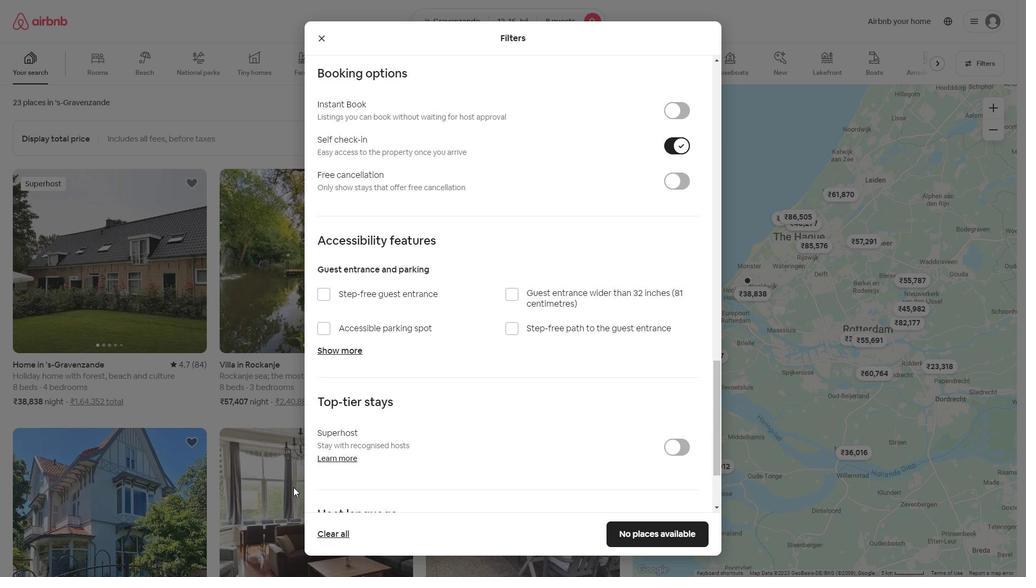 
Action: Mouse moved to (297, 485)
Screenshot: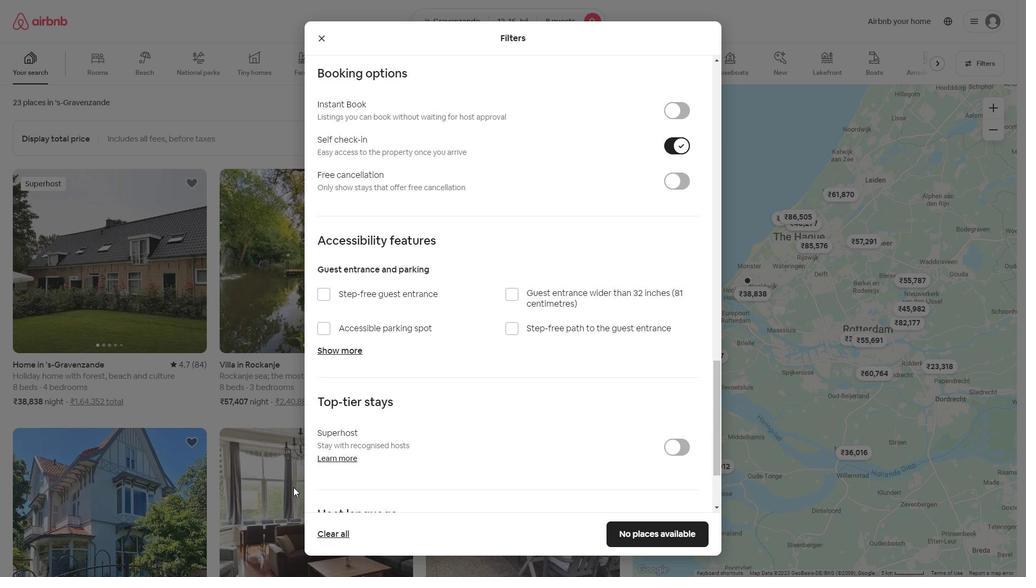 
Action: Mouse scrolled (294, 486) with delta (0, 0)
Screenshot: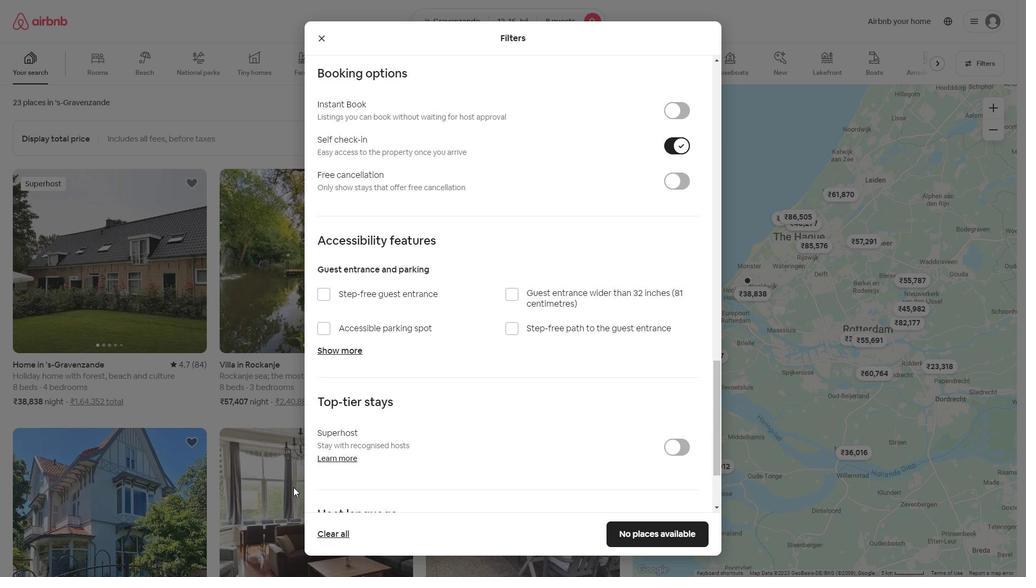 
Action: Mouse moved to (457, 406)
Screenshot: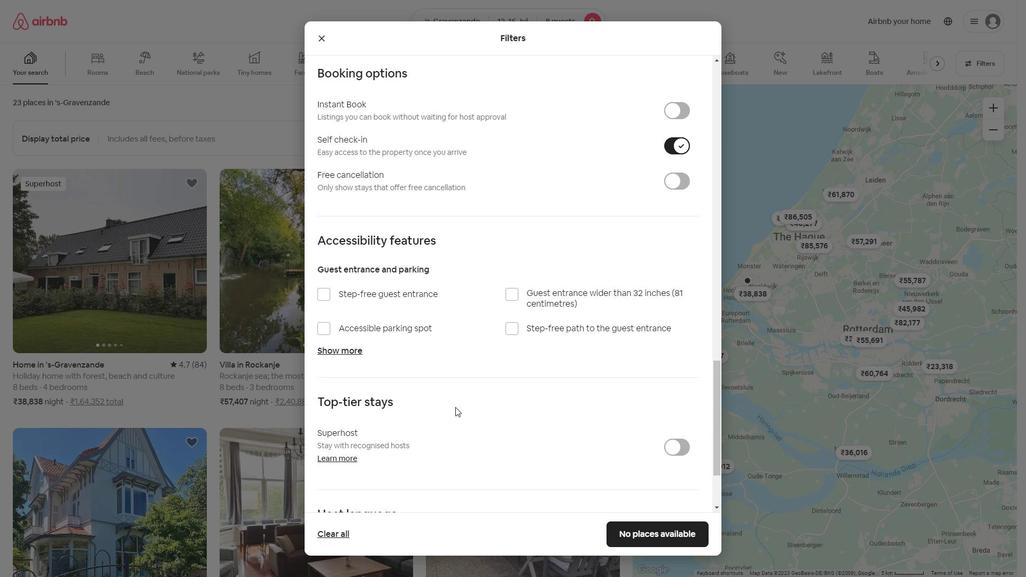 
Action: Mouse scrolled (457, 405) with delta (0, 0)
Screenshot: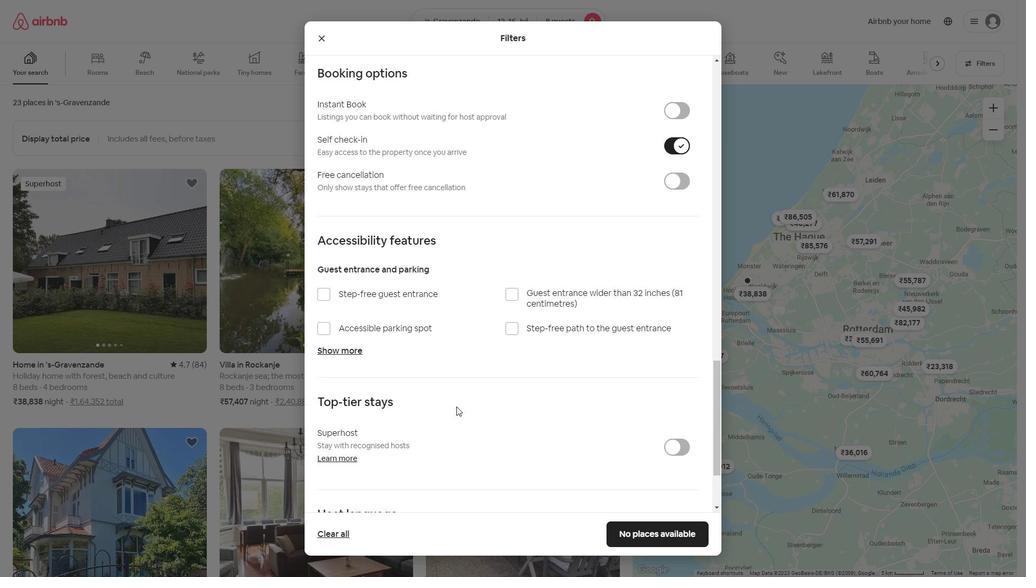 
Action: Mouse scrolled (457, 405) with delta (0, 0)
Screenshot: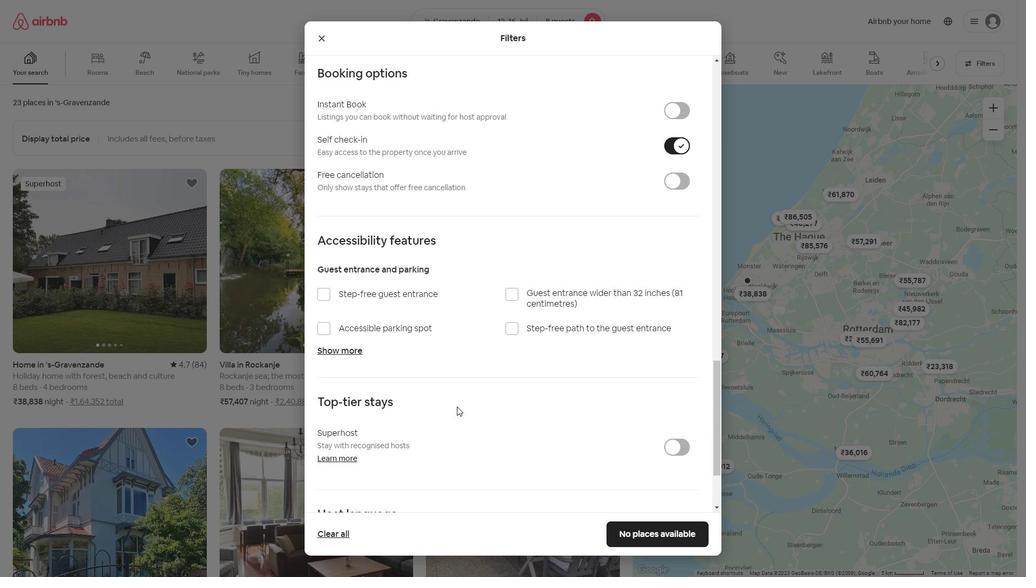 
Action: Mouse scrolled (457, 405) with delta (0, 0)
Screenshot: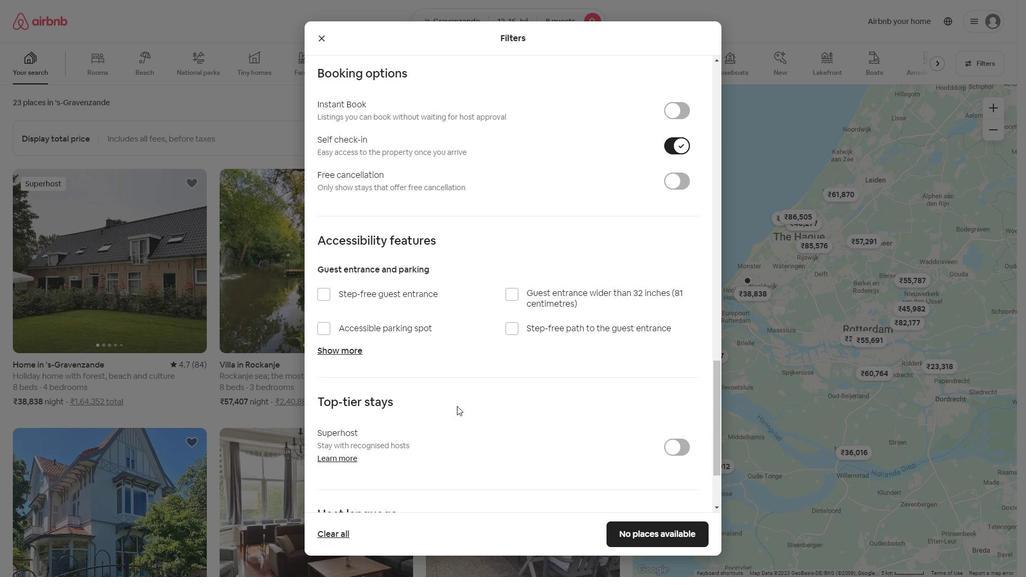 
Action: Mouse moved to (341, 438)
Screenshot: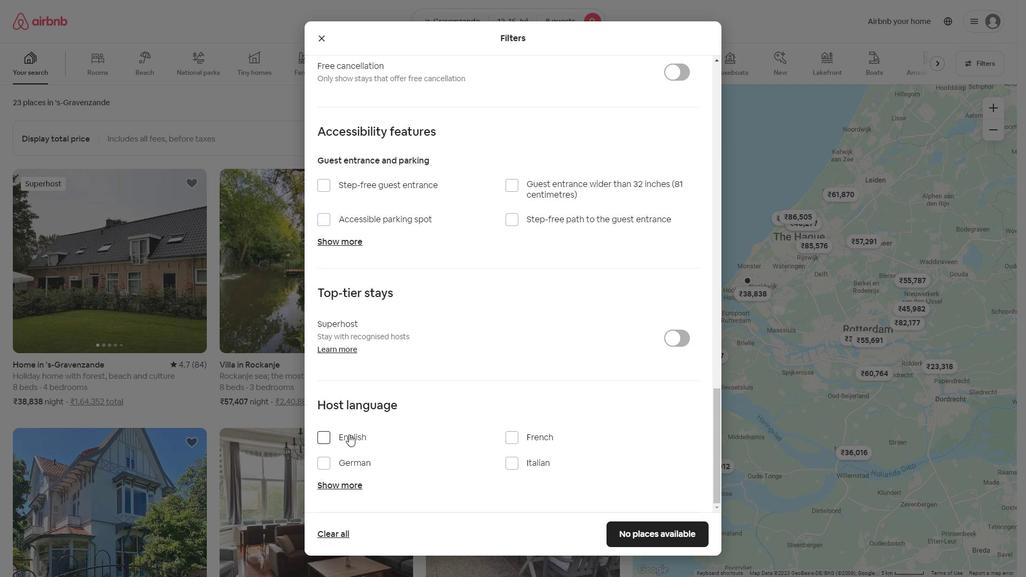 
Action: Mouse pressed left at (341, 438)
Screenshot: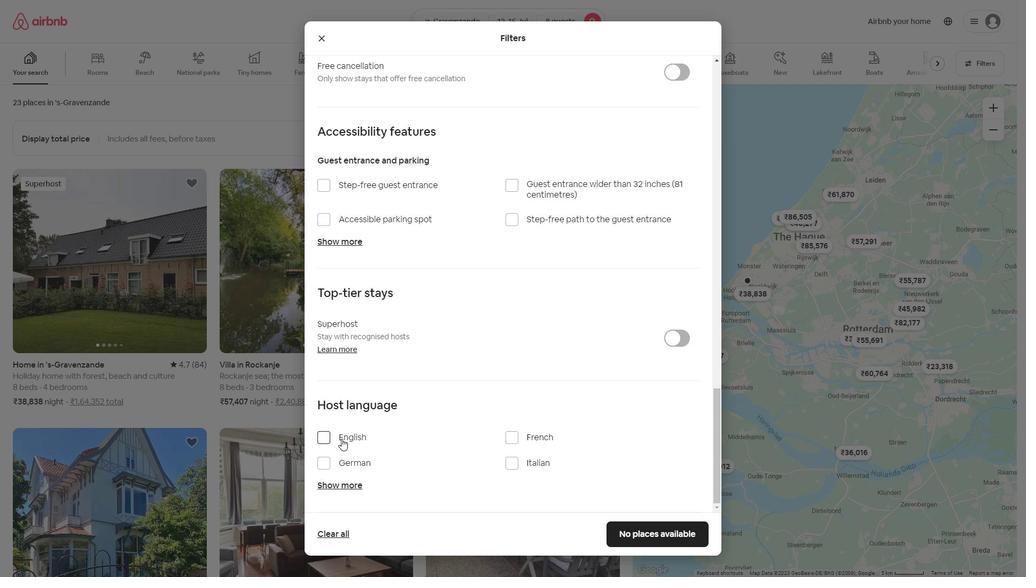 
Action: Mouse moved to (622, 524)
Screenshot: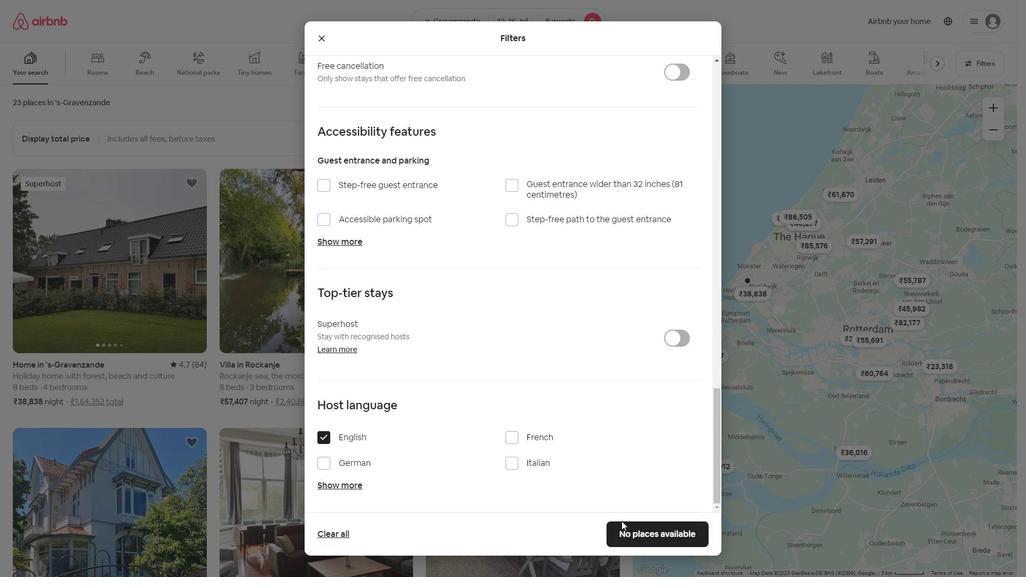 
Action: Mouse pressed left at (622, 524)
Screenshot: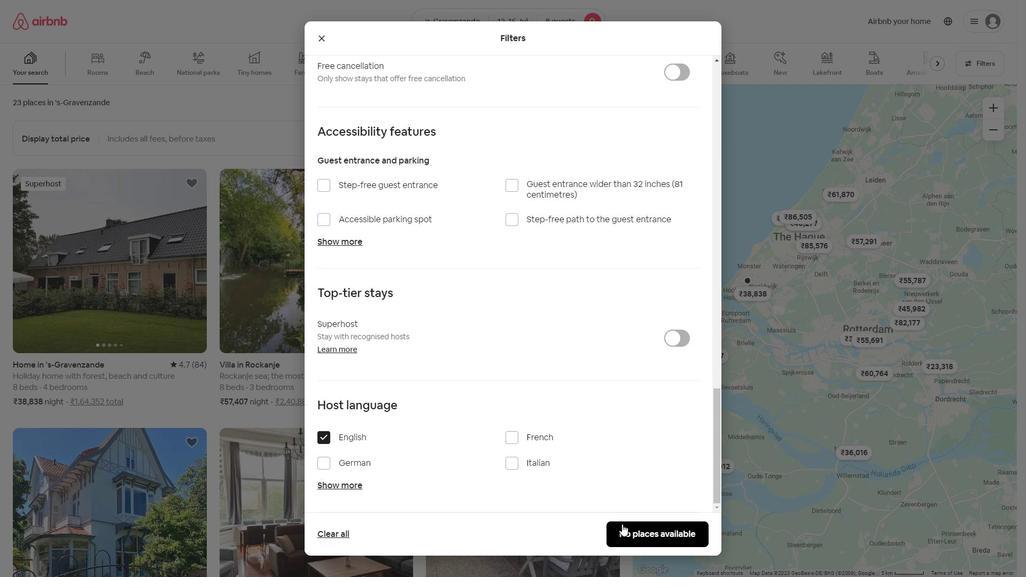 
Action: Mouse moved to (576, 526)
Screenshot: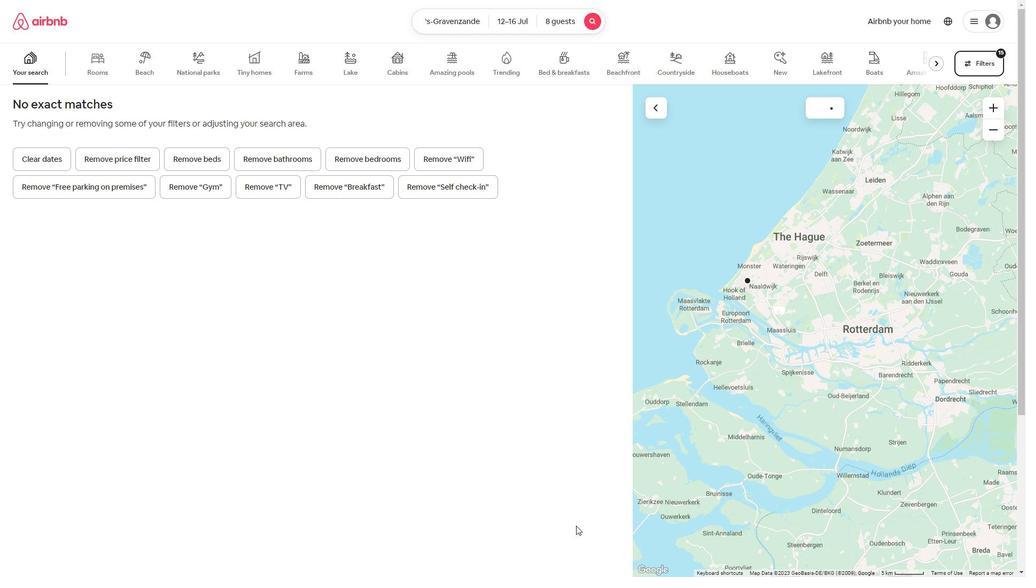 
